 Task: Look for space in Venezuela, Cuba from 1st June, 2023 to 9th June, 2023 for 4 adults in price range Rs.6000 to Rs.12000. Place can be entire place with 2 bedrooms having 2 beds and 2 bathrooms. Property type can be house, flat, guest house. Booking option can be shelf check-in. Required host language is .
Action: Mouse moved to (577, 119)
Screenshot: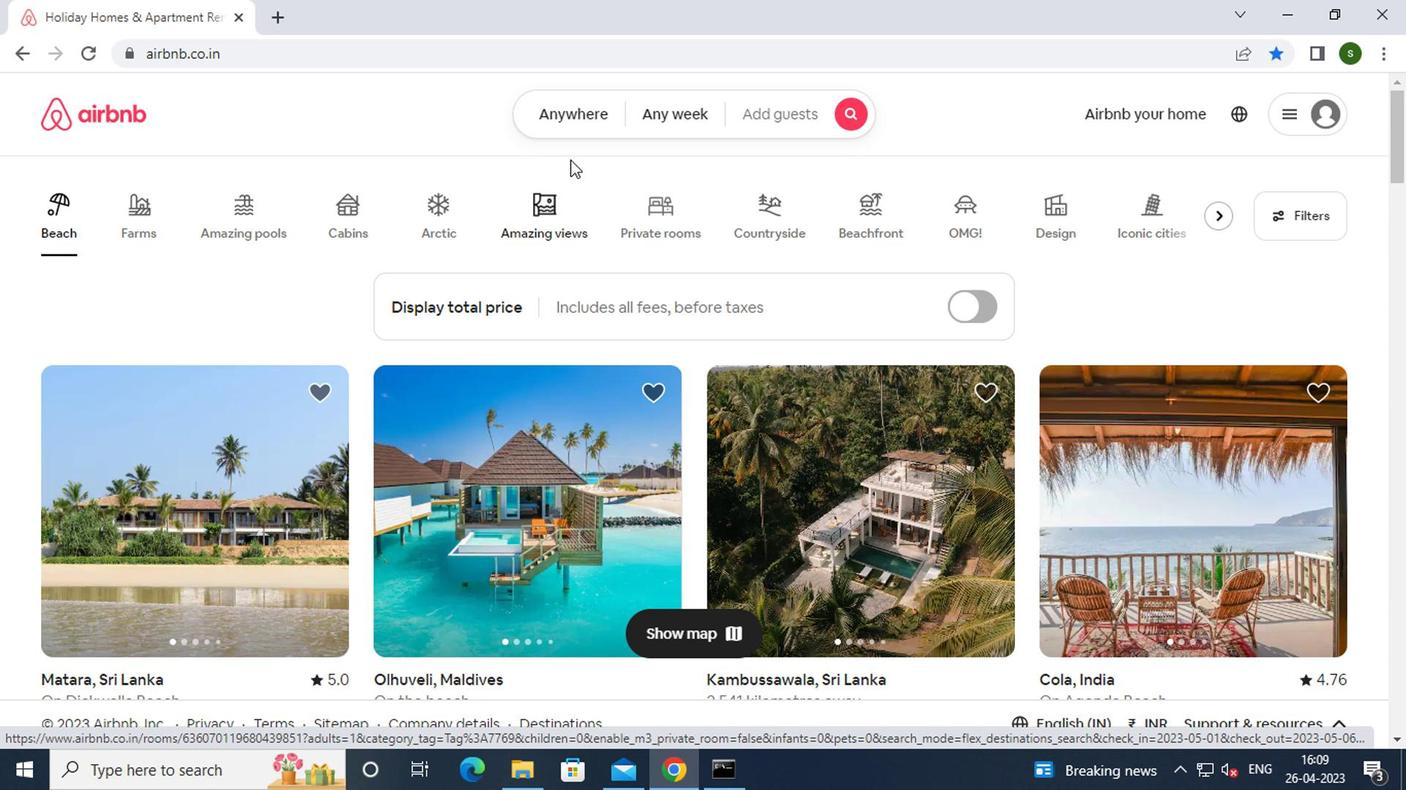 
Action: Mouse pressed left at (577, 119)
Screenshot: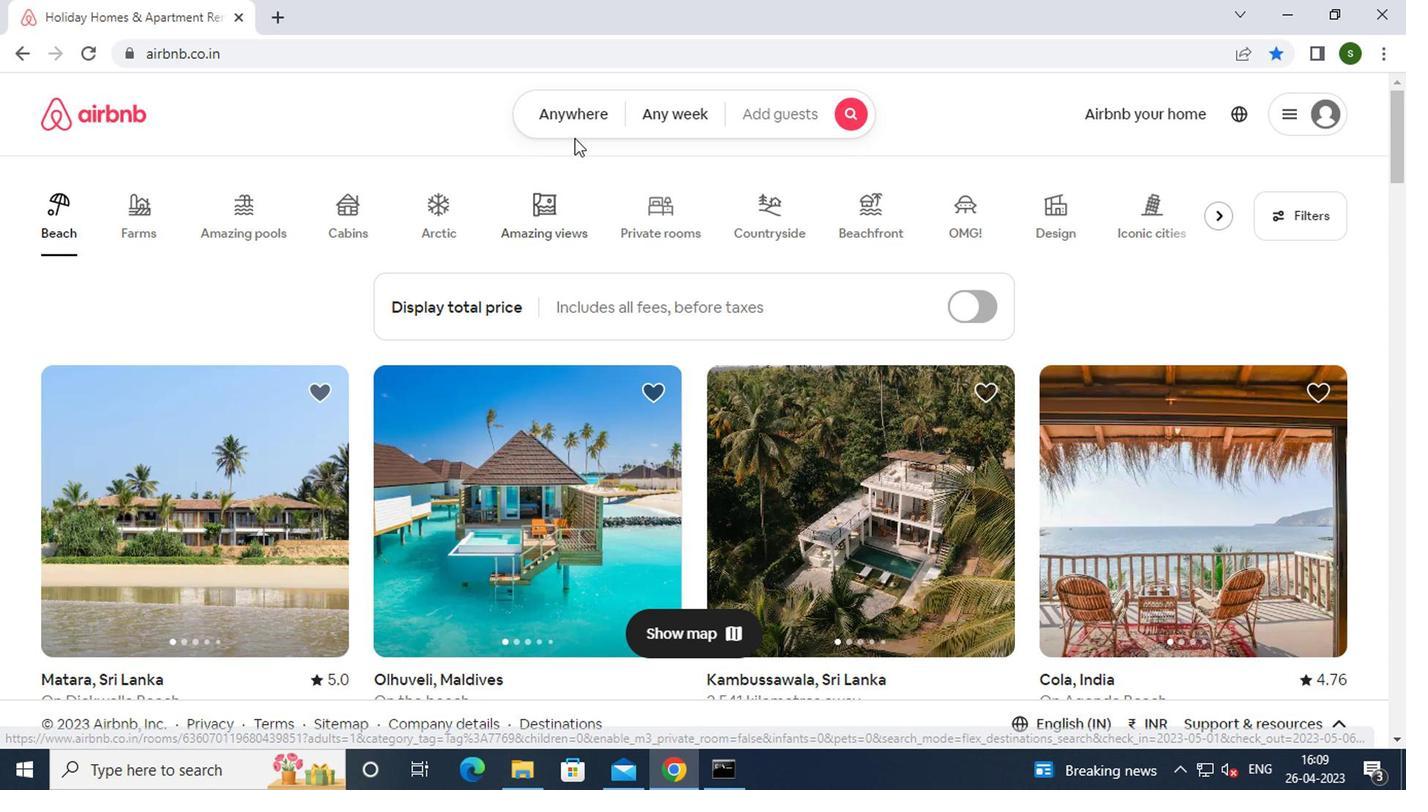 
Action: Mouse moved to (370, 199)
Screenshot: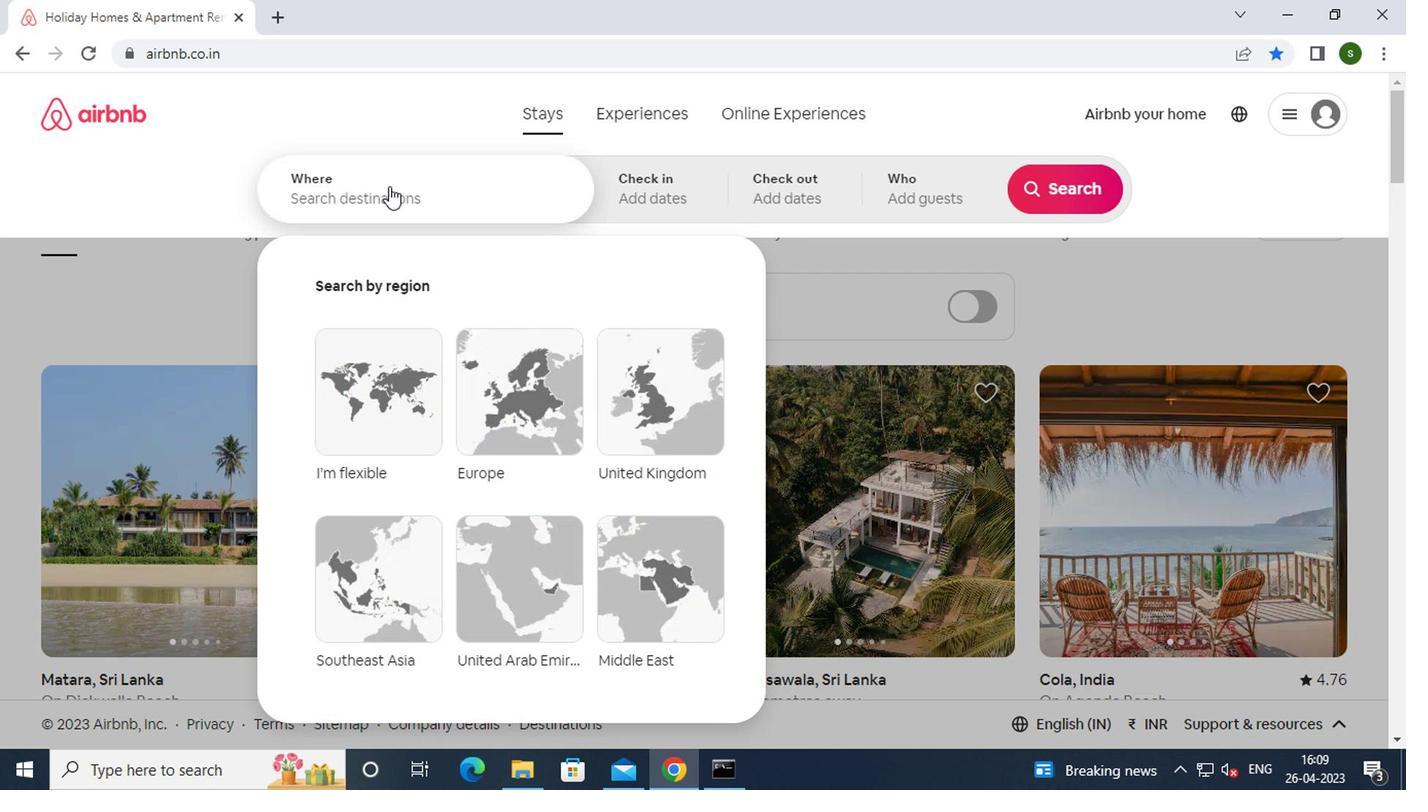 
Action: Mouse pressed left at (370, 199)
Screenshot: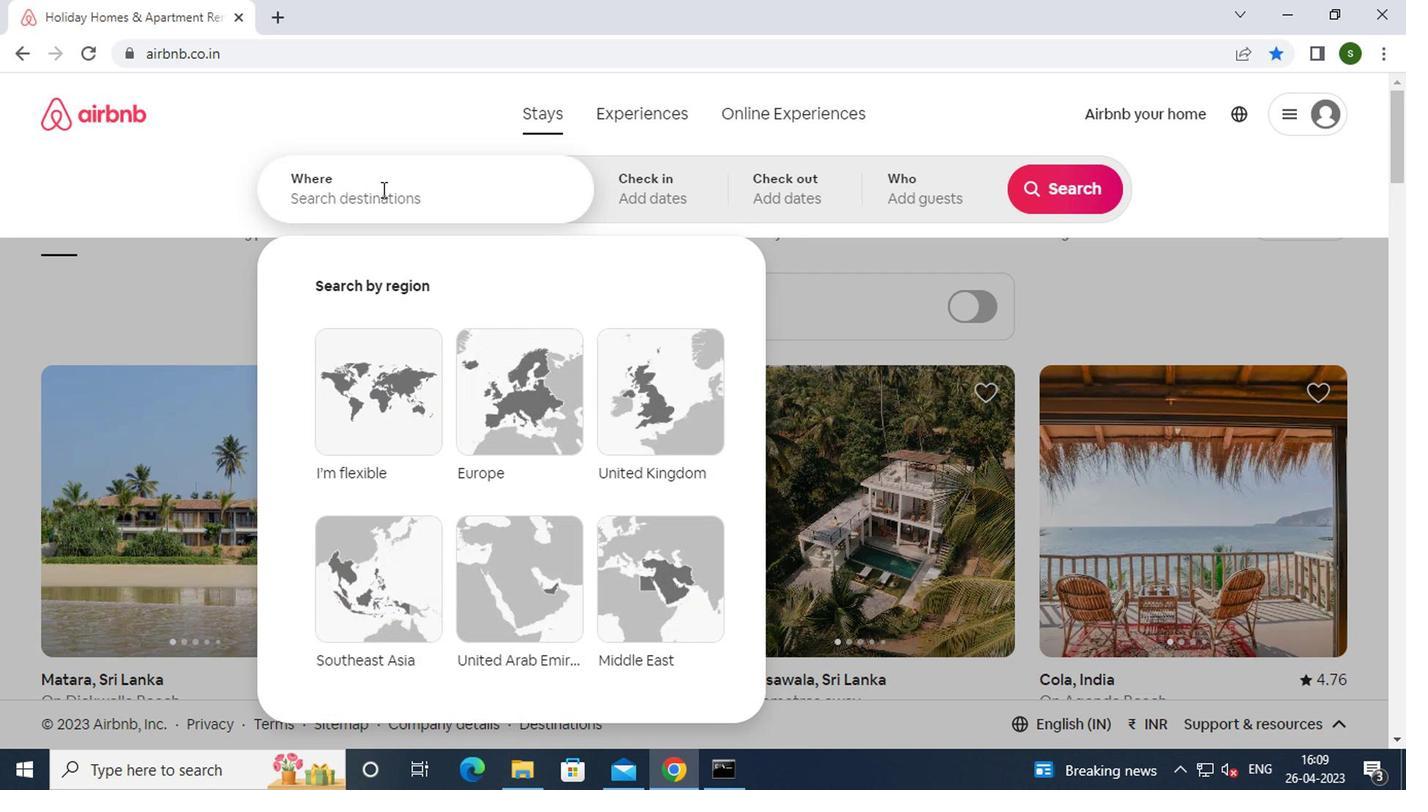 
Action: Key pressed v<Key.caps_lock>enezuela,<Key.space><Key.caps_lock>c<Key.caps_lock>u
Screenshot: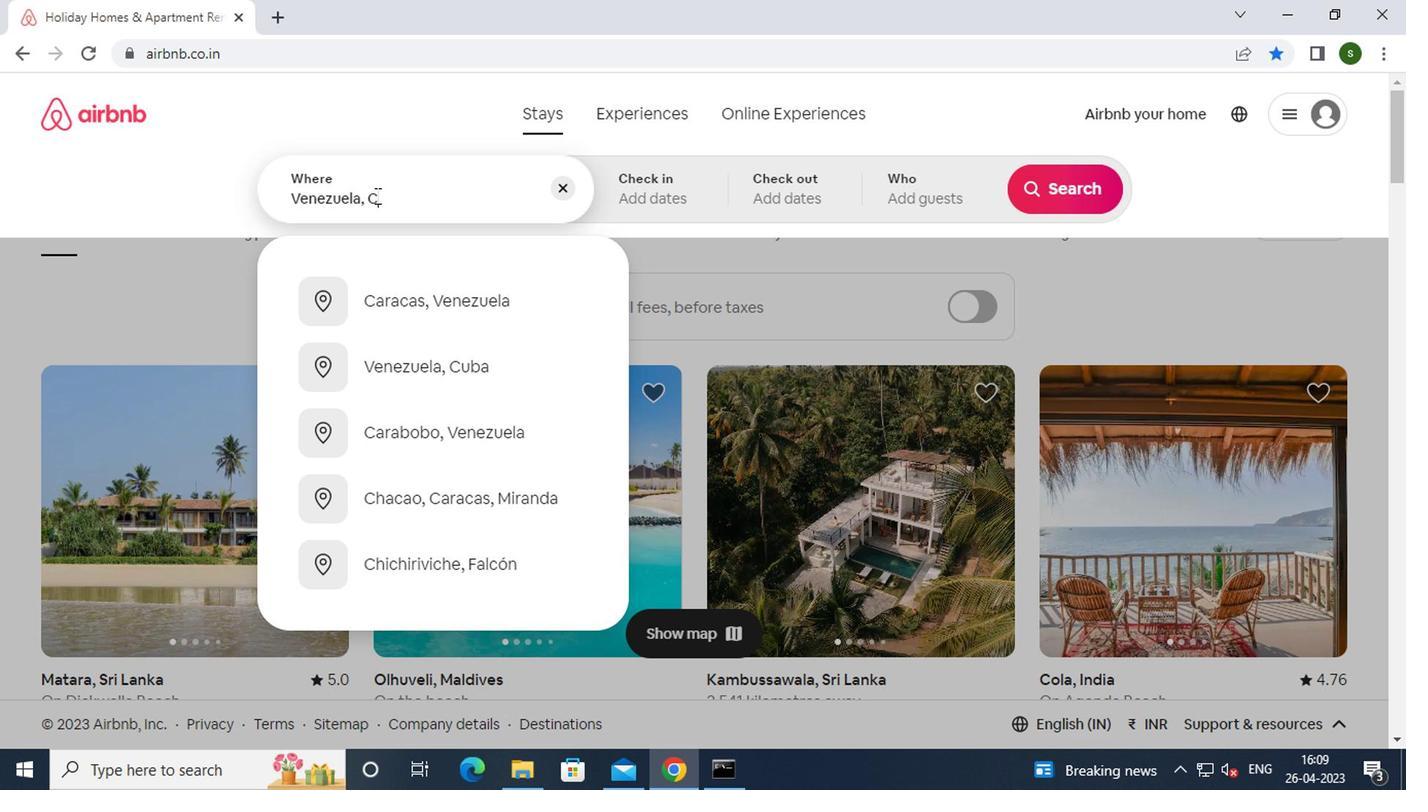 
Action: Mouse moved to (370, 199)
Screenshot: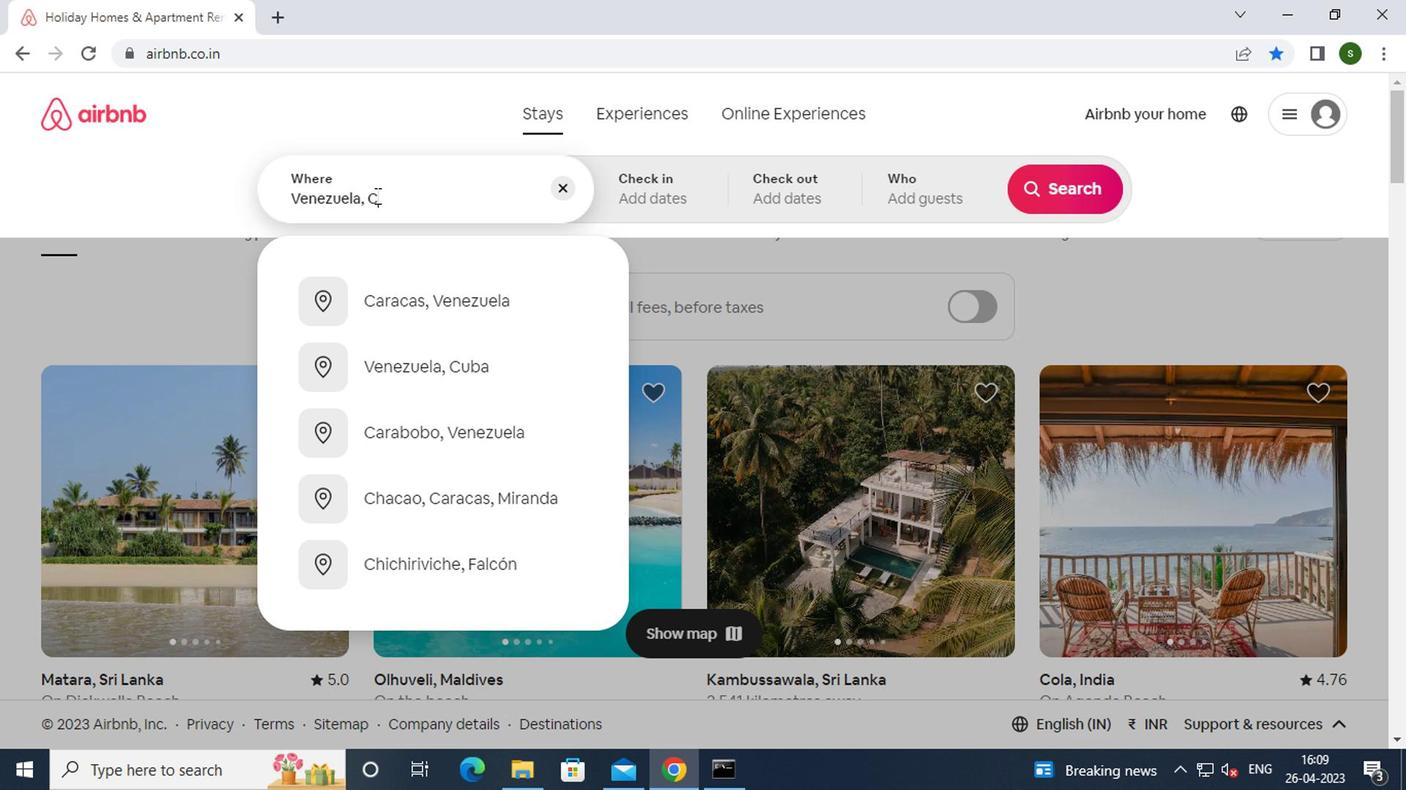 
Action: Key pressed ba
Screenshot: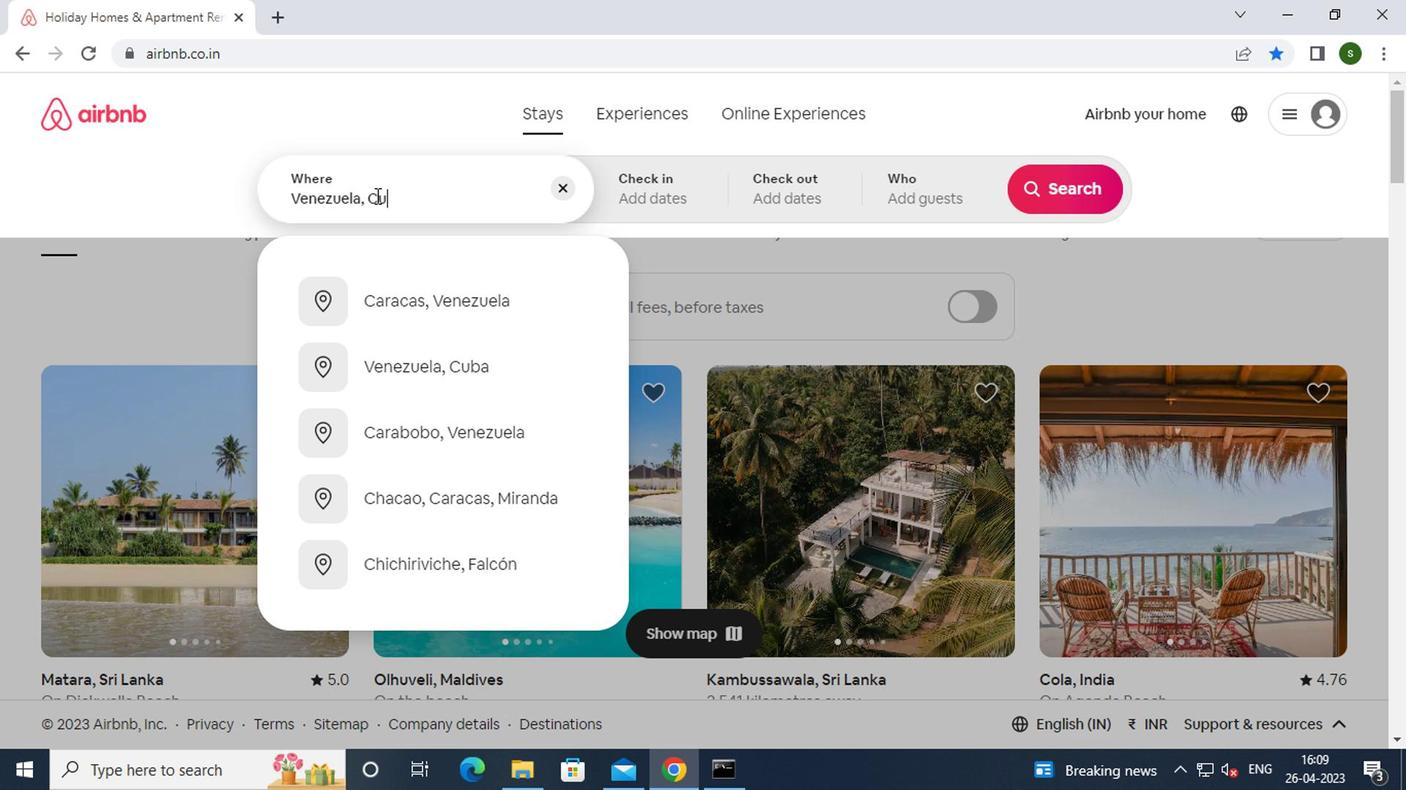 
Action: Mouse moved to (471, 305)
Screenshot: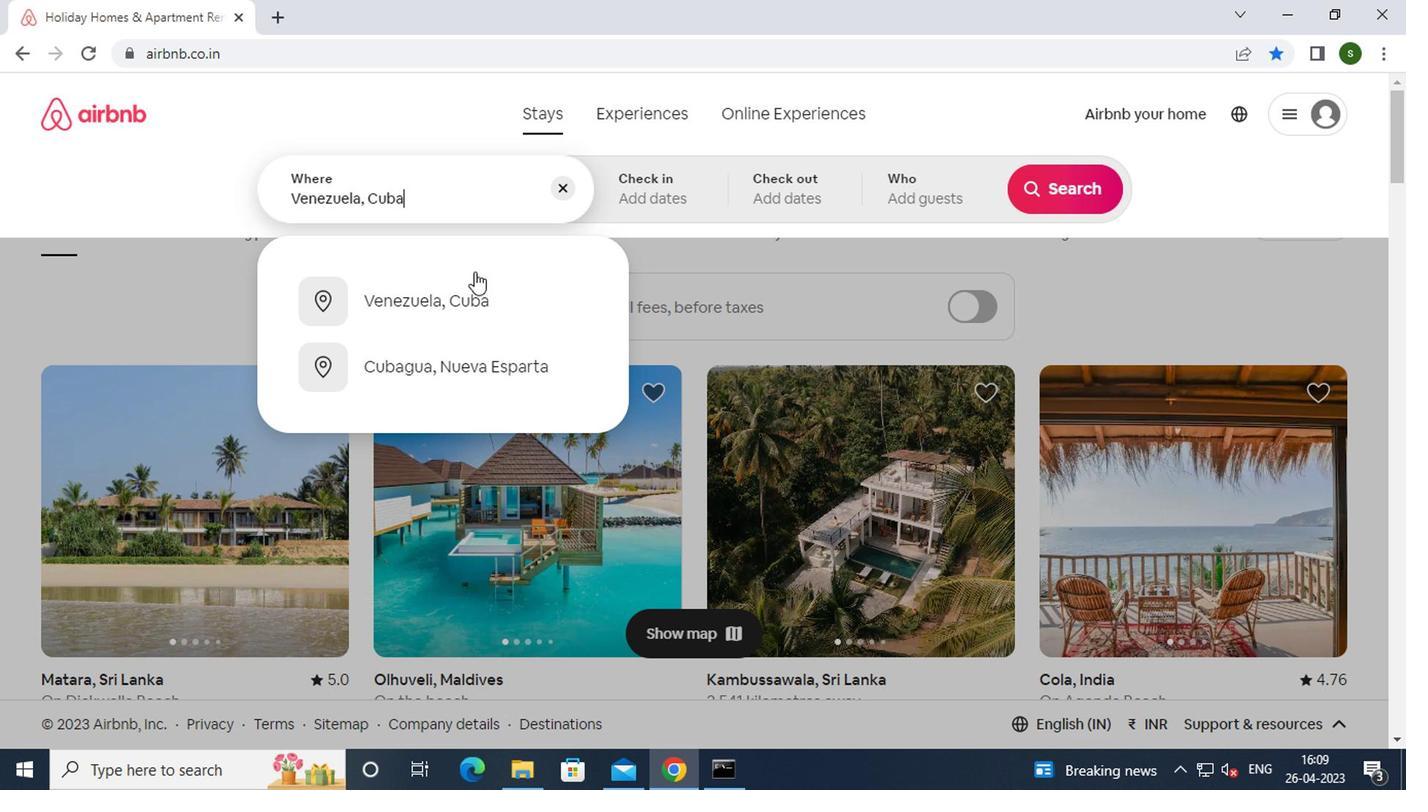 
Action: Mouse pressed left at (471, 305)
Screenshot: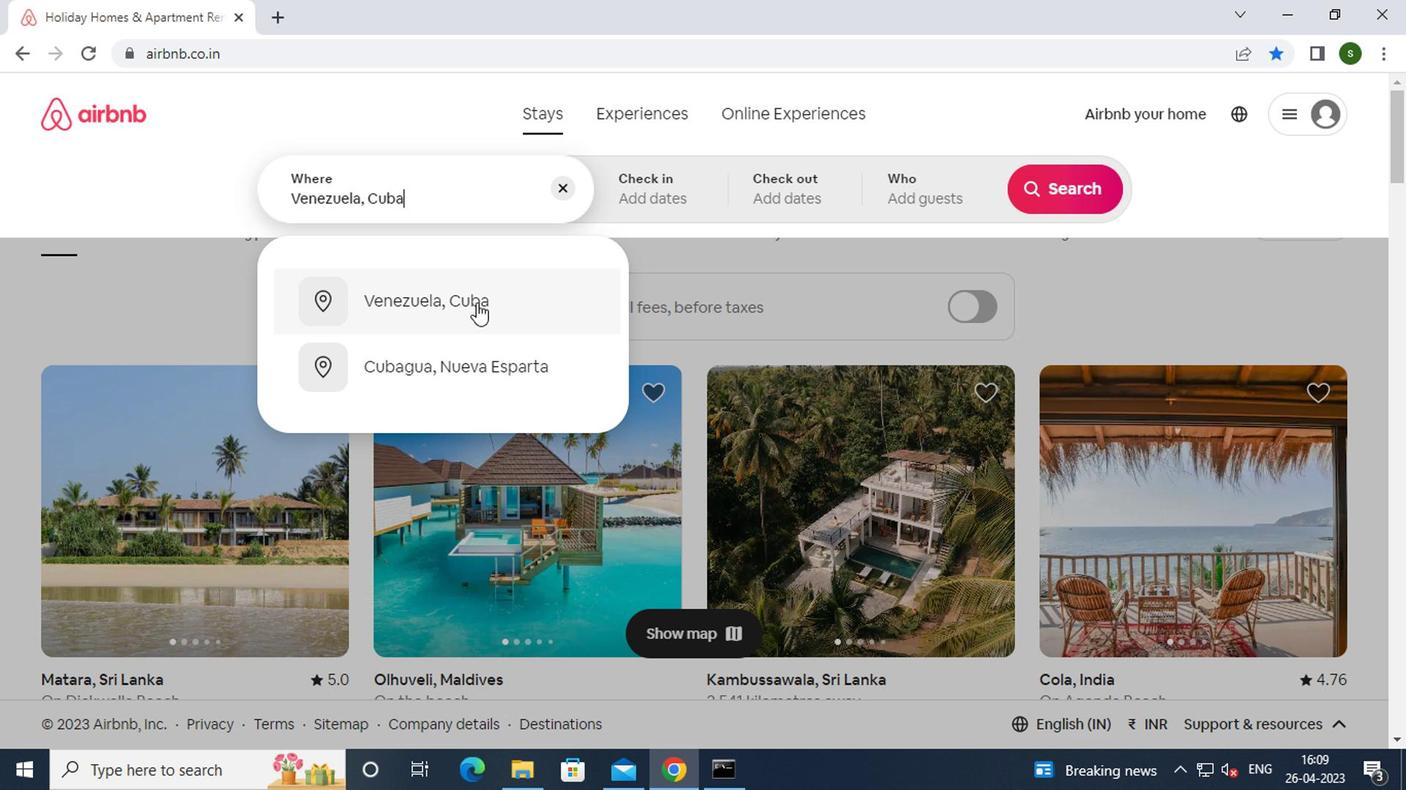 
Action: Mouse moved to (1050, 351)
Screenshot: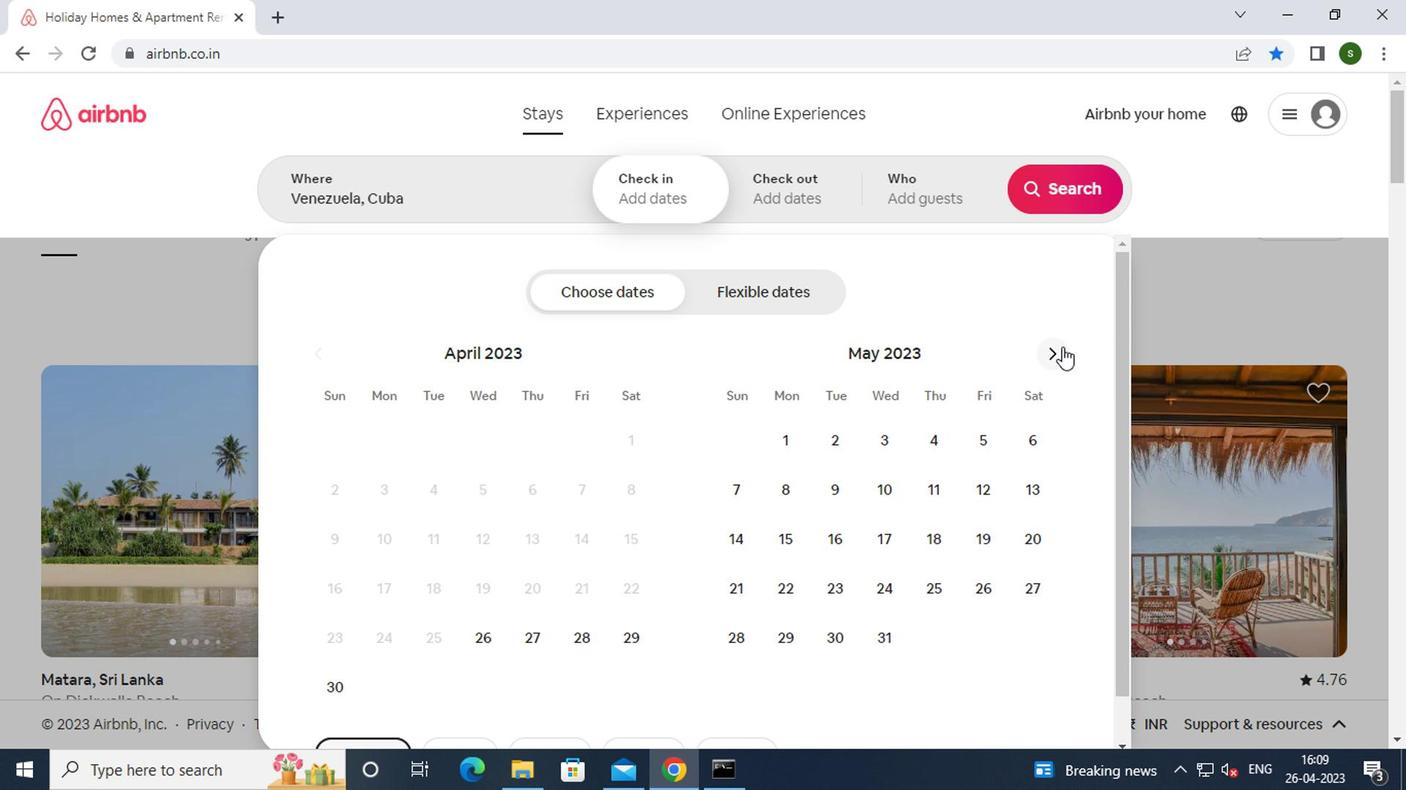 
Action: Mouse pressed left at (1050, 351)
Screenshot: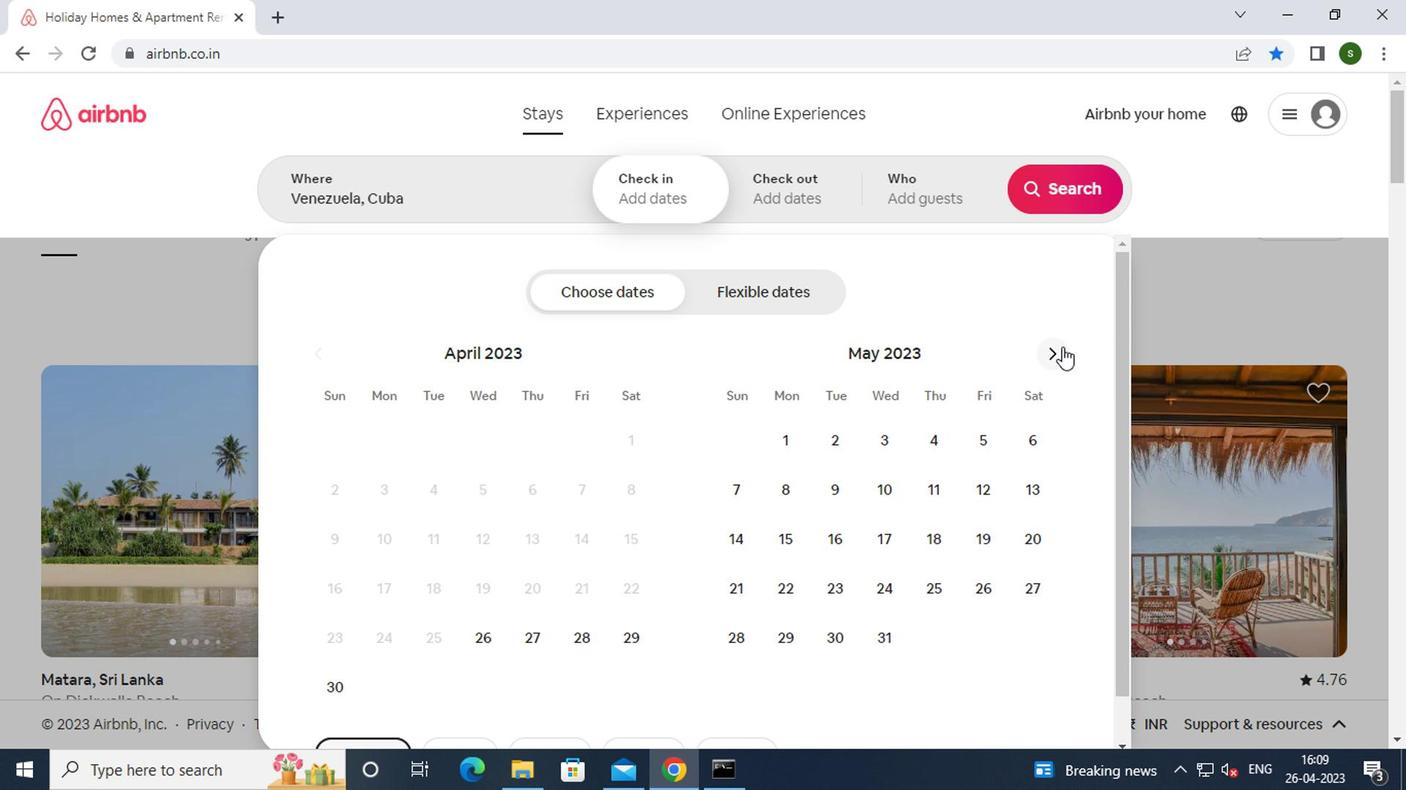 
Action: Mouse moved to (936, 437)
Screenshot: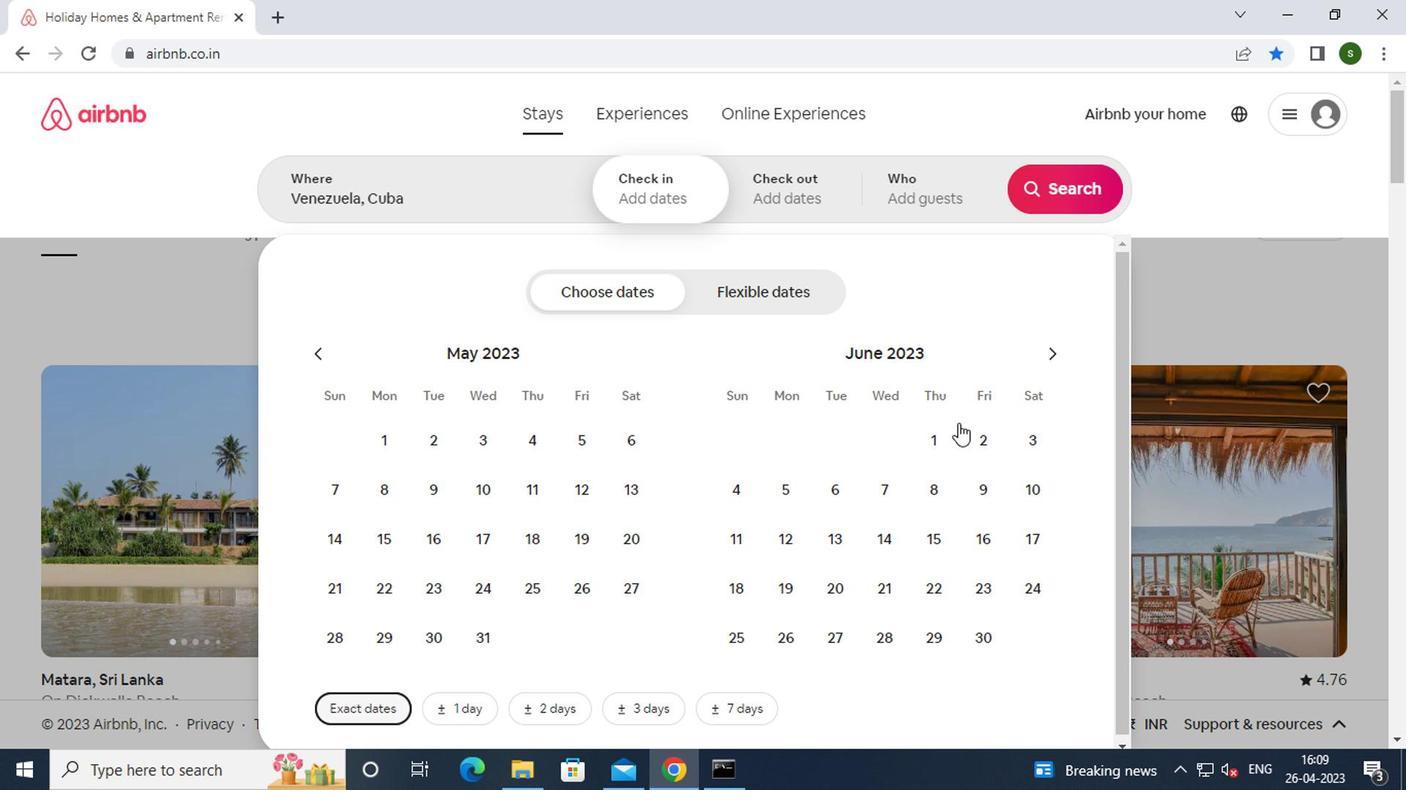 
Action: Mouse pressed left at (936, 437)
Screenshot: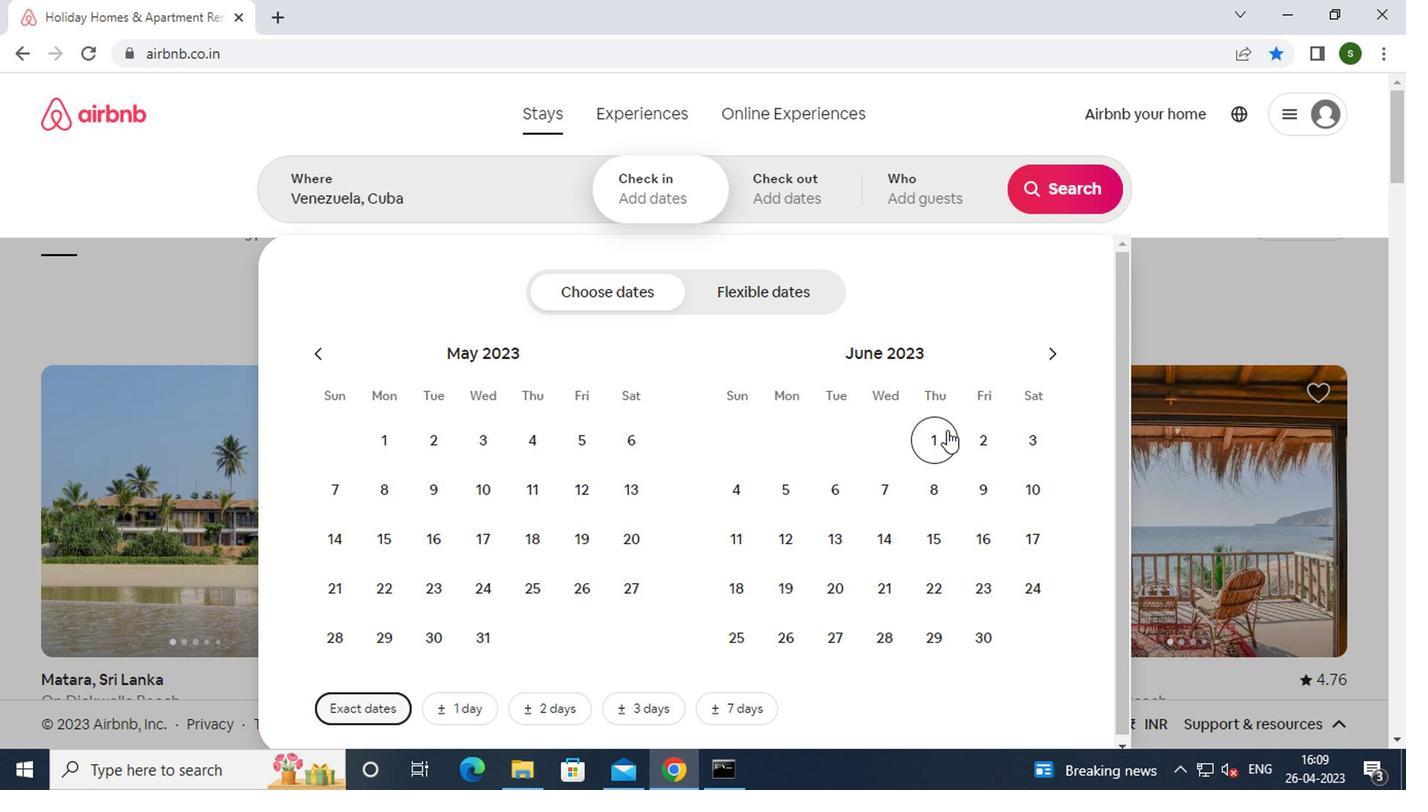 
Action: Mouse moved to (963, 484)
Screenshot: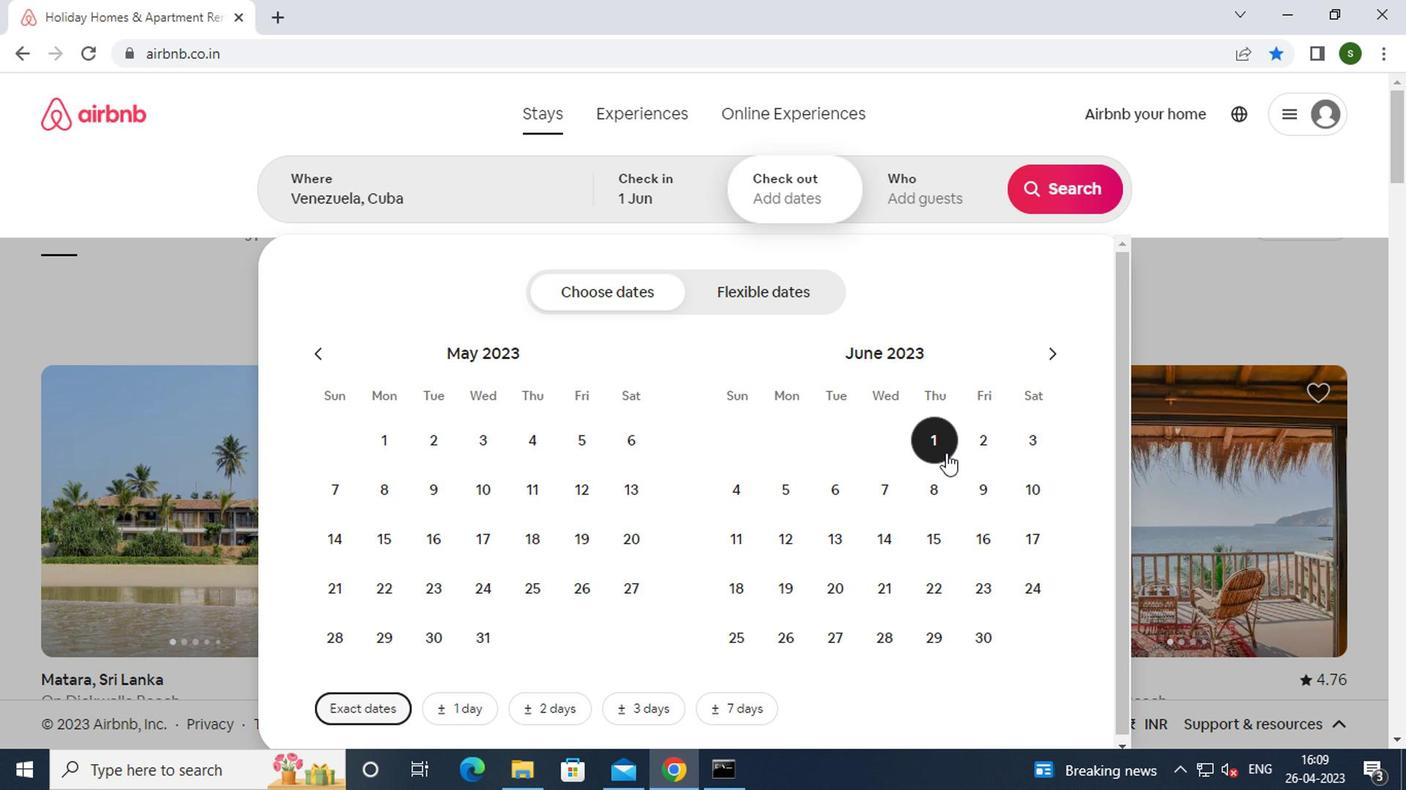 
Action: Mouse pressed left at (963, 484)
Screenshot: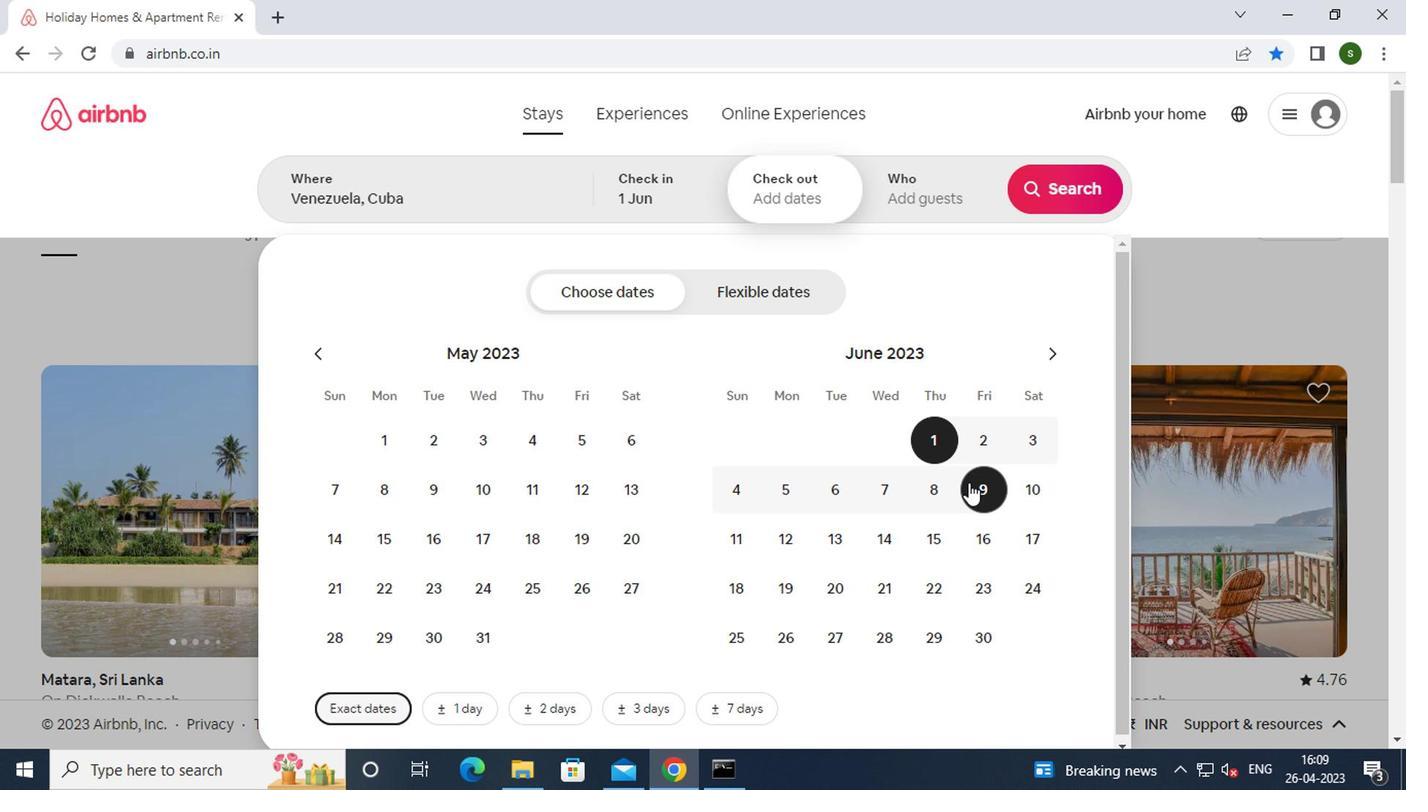 
Action: Mouse moved to (910, 197)
Screenshot: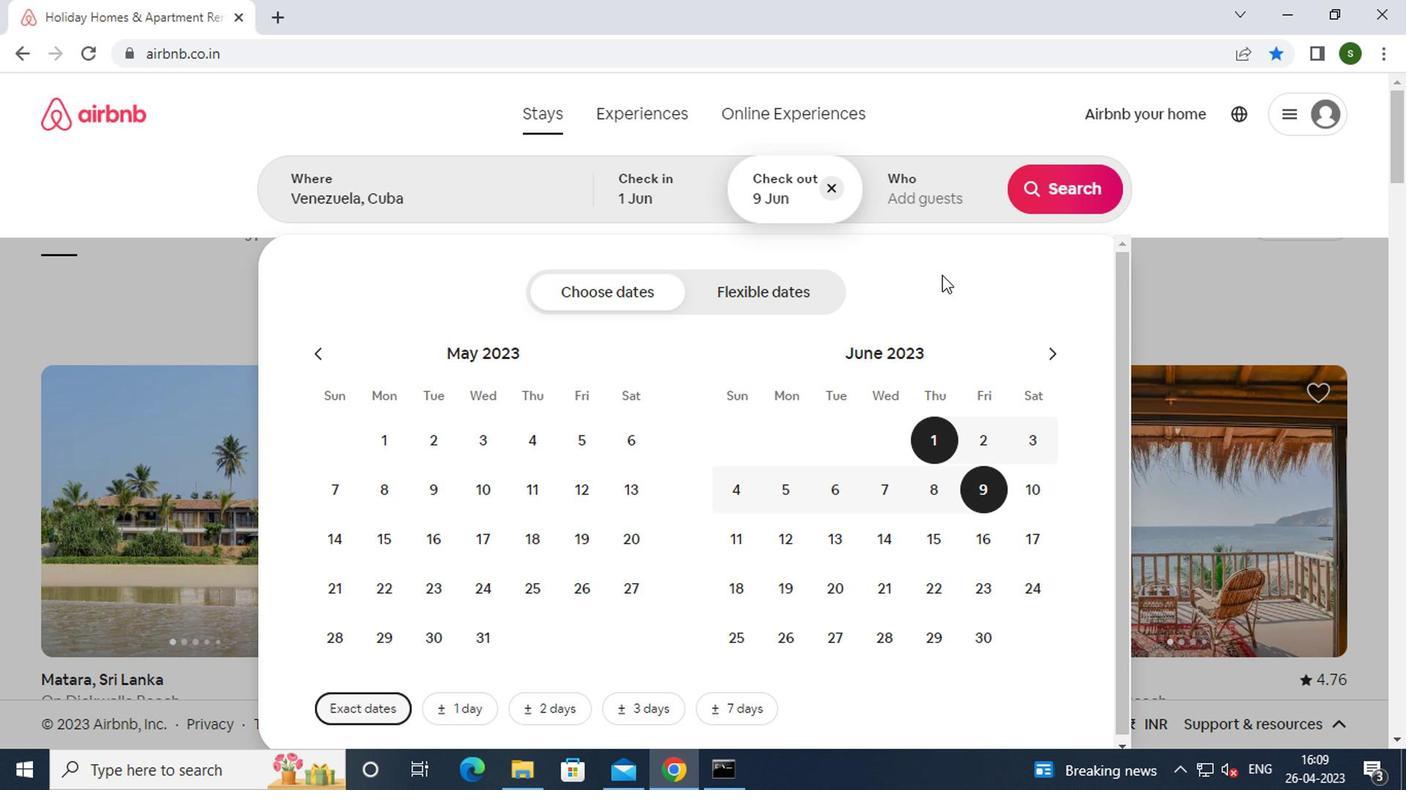 
Action: Mouse pressed left at (910, 197)
Screenshot: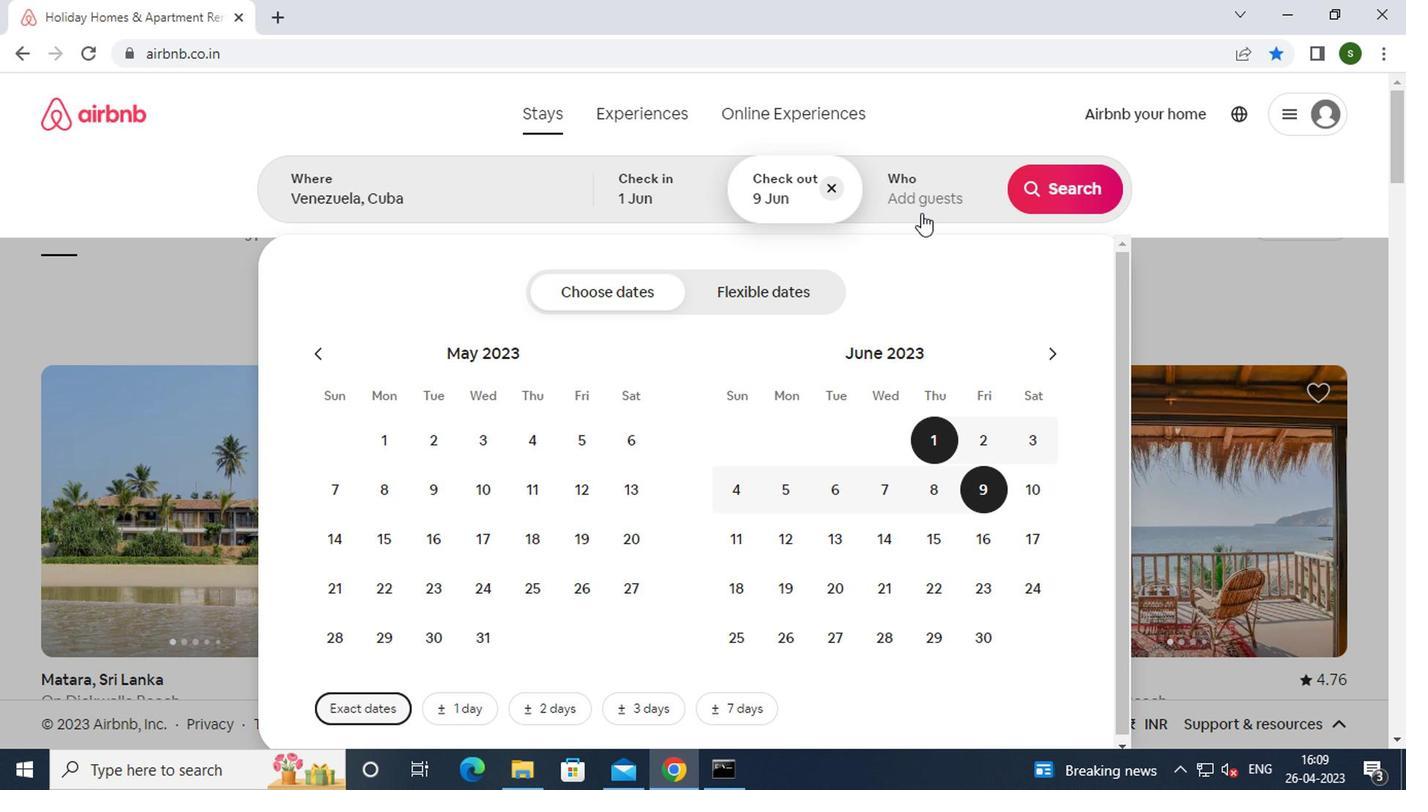 
Action: Mouse moved to (1073, 307)
Screenshot: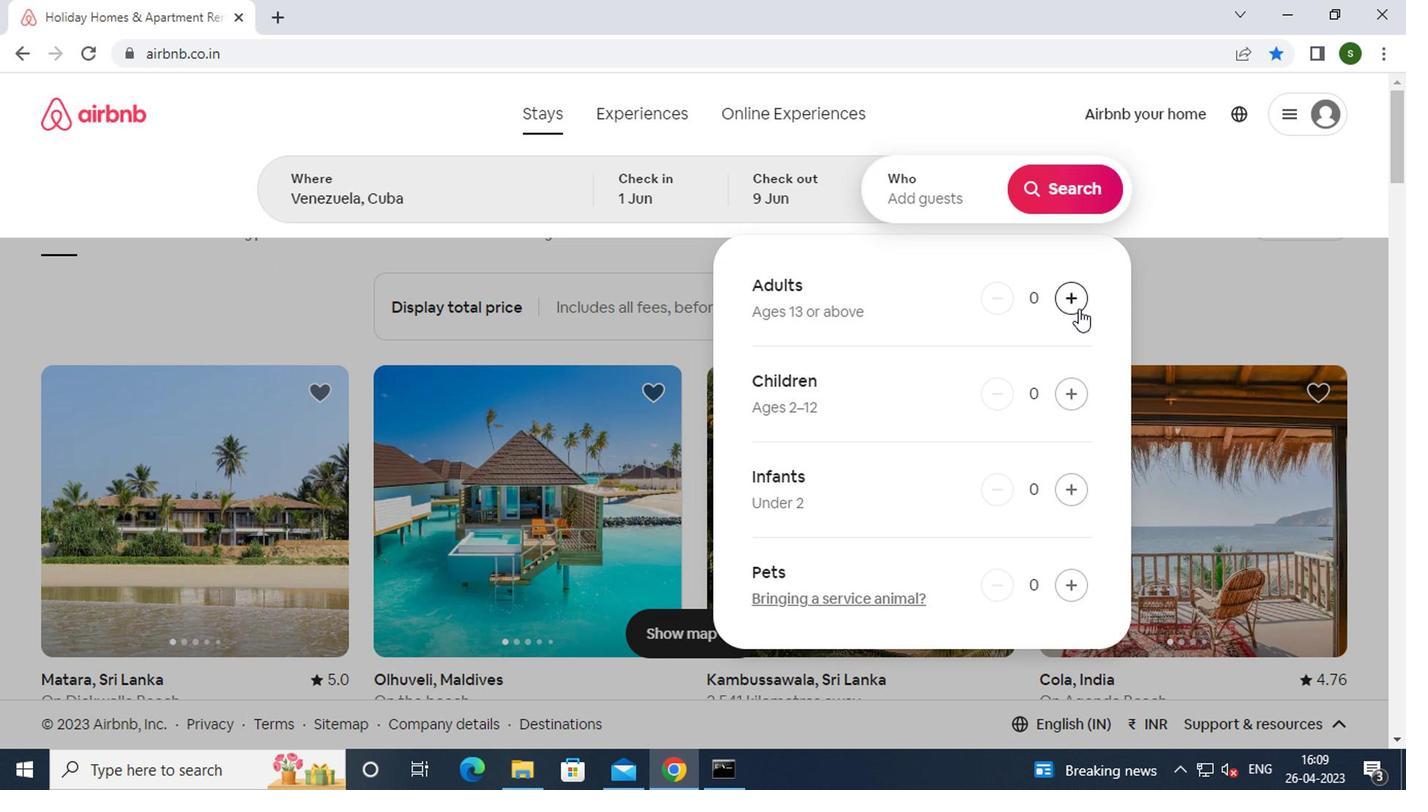 
Action: Mouse pressed left at (1073, 307)
Screenshot: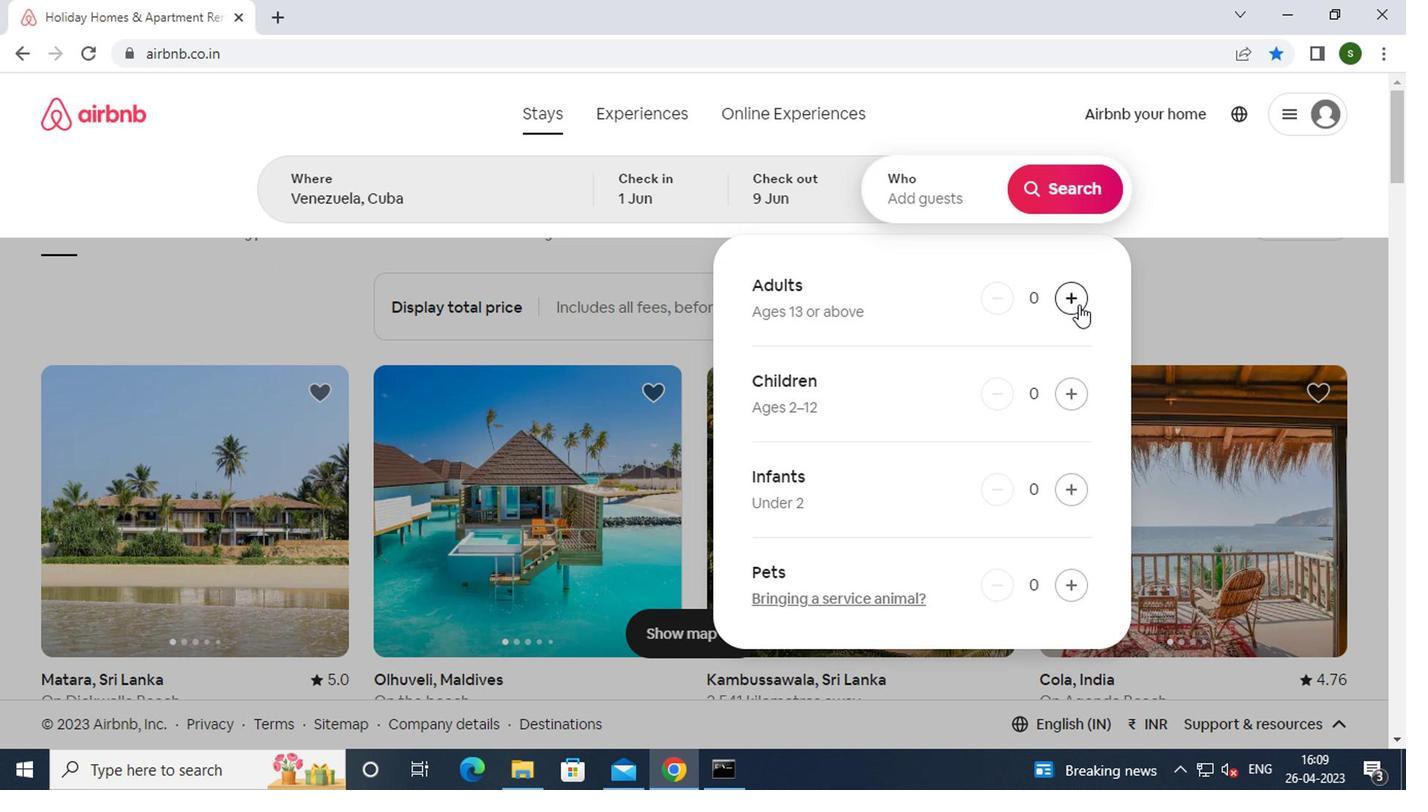 
Action: Mouse pressed left at (1073, 307)
Screenshot: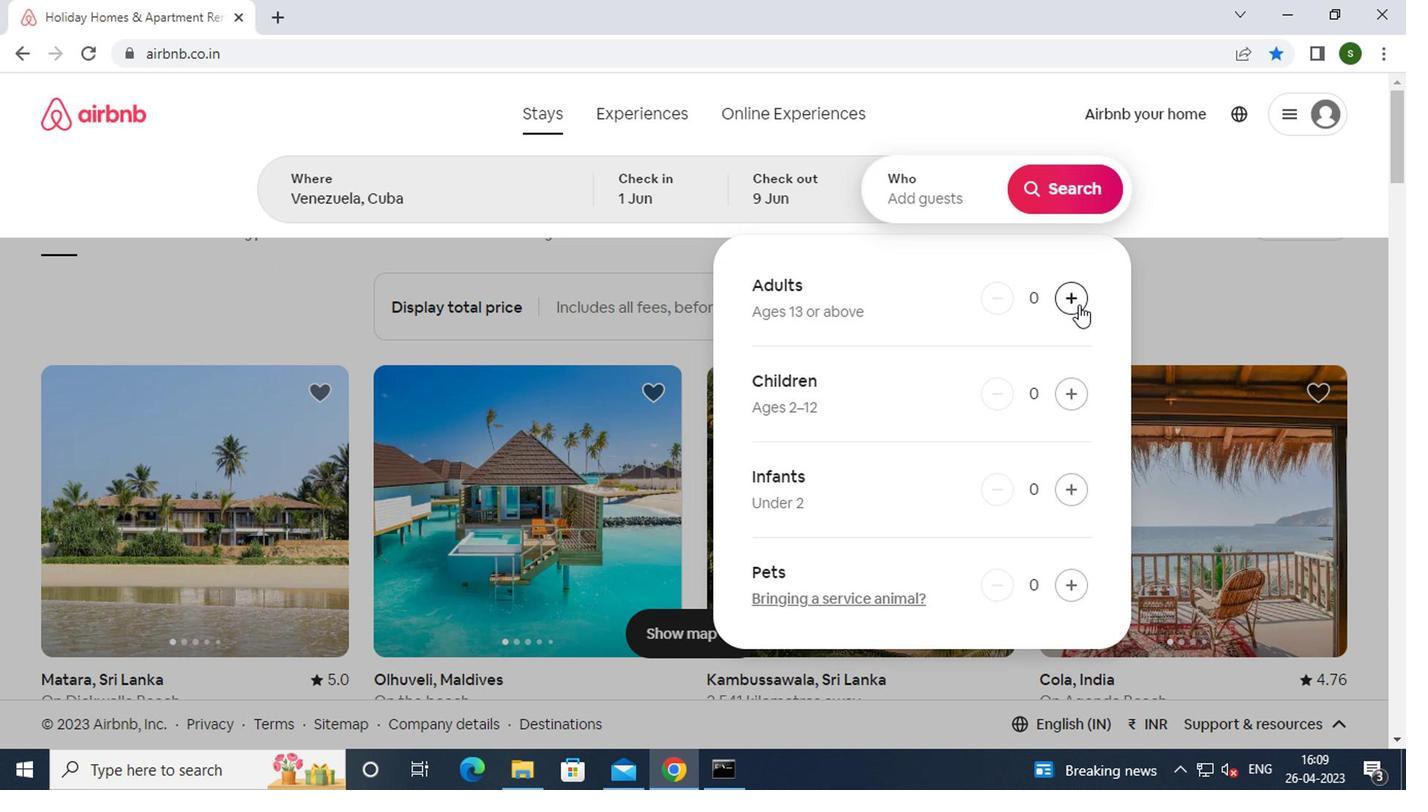 
Action: Mouse pressed left at (1073, 307)
Screenshot: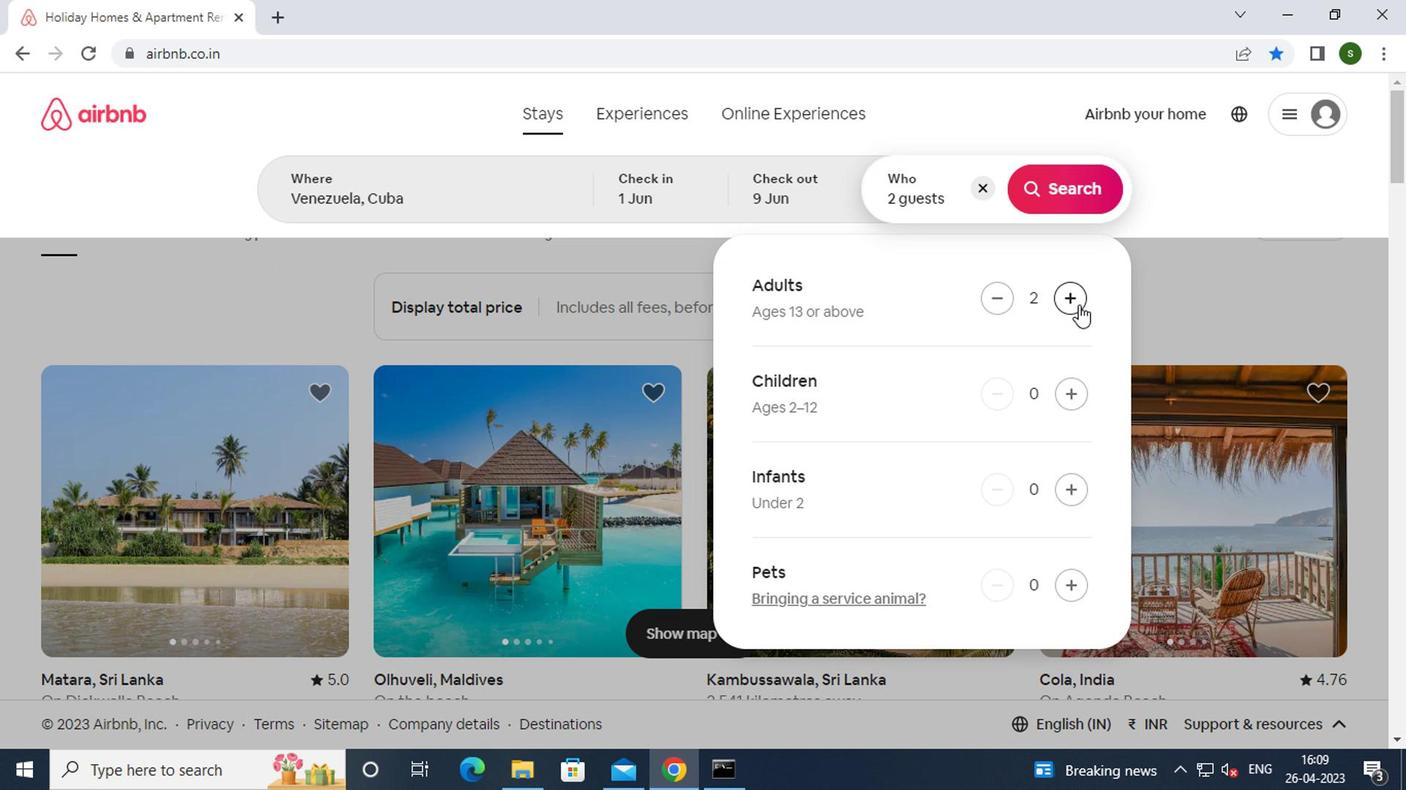 
Action: Mouse pressed left at (1073, 307)
Screenshot: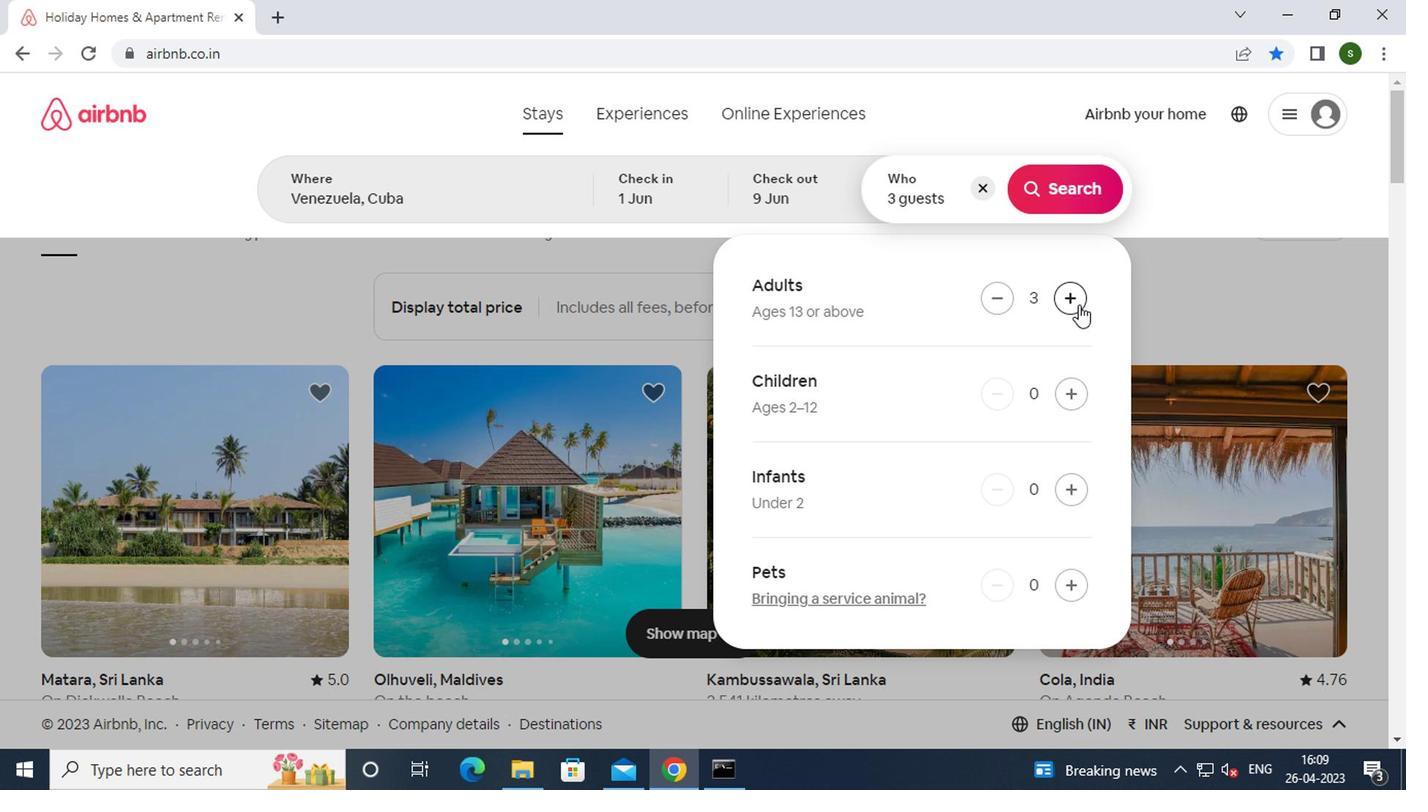 
Action: Mouse moved to (1069, 204)
Screenshot: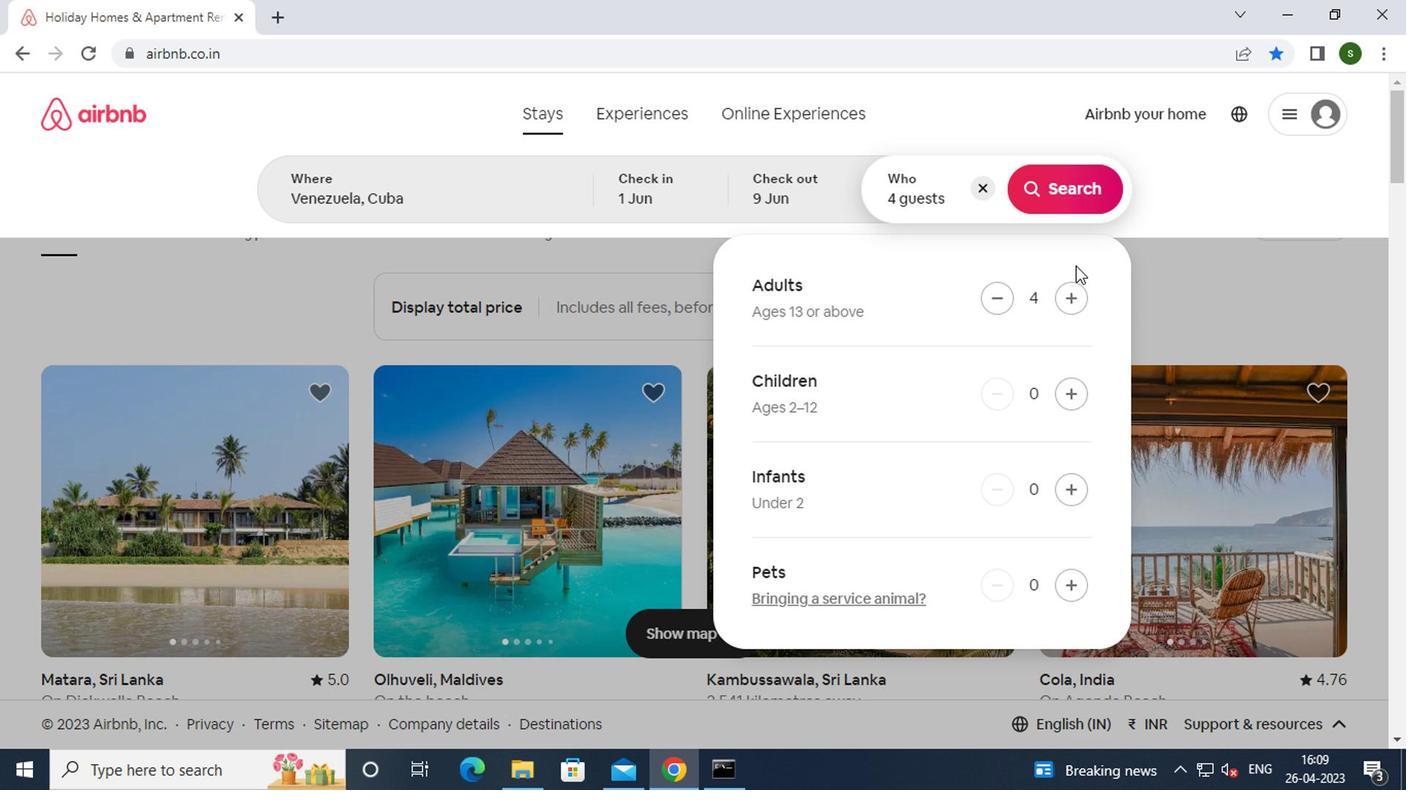
Action: Mouse pressed left at (1069, 204)
Screenshot: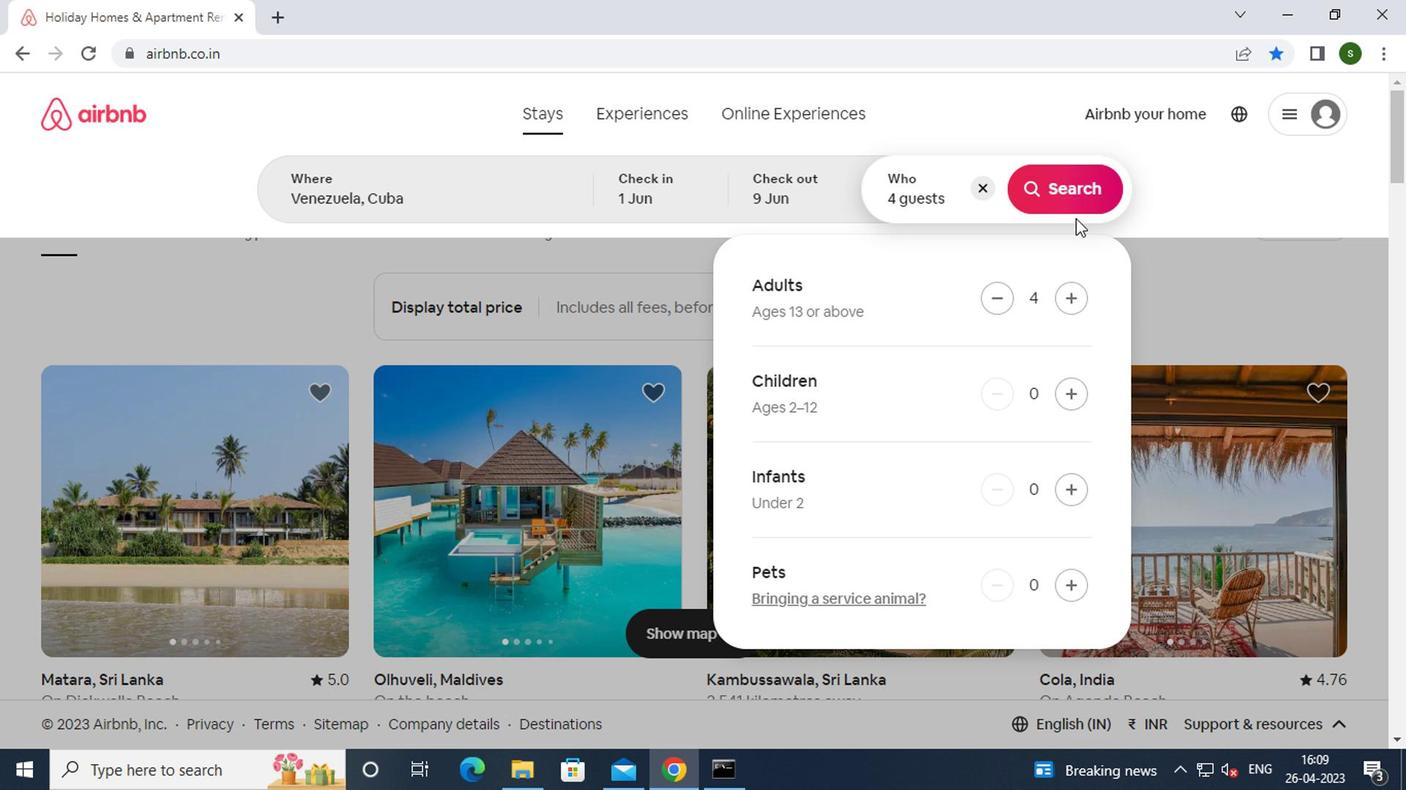 
Action: Mouse moved to (1316, 199)
Screenshot: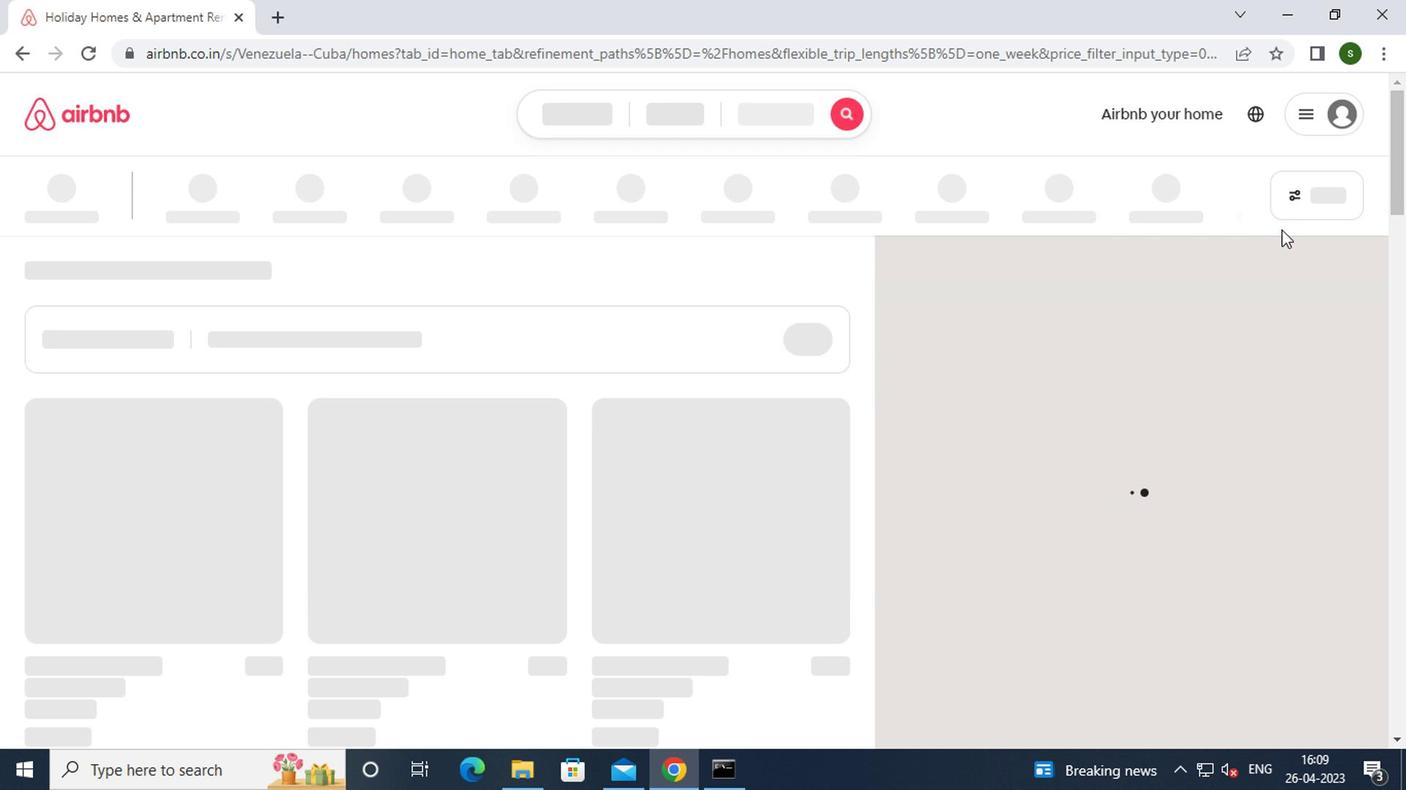 
Action: Mouse pressed left at (1316, 199)
Screenshot: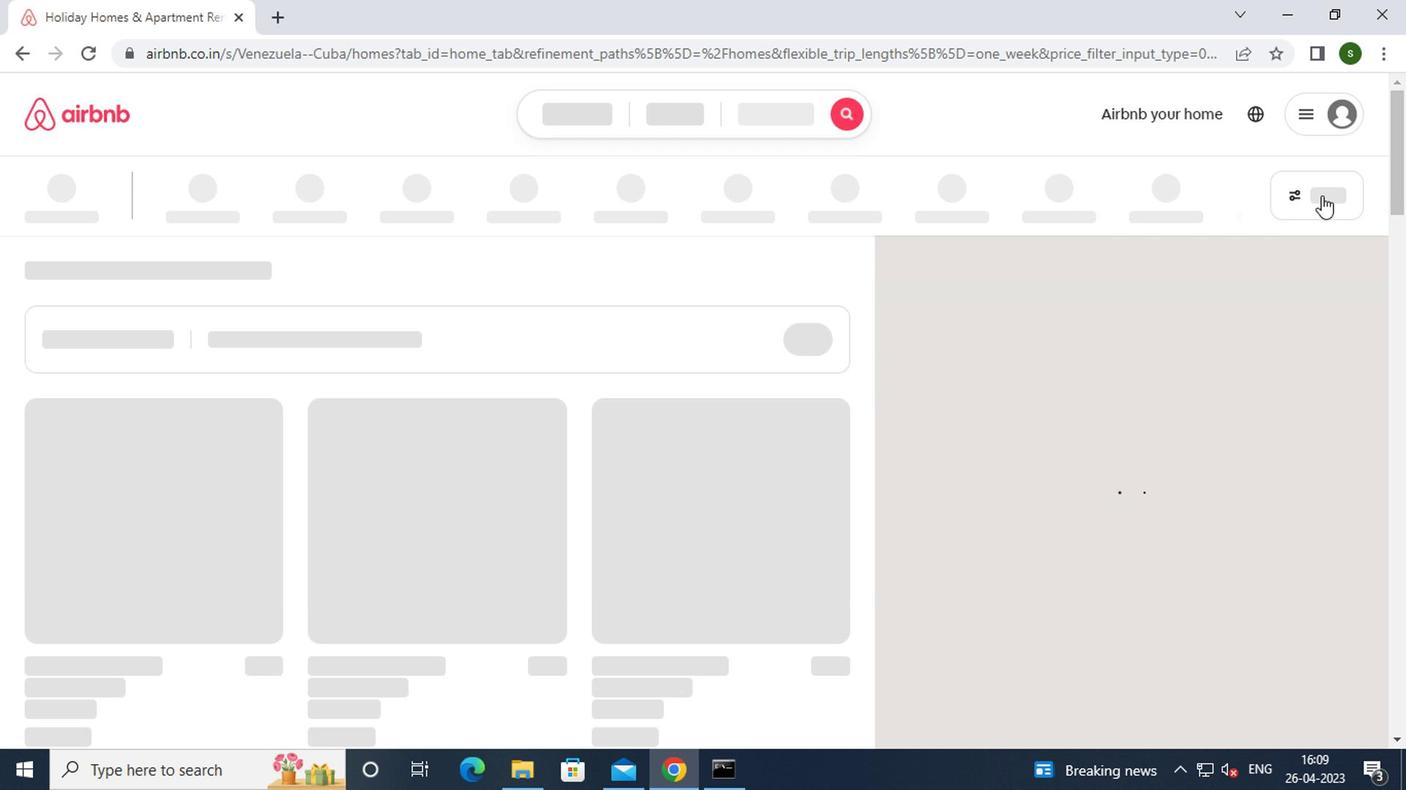 
Action: Mouse moved to (1307, 199)
Screenshot: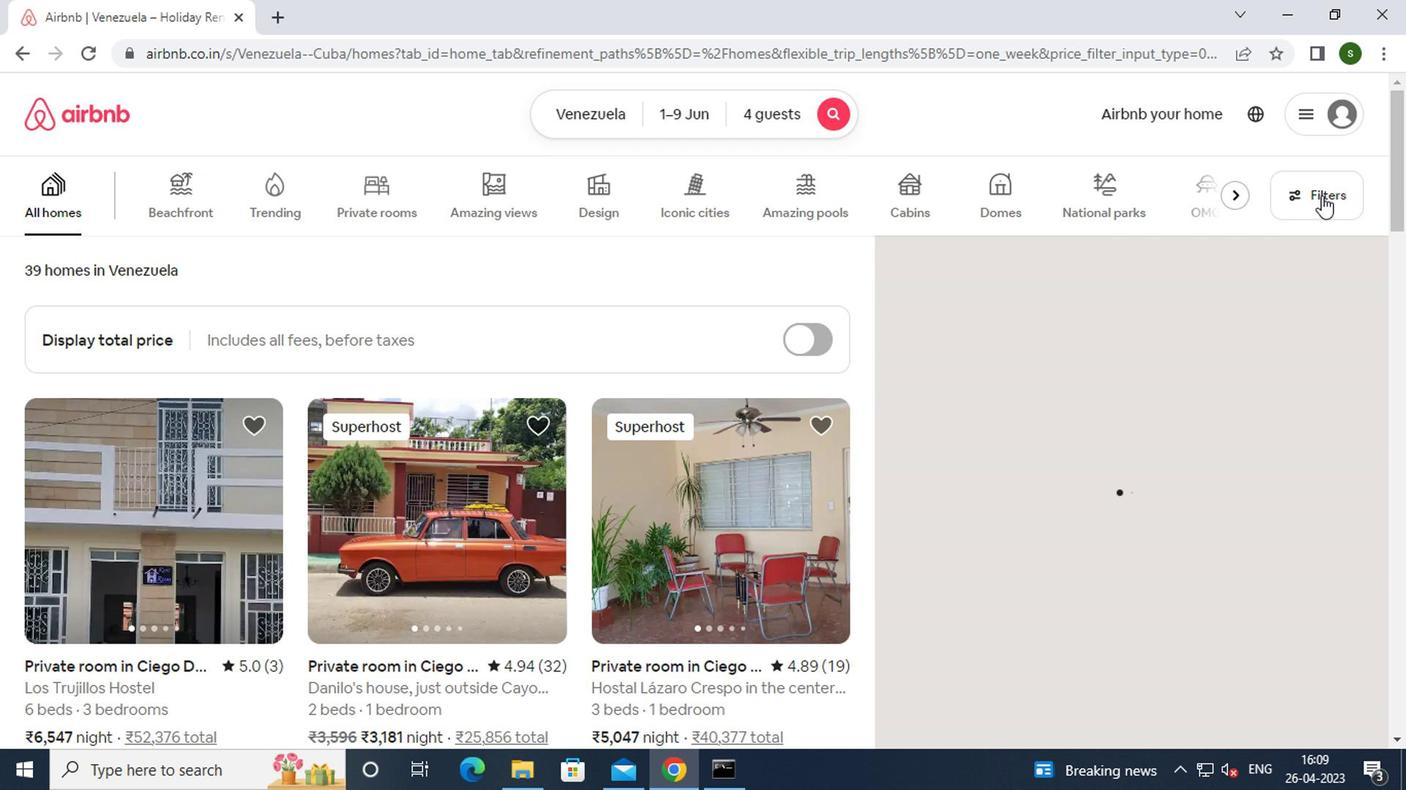 
Action: Mouse pressed left at (1307, 199)
Screenshot: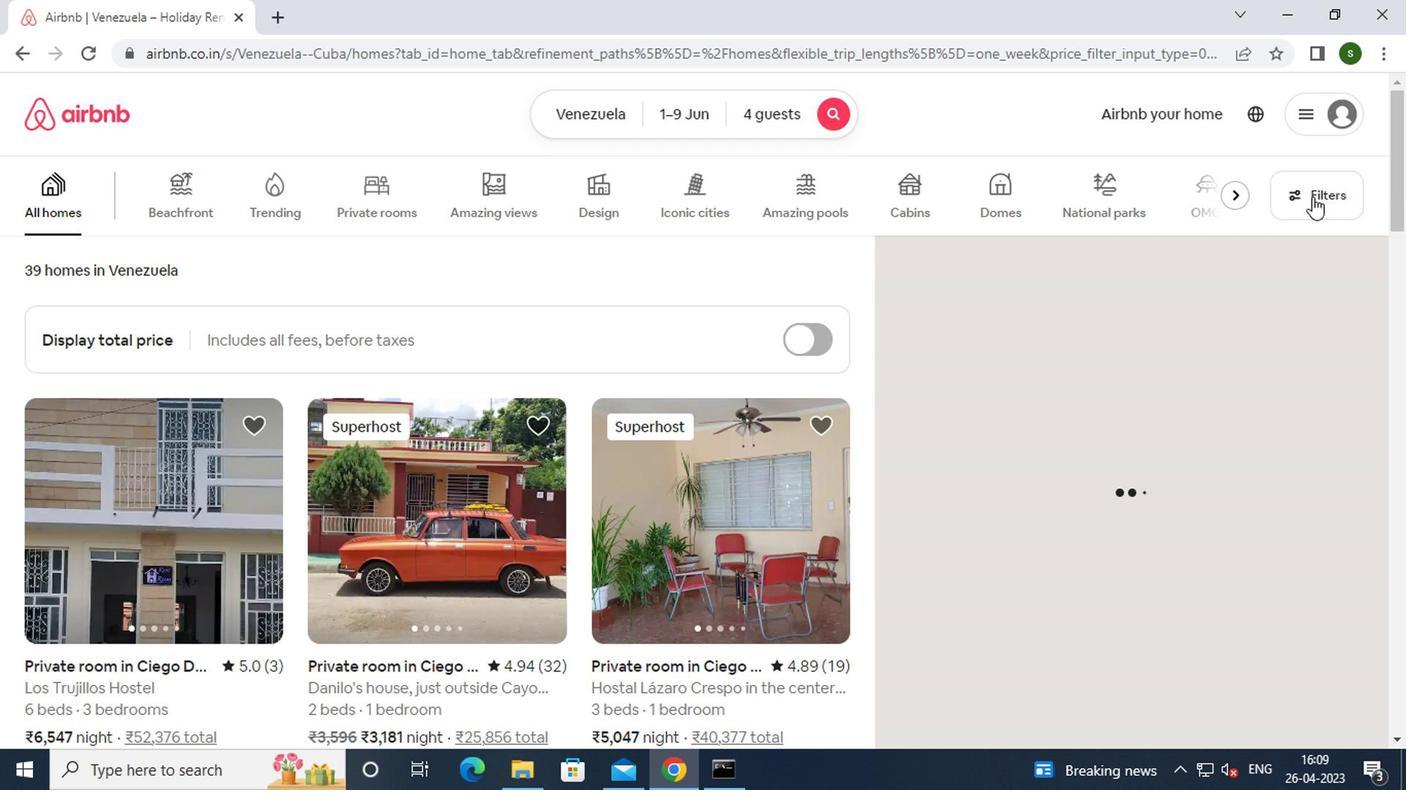 
Action: Mouse moved to (619, 455)
Screenshot: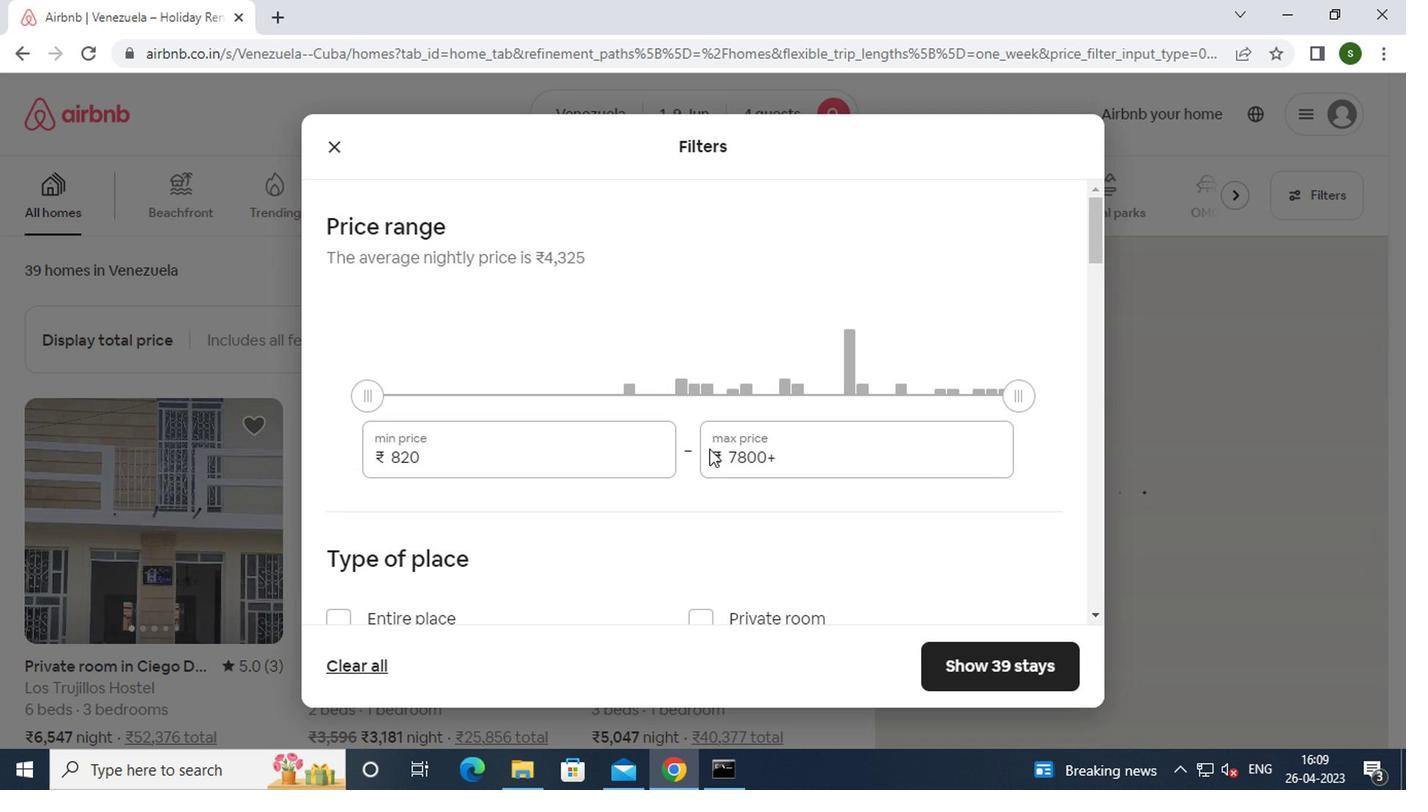 
Action: Mouse pressed left at (619, 455)
Screenshot: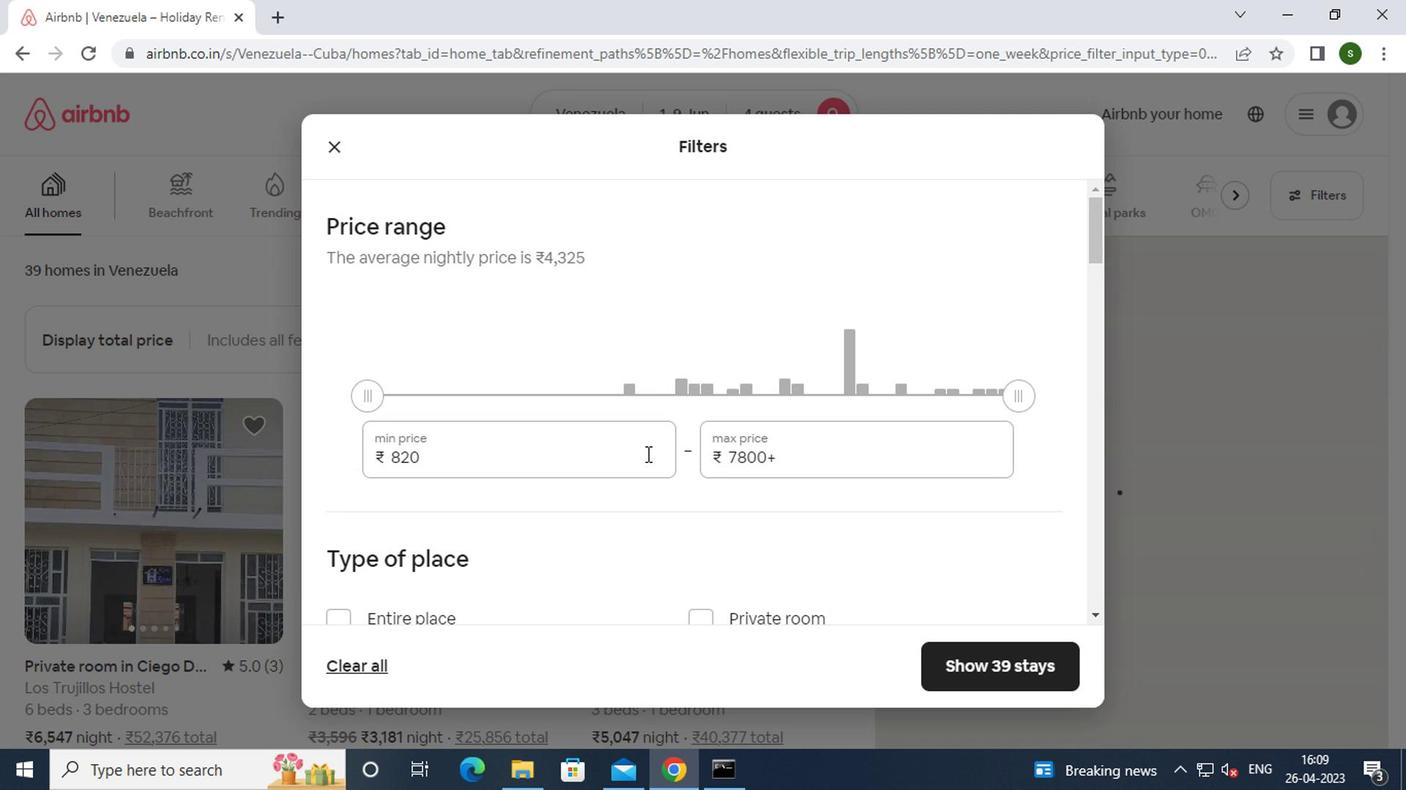 
Action: Mouse moved to (618, 455)
Screenshot: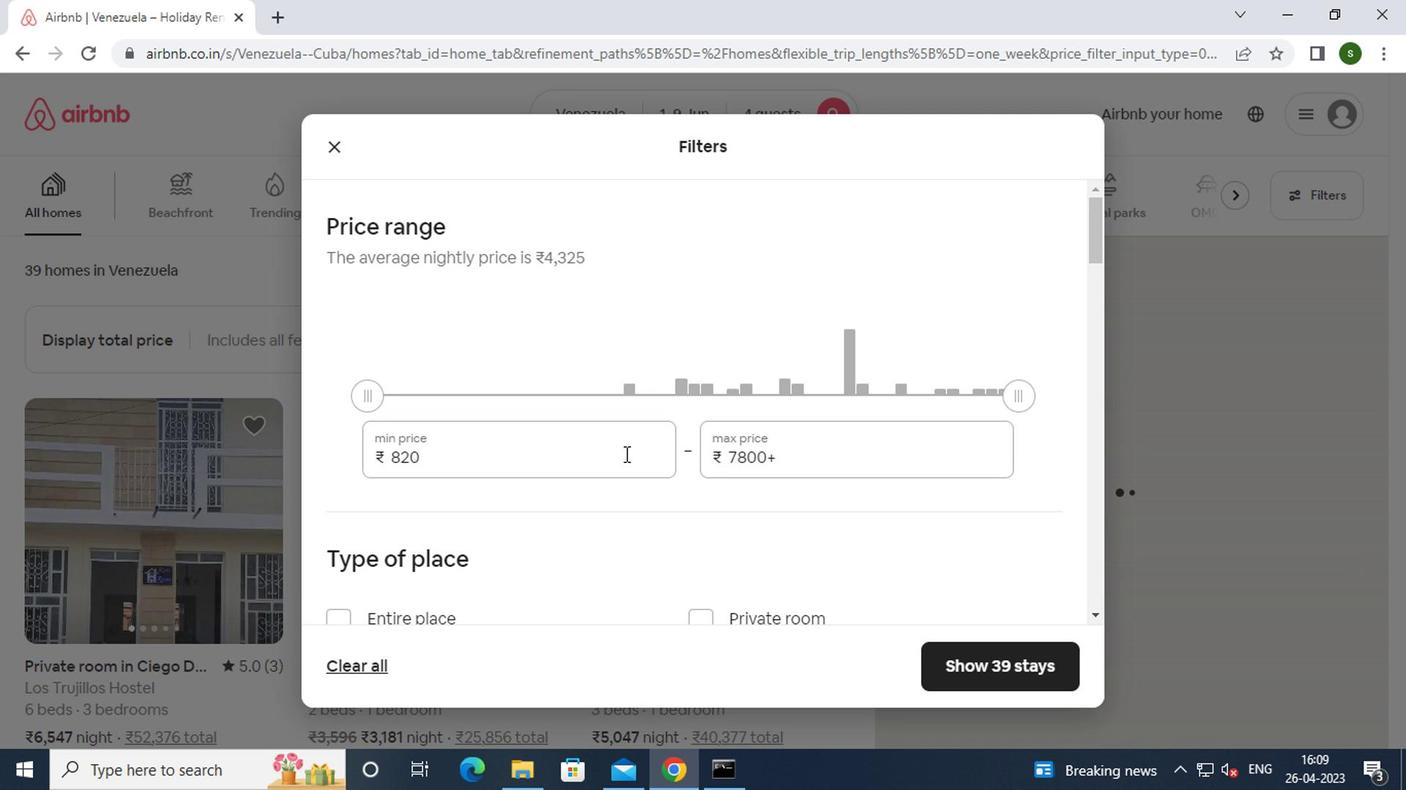 
Action: Key pressed <Key.backspace><Key.backspace><Key.backspace><Key.backspace><Key.backspace><Key.backspace><Key.backspace>6000
Screenshot: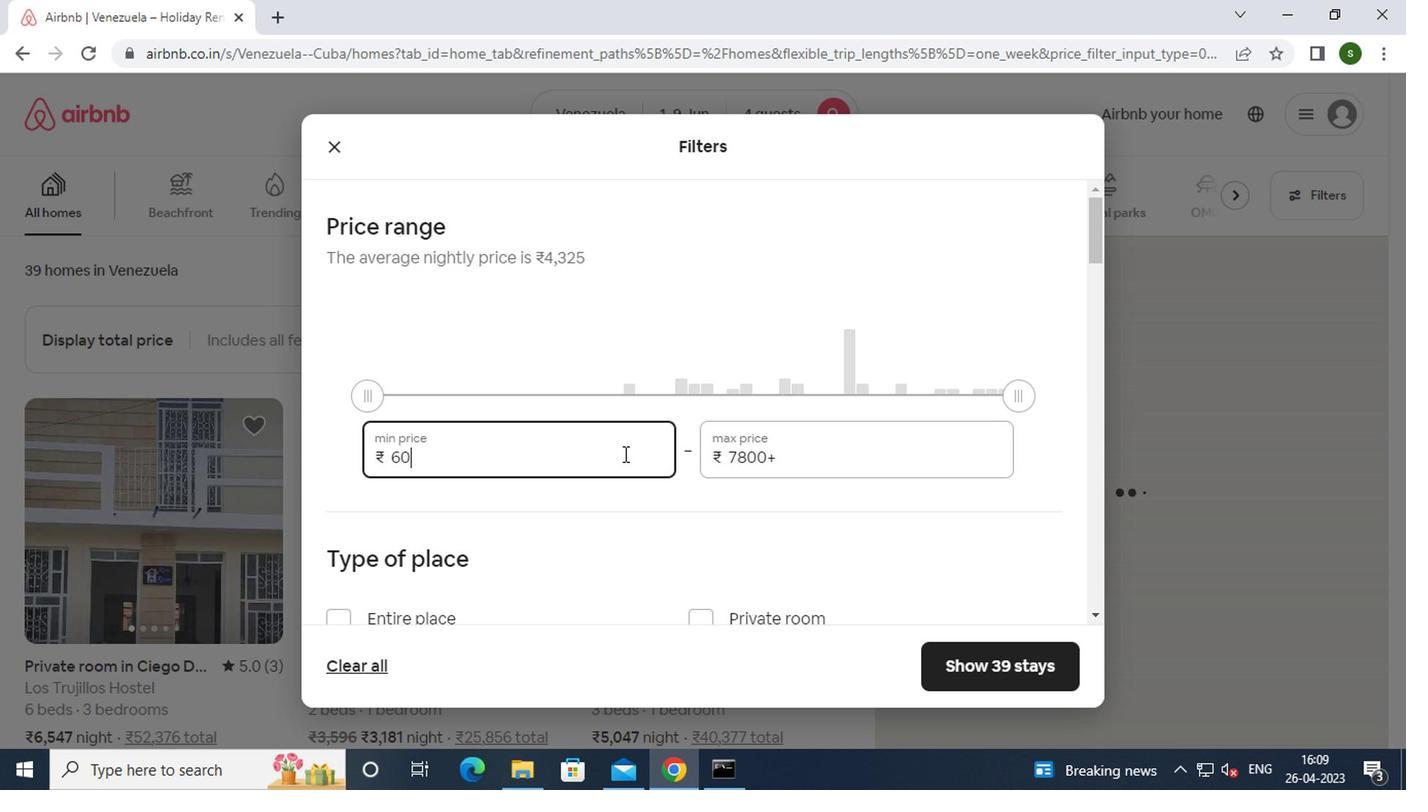 
Action: Mouse moved to (854, 462)
Screenshot: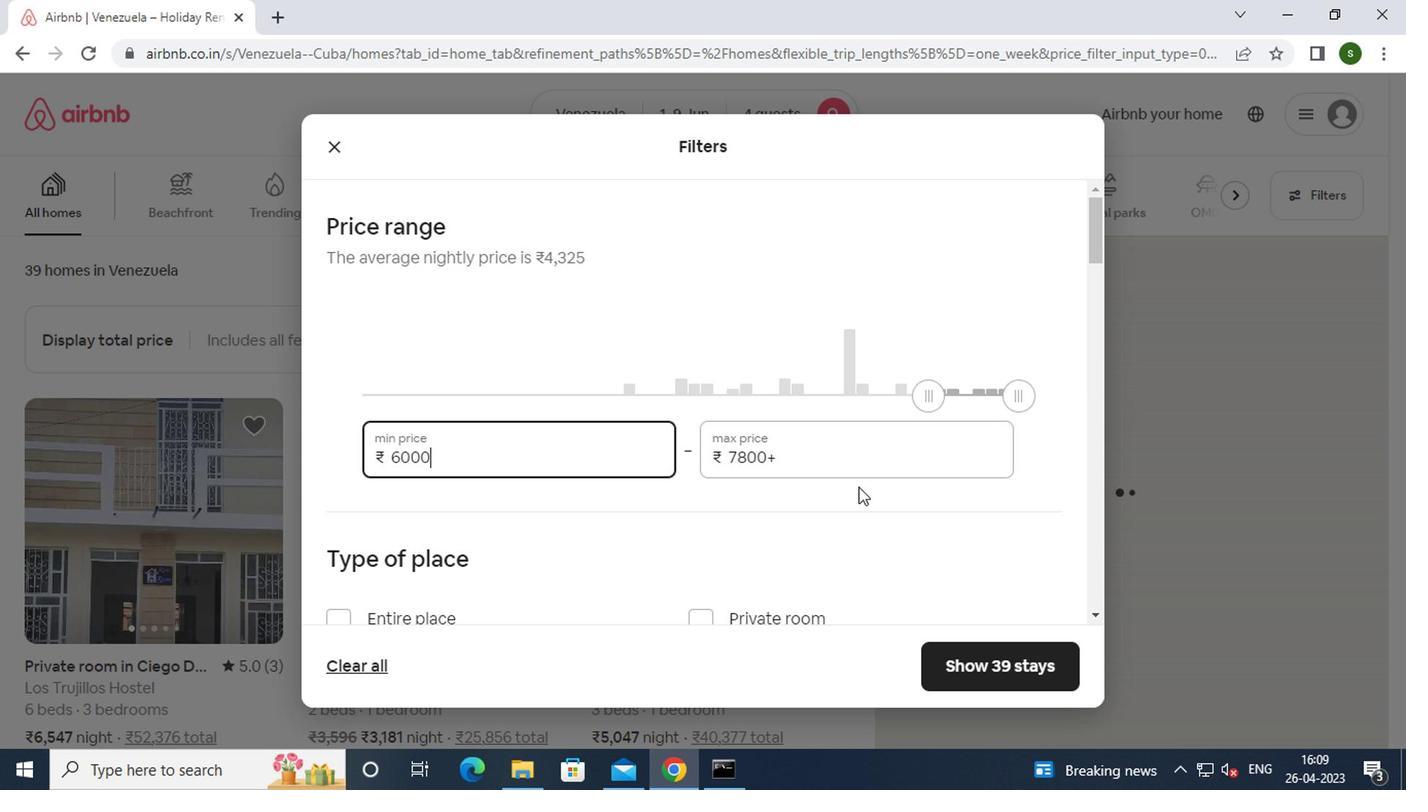 
Action: Mouse pressed left at (854, 462)
Screenshot: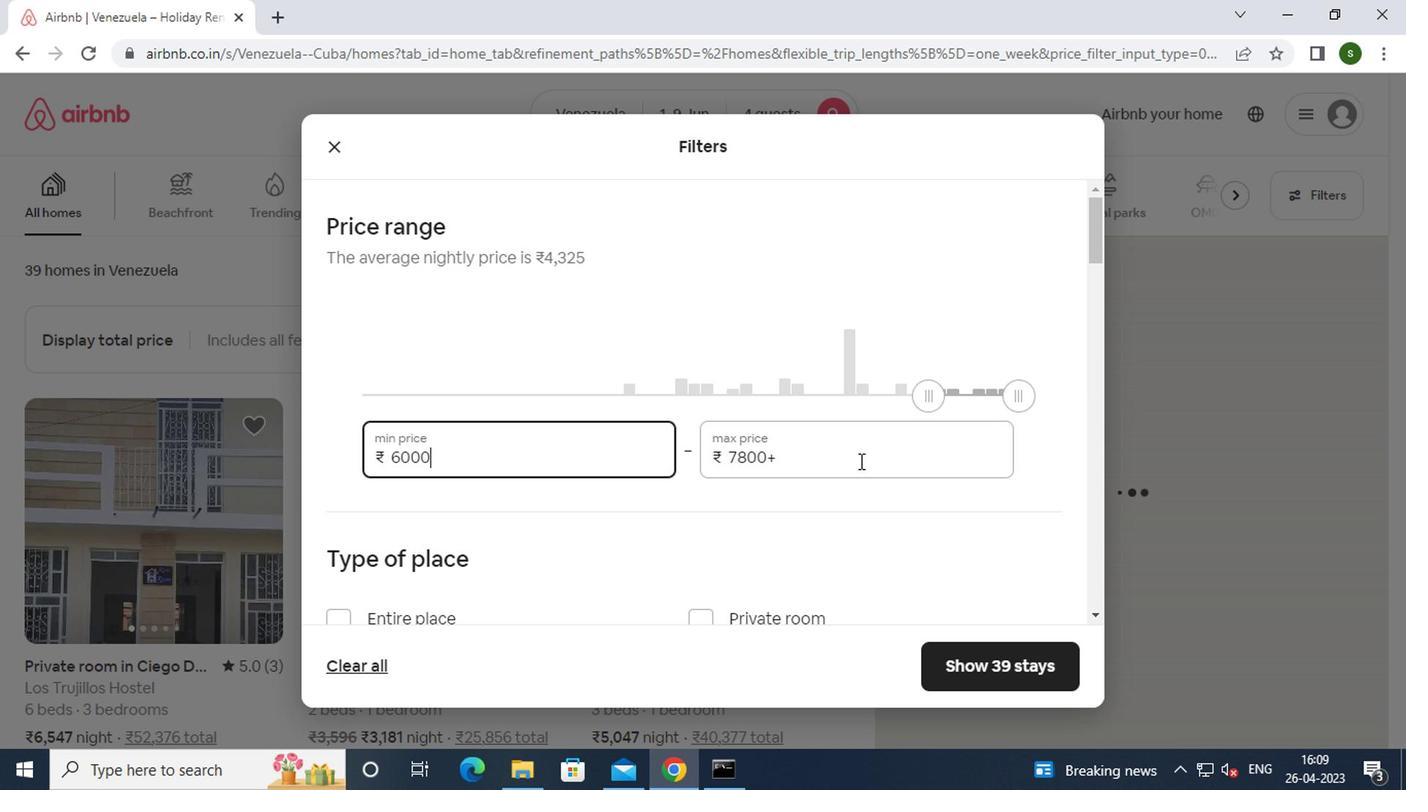 
Action: Key pressed <Key.backspace><Key.backspace><Key.backspace><Key.backspace><Key.backspace><Key.backspace><Key.backspace><Key.backspace><Key.backspace>12000
Screenshot: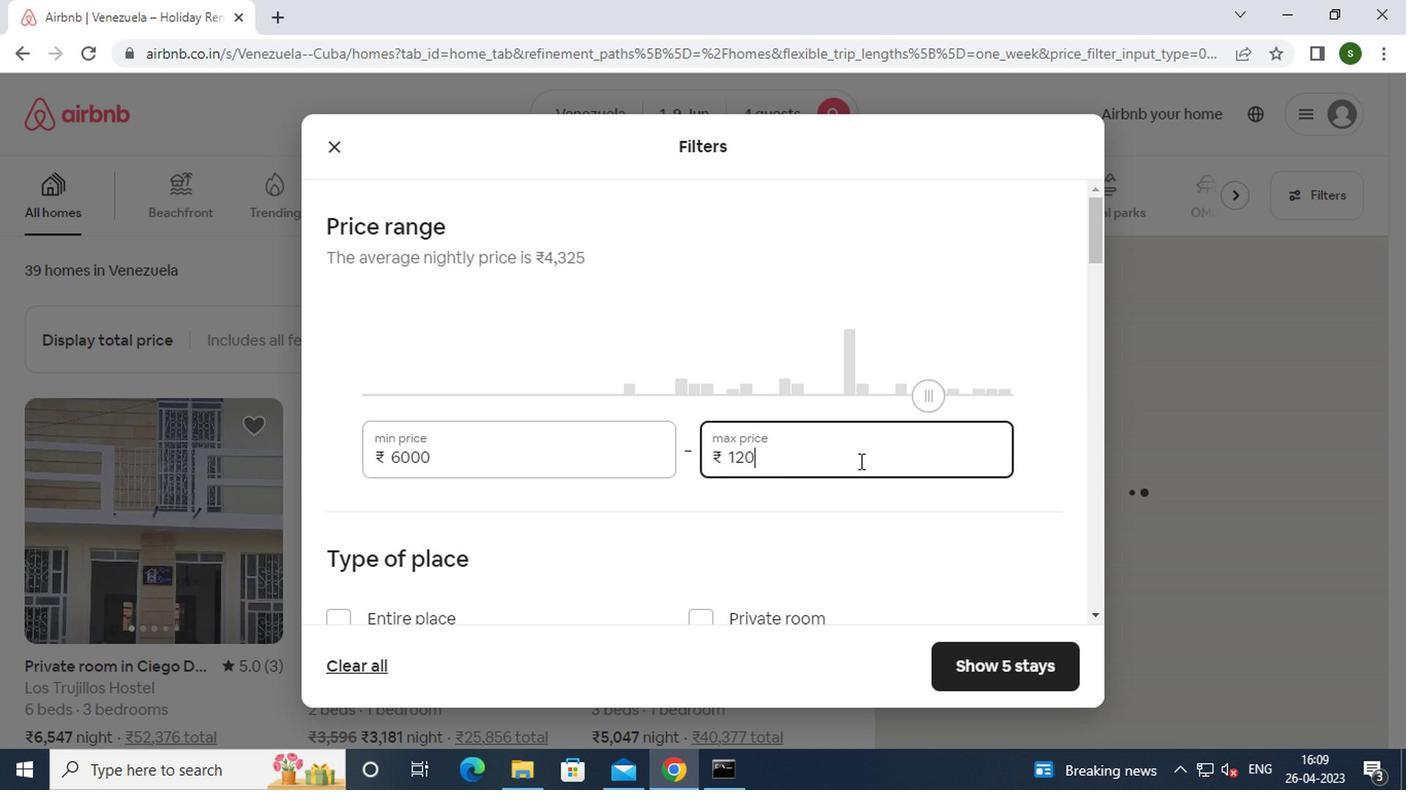 
Action: Mouse moved to (440, 485)
Screenshot: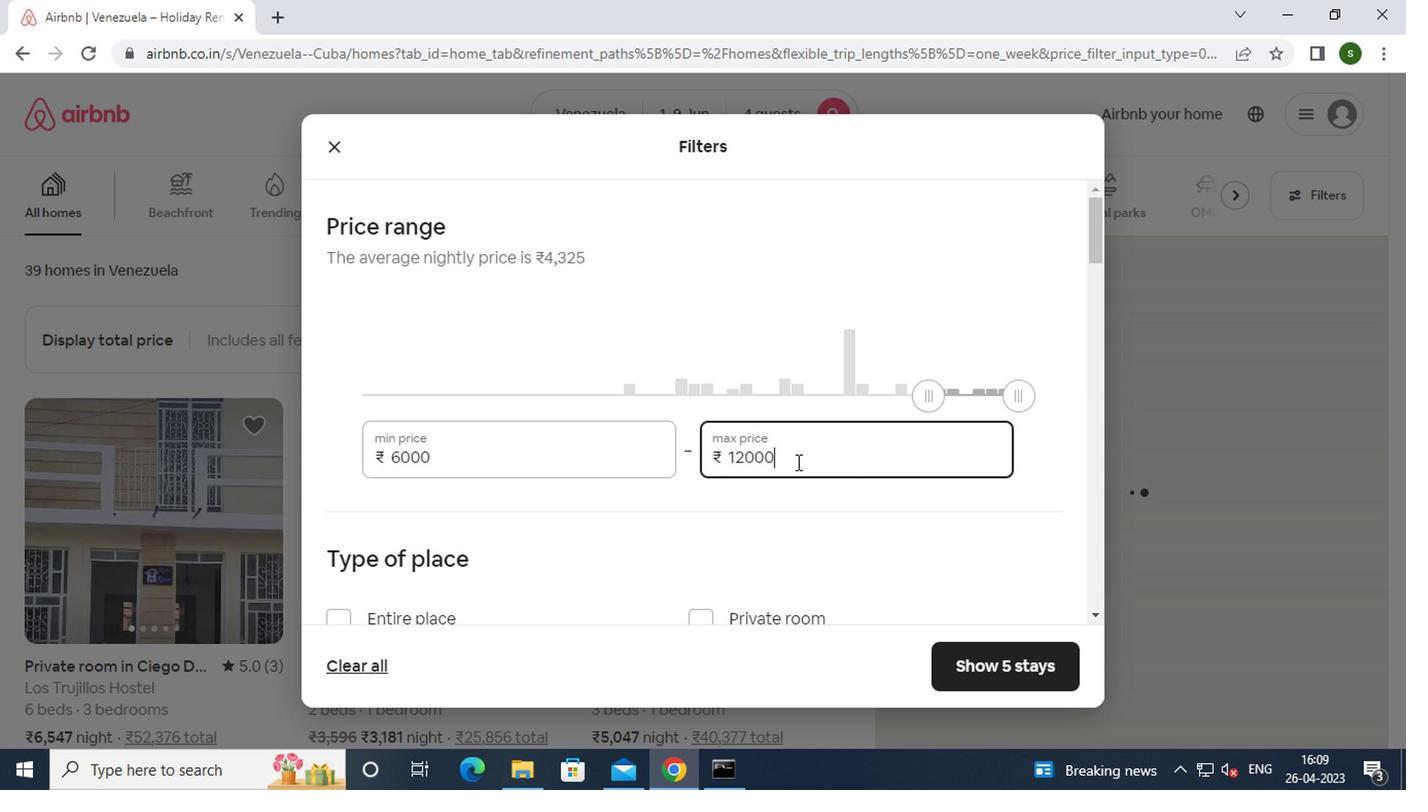 
Action: Mouse scrolled (440, 484) with delta (0, -1)
Screenshot: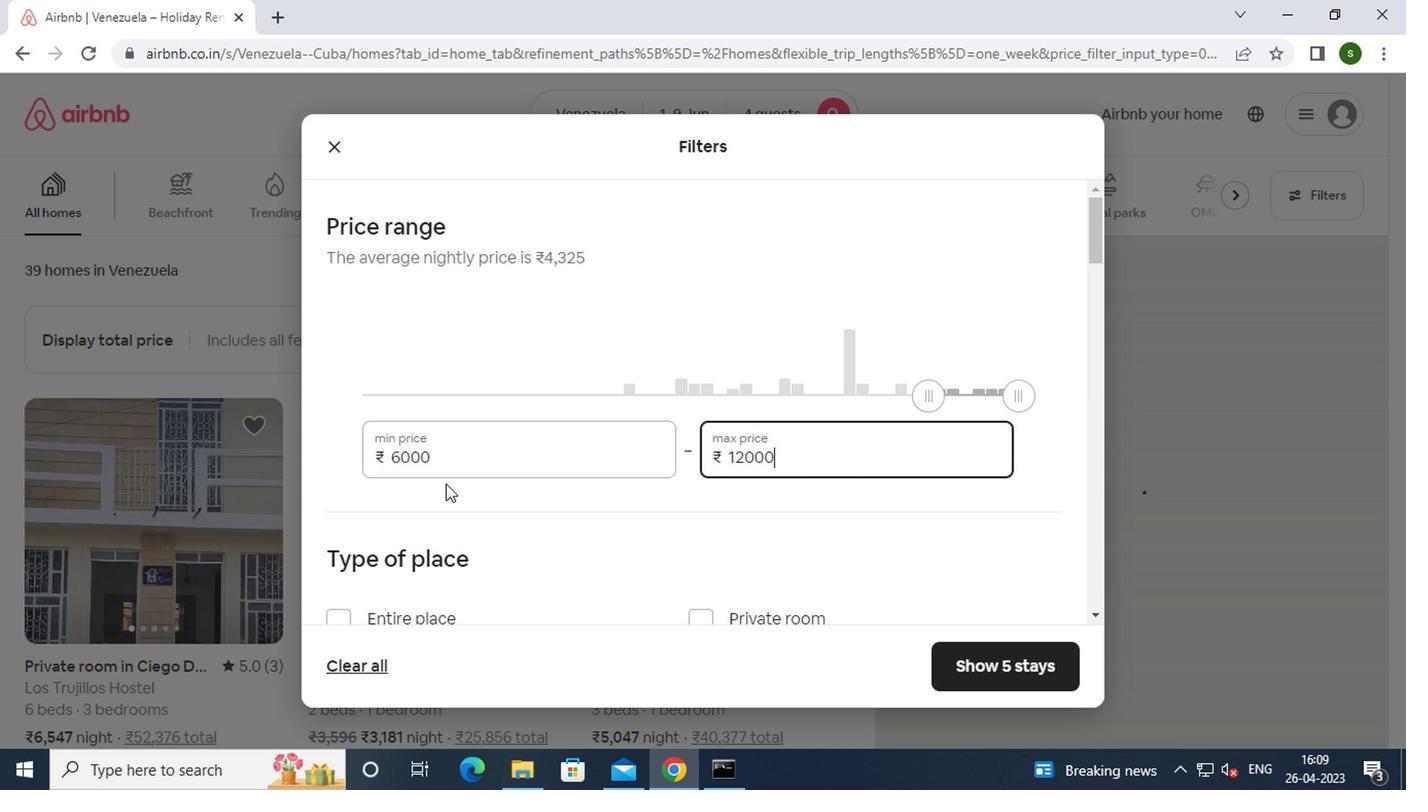 
Action: Mouse moved to (383, 527)
Screenshot: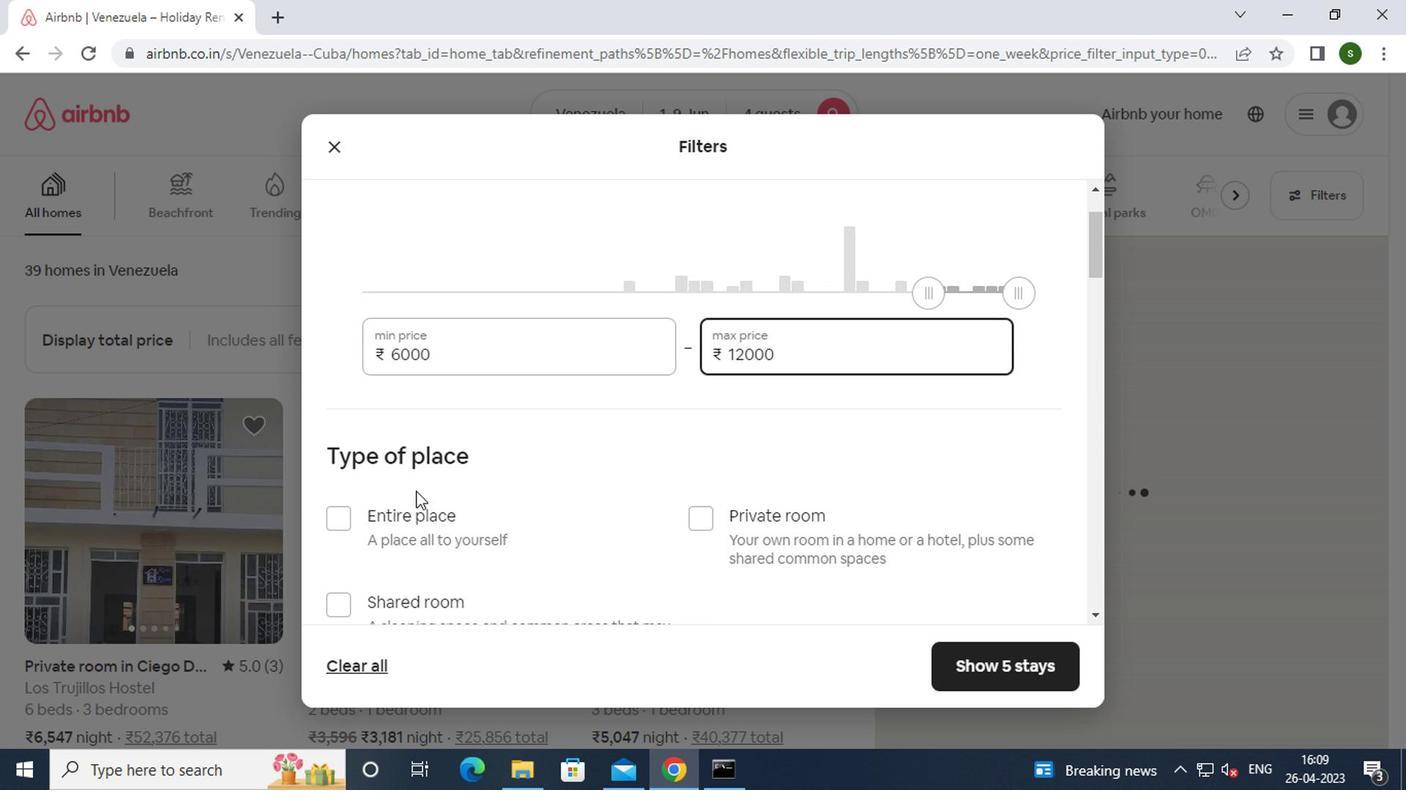 
Action: Mouse pressed left at (383, 527)
Screenshot: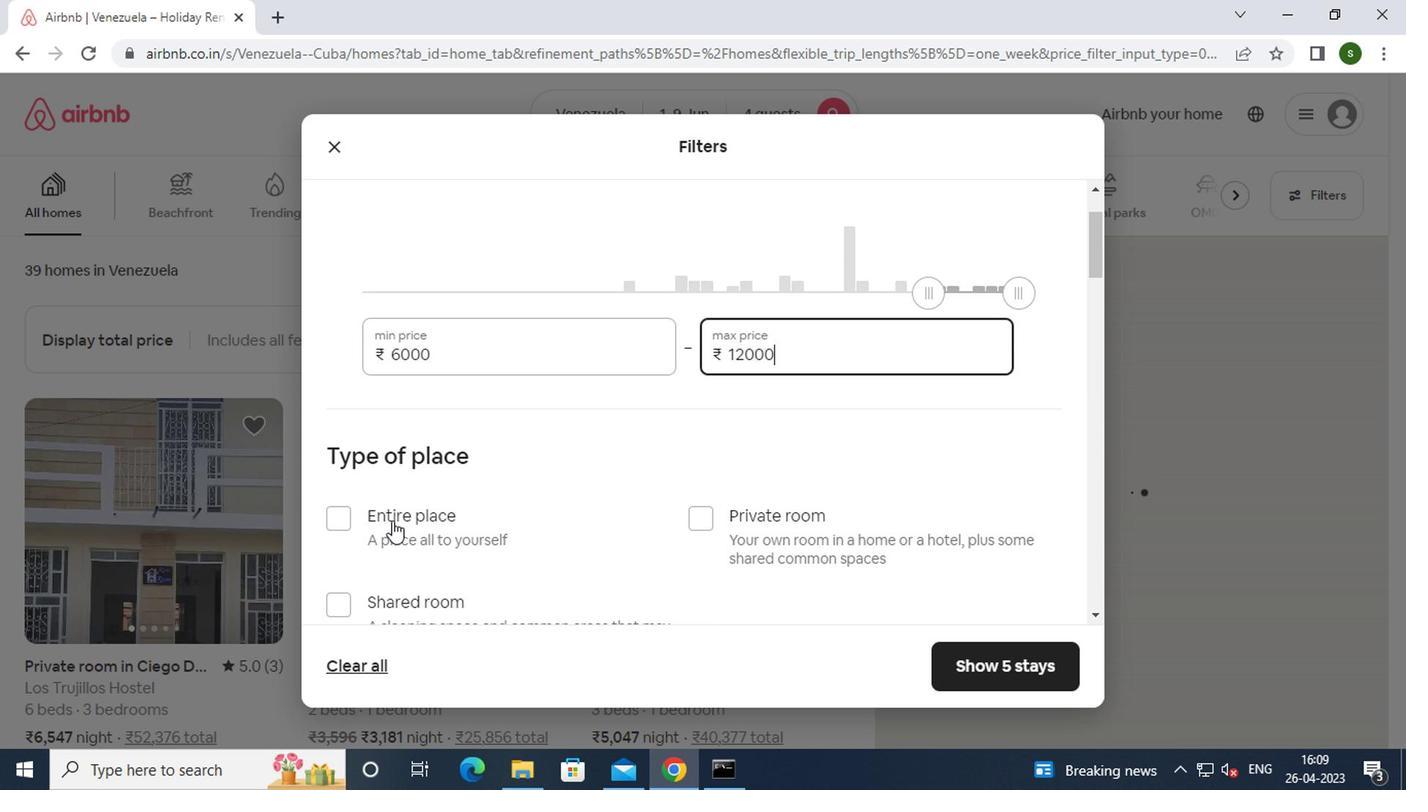 
Action: Mouse moved to (481, 510)
Screenshot: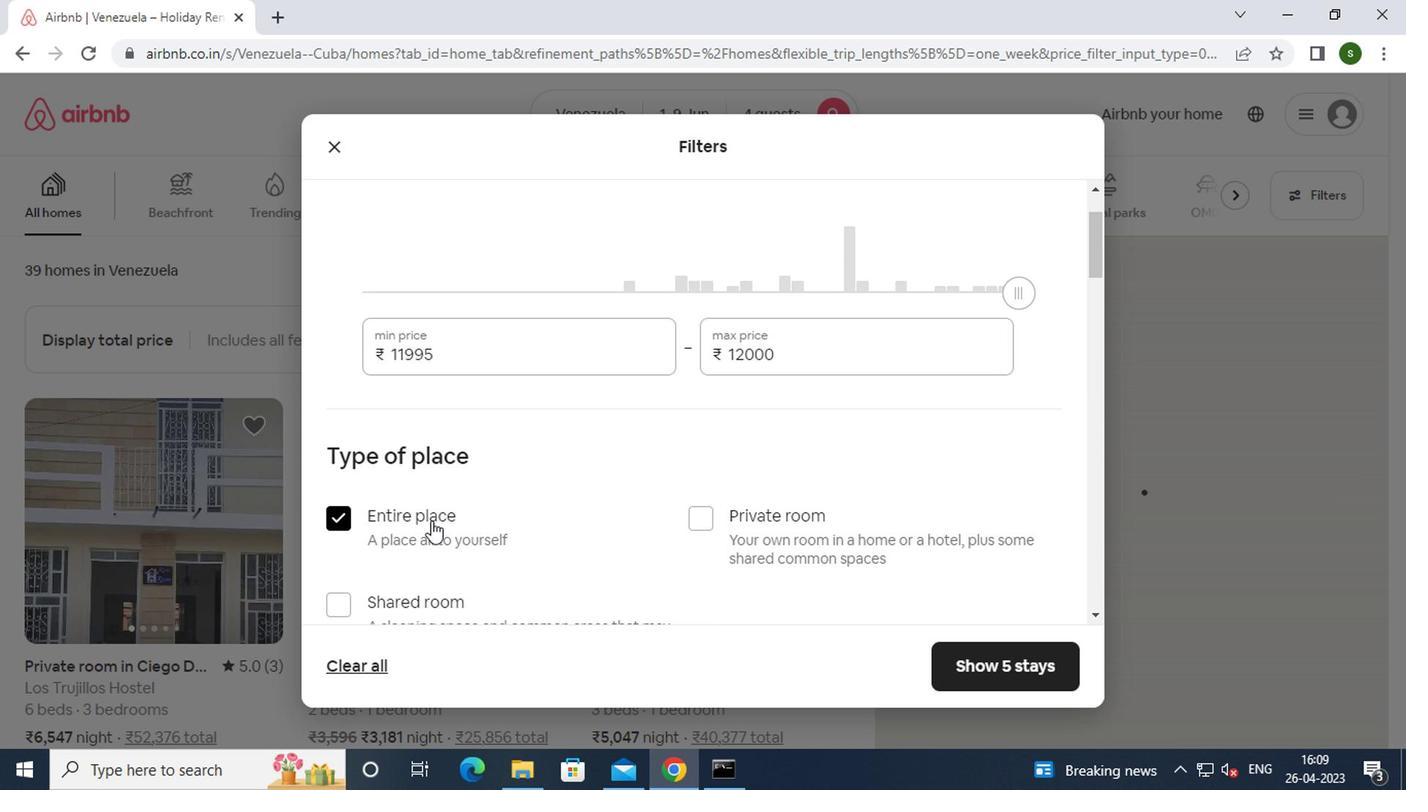 
Action: Mouse scrolled (481, 509) with delta (0, 0)
Screenshot: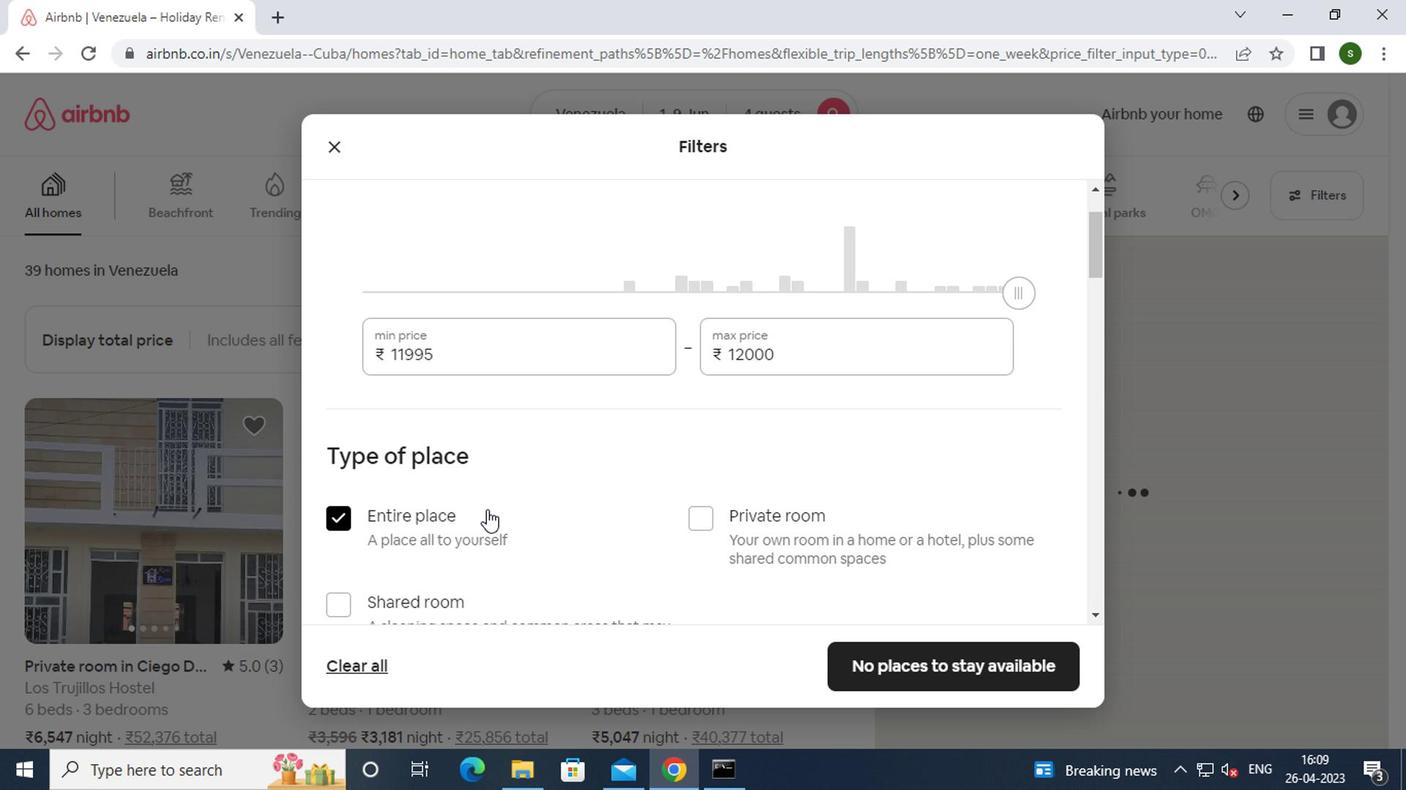 
Action: Mouse scrolled (481, 509) with delta (0, 0)
Screenshot: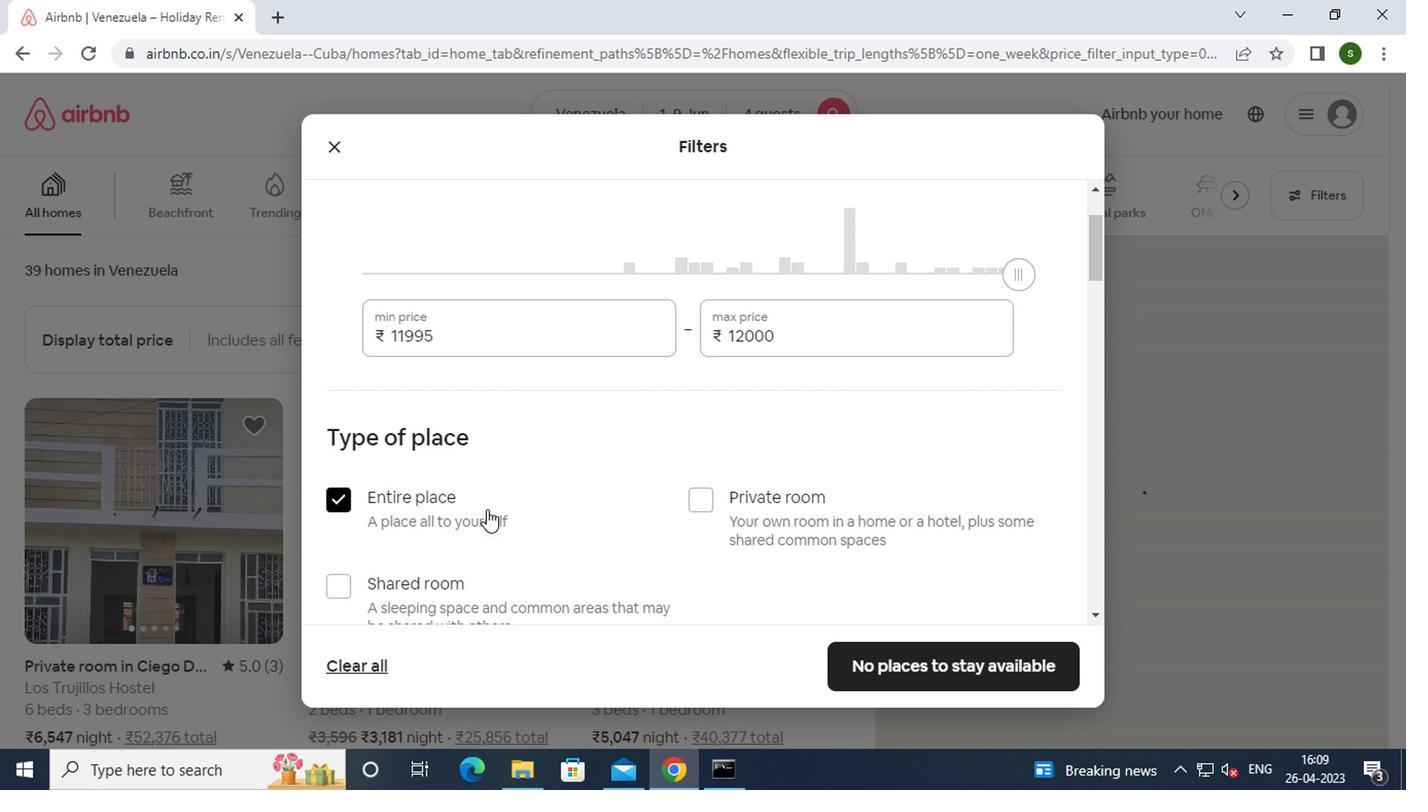 
Action: Mouse scrolled (481, 509) with delta (0, 0)
Screenshot: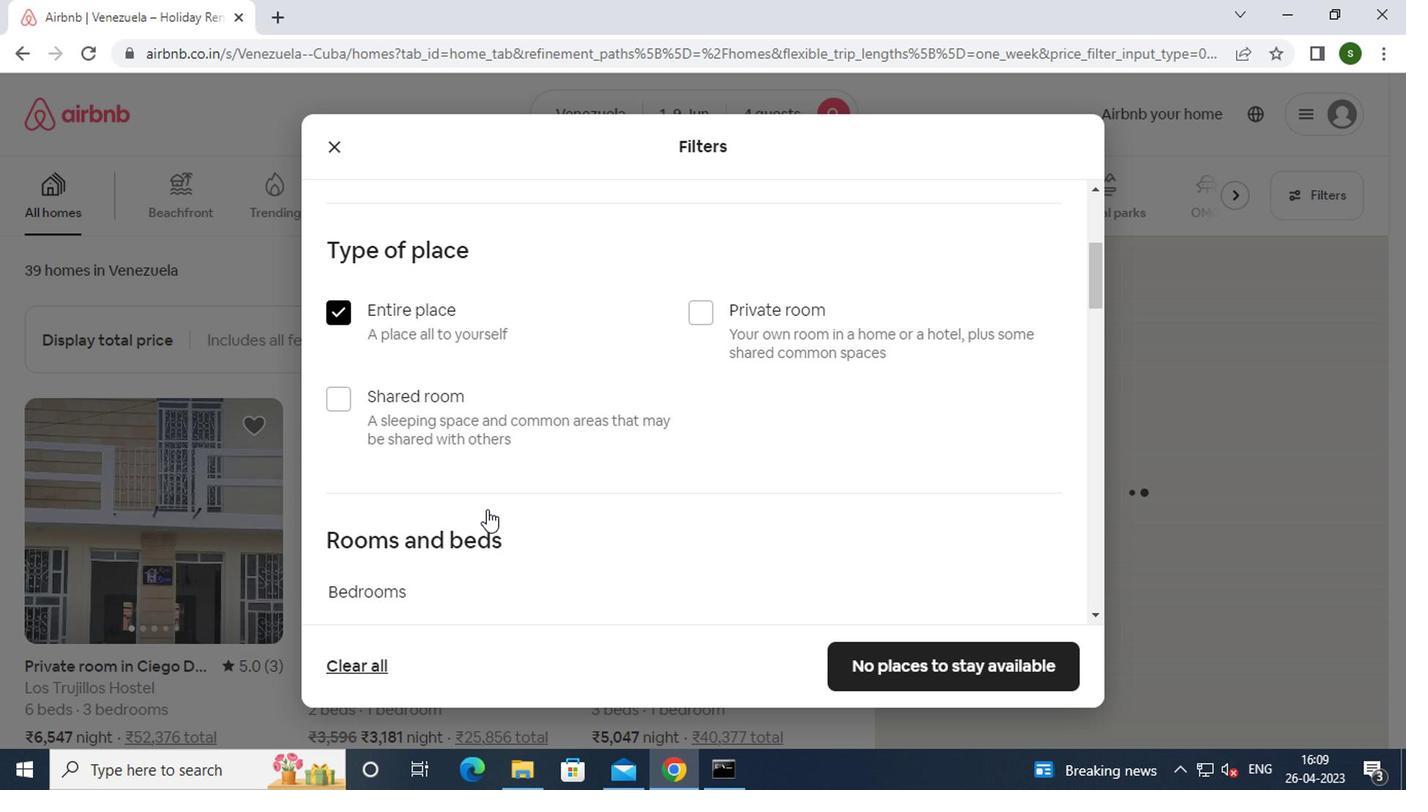 
Action: Mouse scrolled (481, 509) with delta (0, 0)
Screenshot: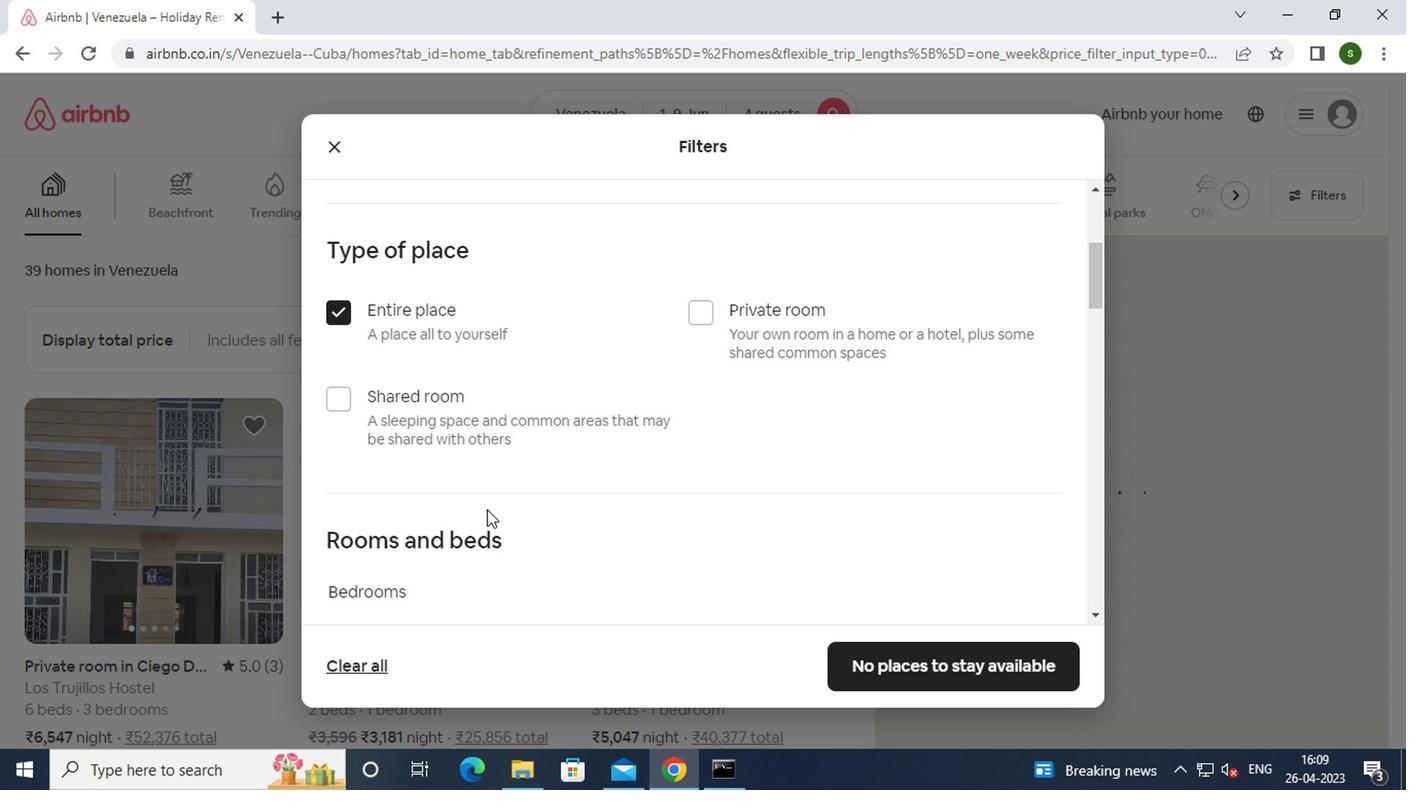 
Action: Mouse moved to (507, 441)
Screenshot: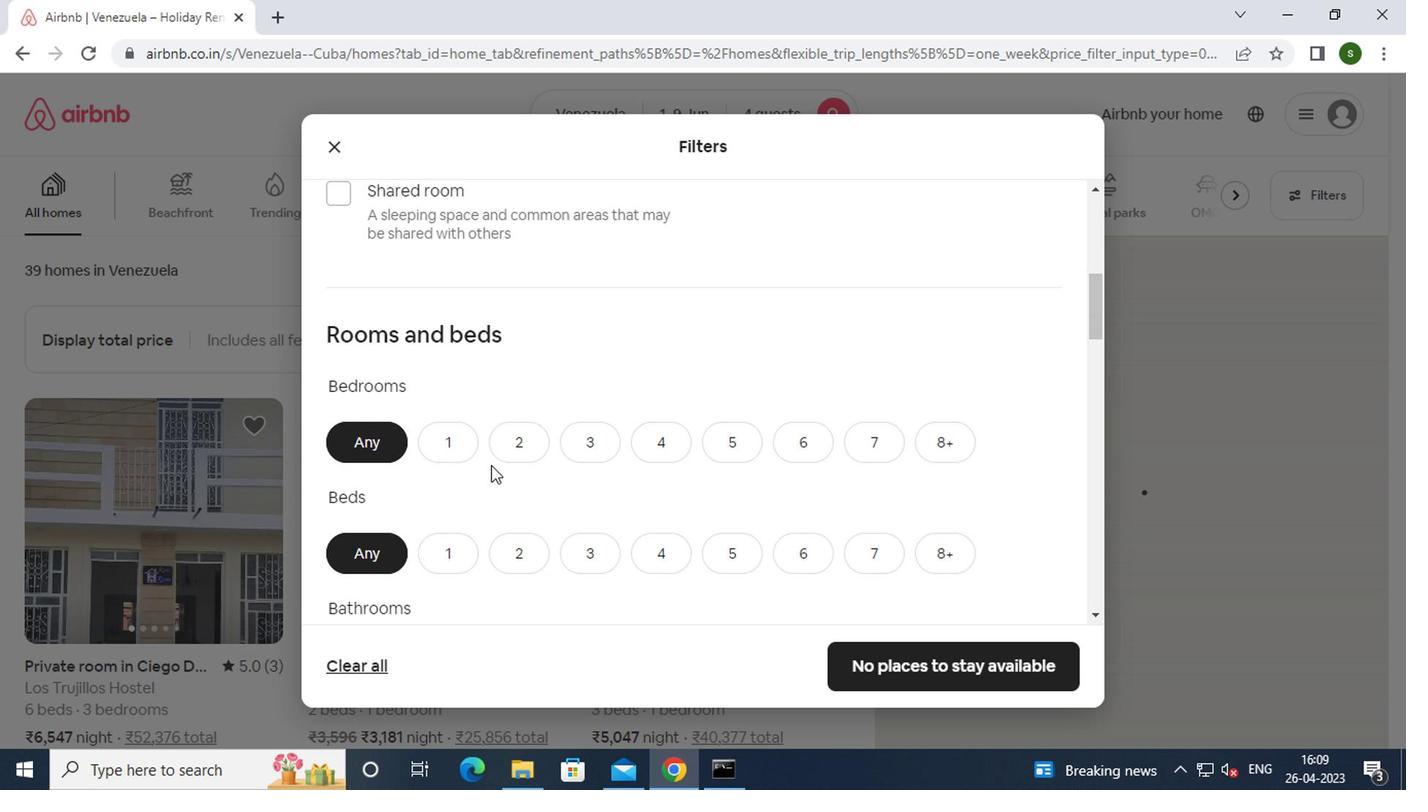 
Action: Mouse pressed left at (507, 441)
Screenshot: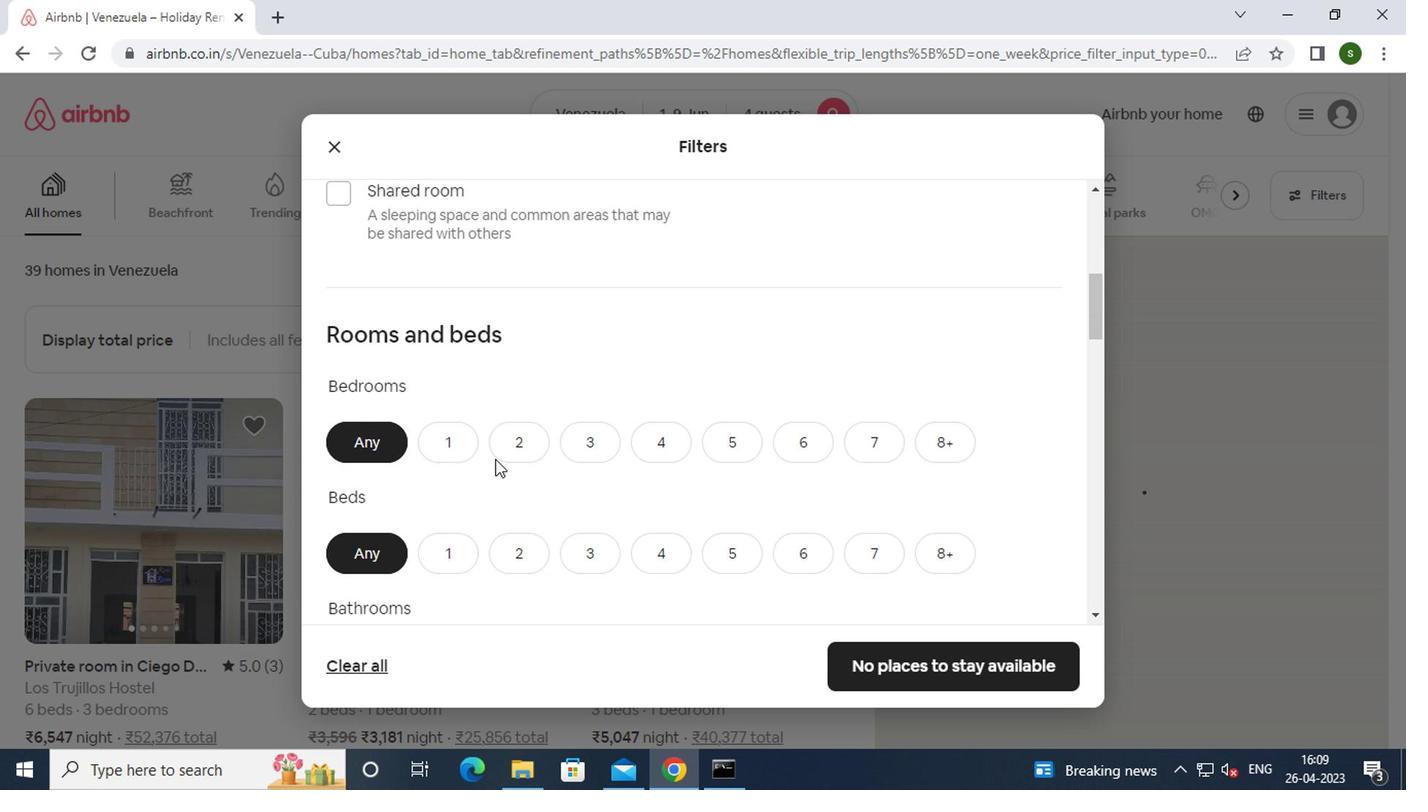 
Action: Mouse moved to (520, 553)
Screenshot: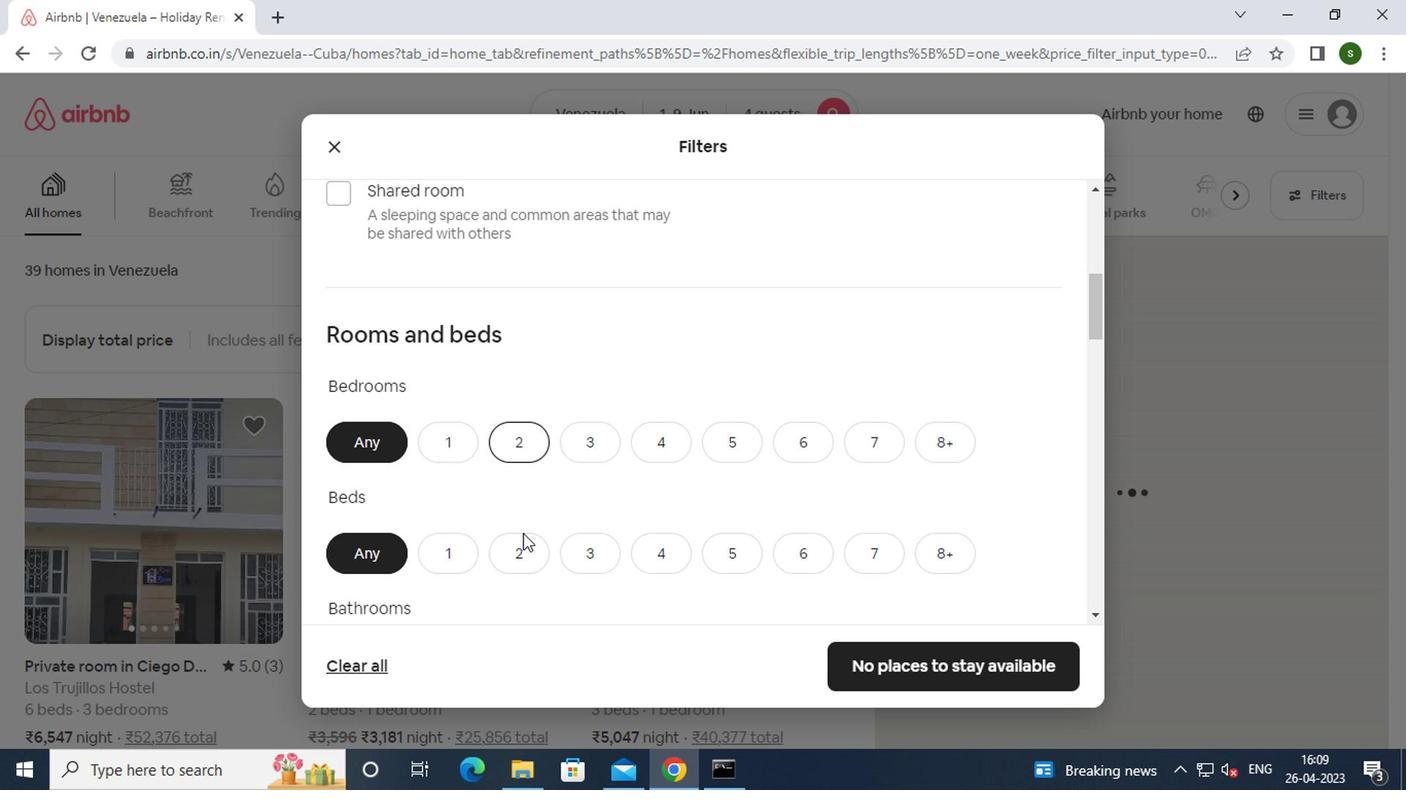 
Action: Mouse pressed left at (520, 553)
Screenshot: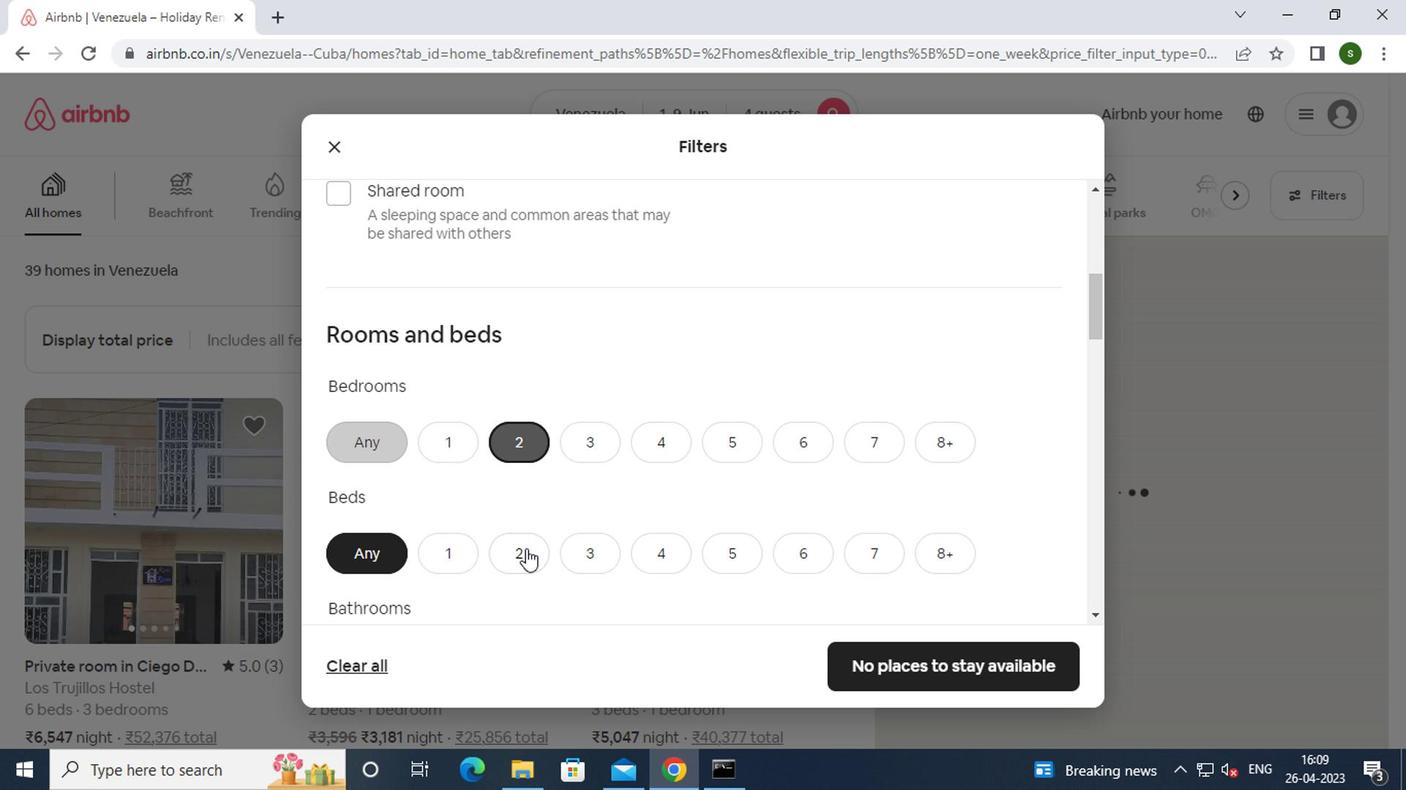 
Action: Mouse moved to (578, 492)
Screenshot: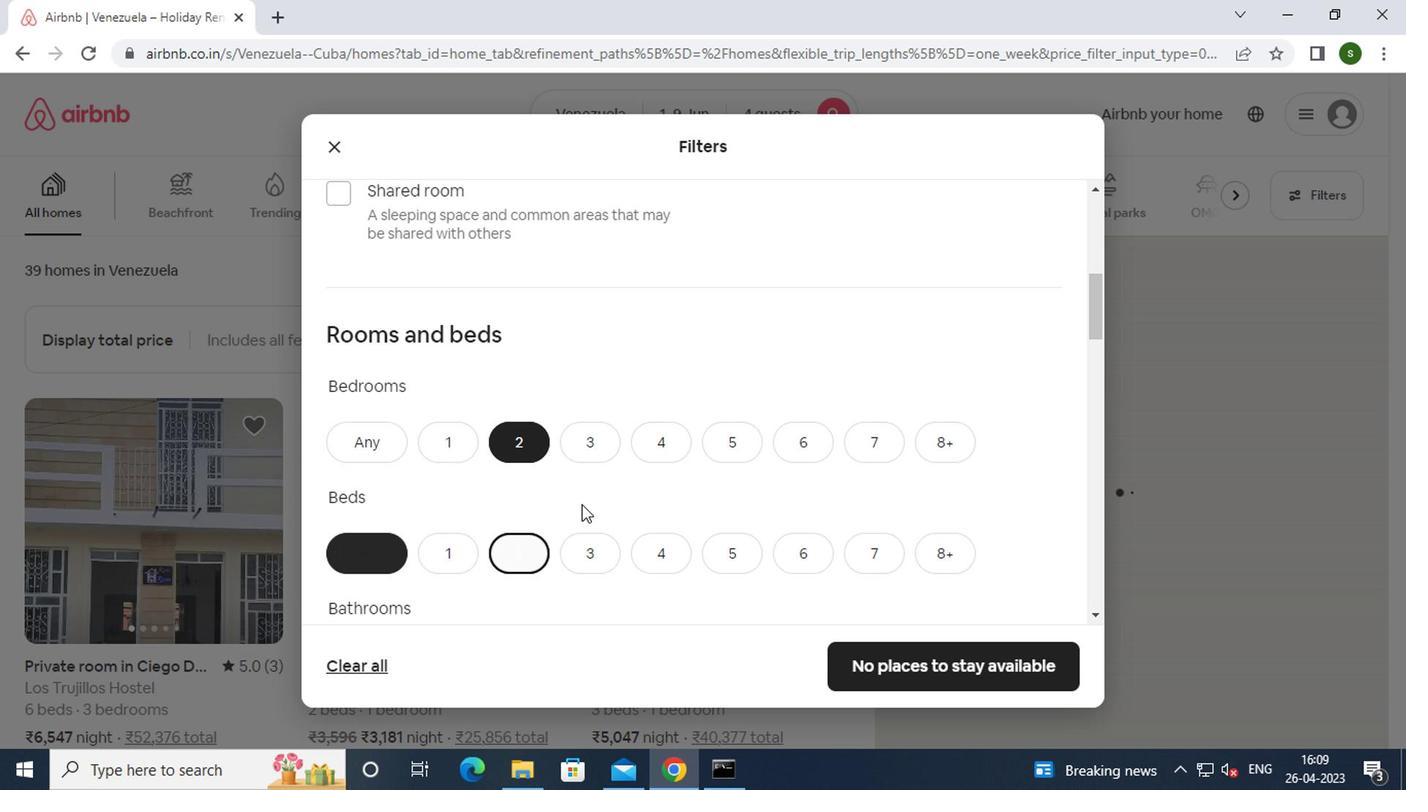 
Action: Mouse scrolled (578, 491) with delta (0, 0)
Screenshot: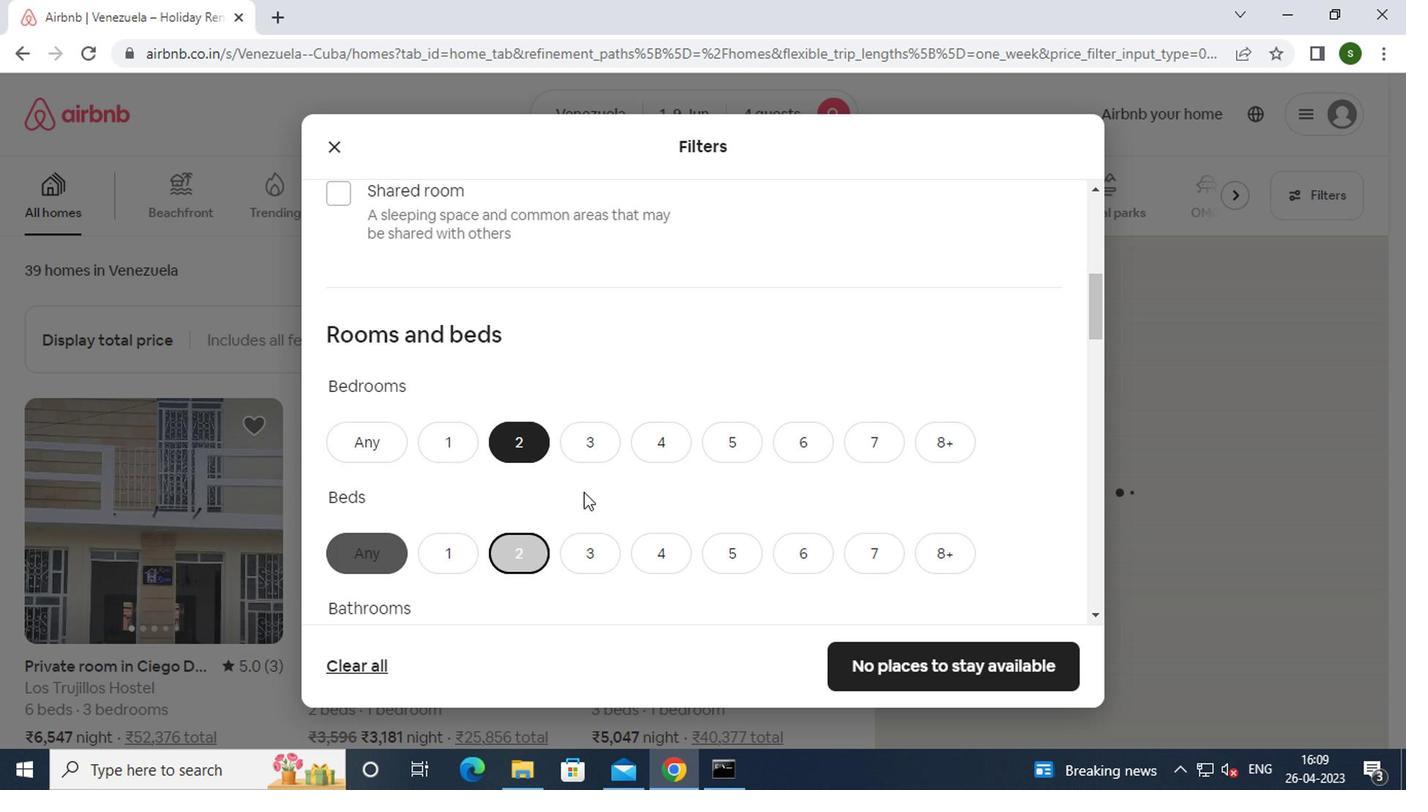 
Action: Mouse scrolled (578, 491) with delta (0, 0)
Screenshot: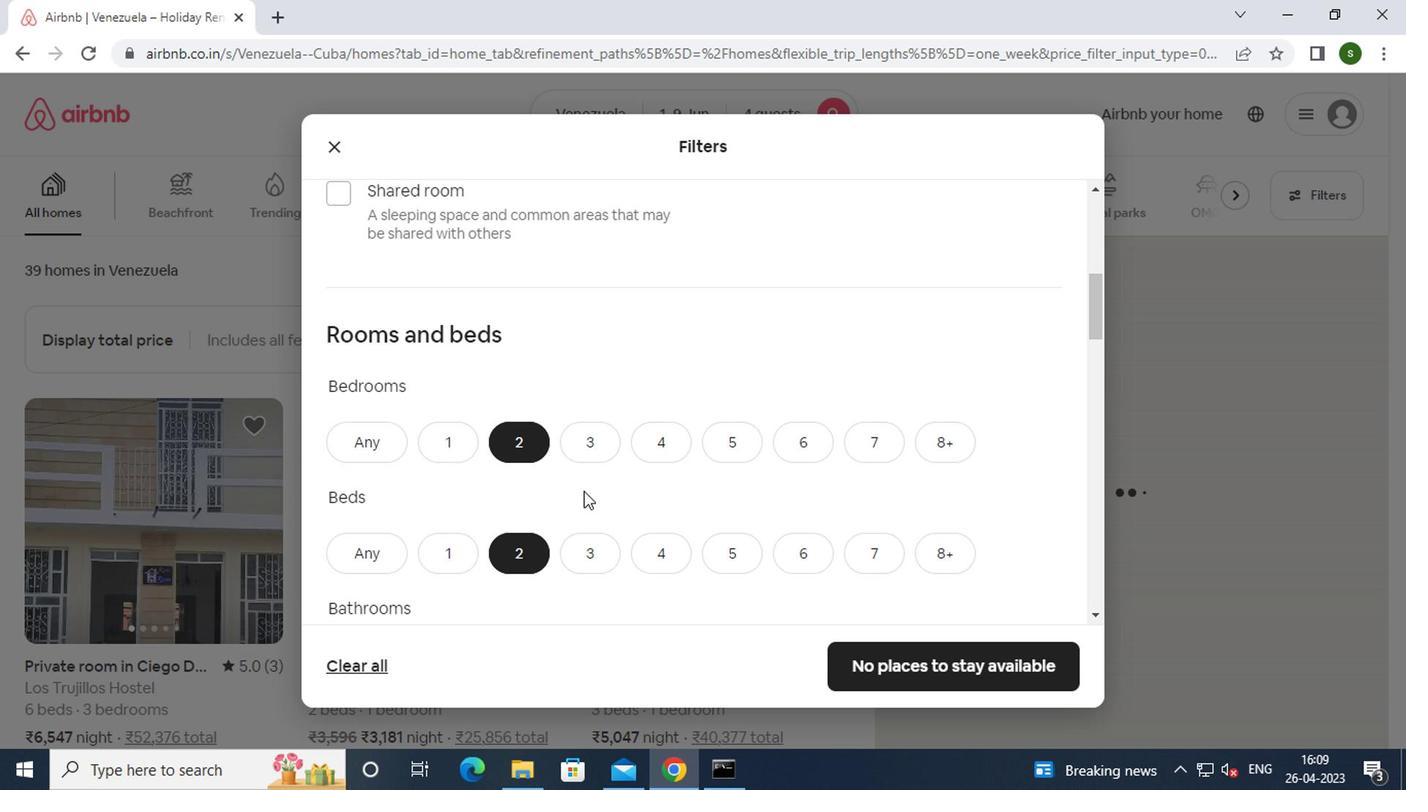 
Action: Mouse moved to (525, 465)
Screenshot: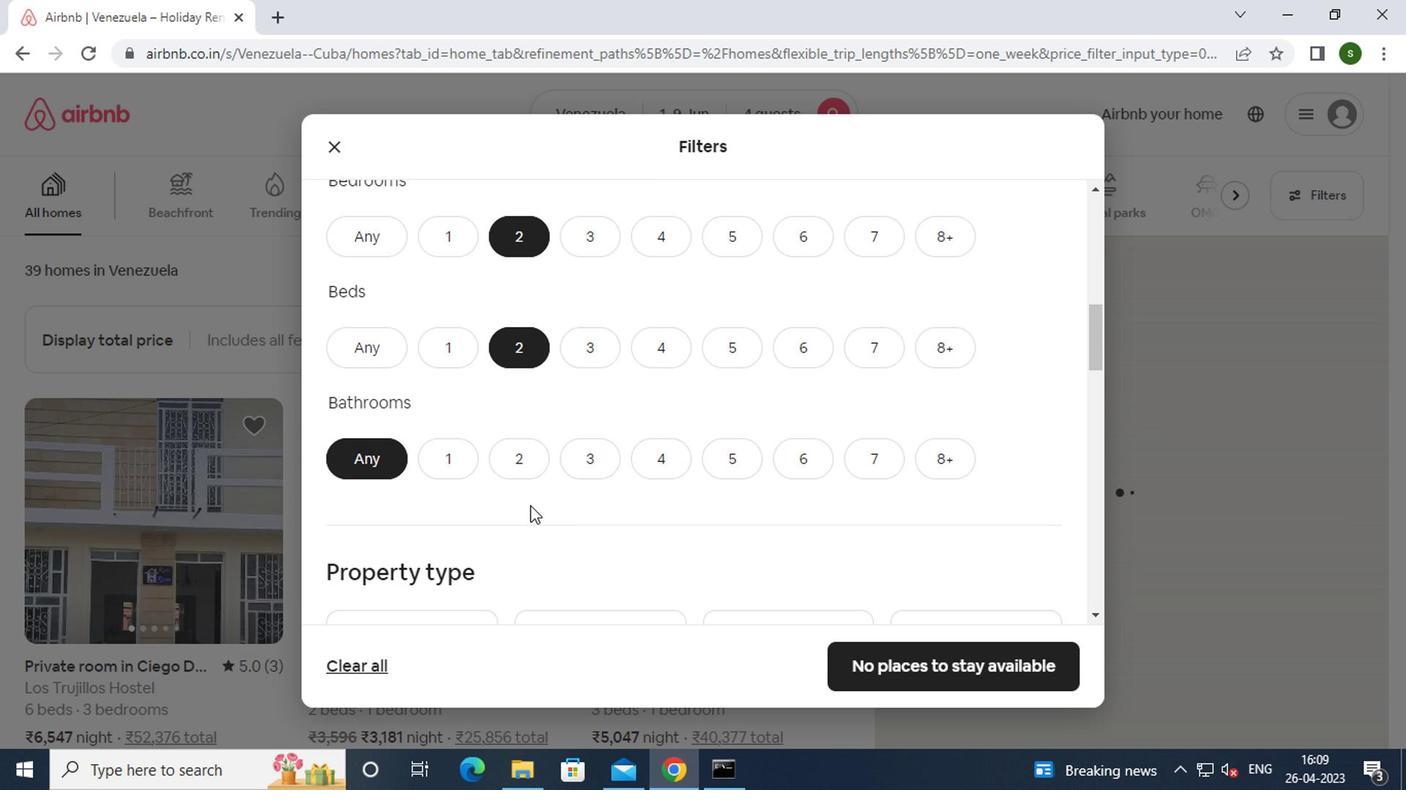 
Action: Mouse pressed left at (525, 465)
Screenshot: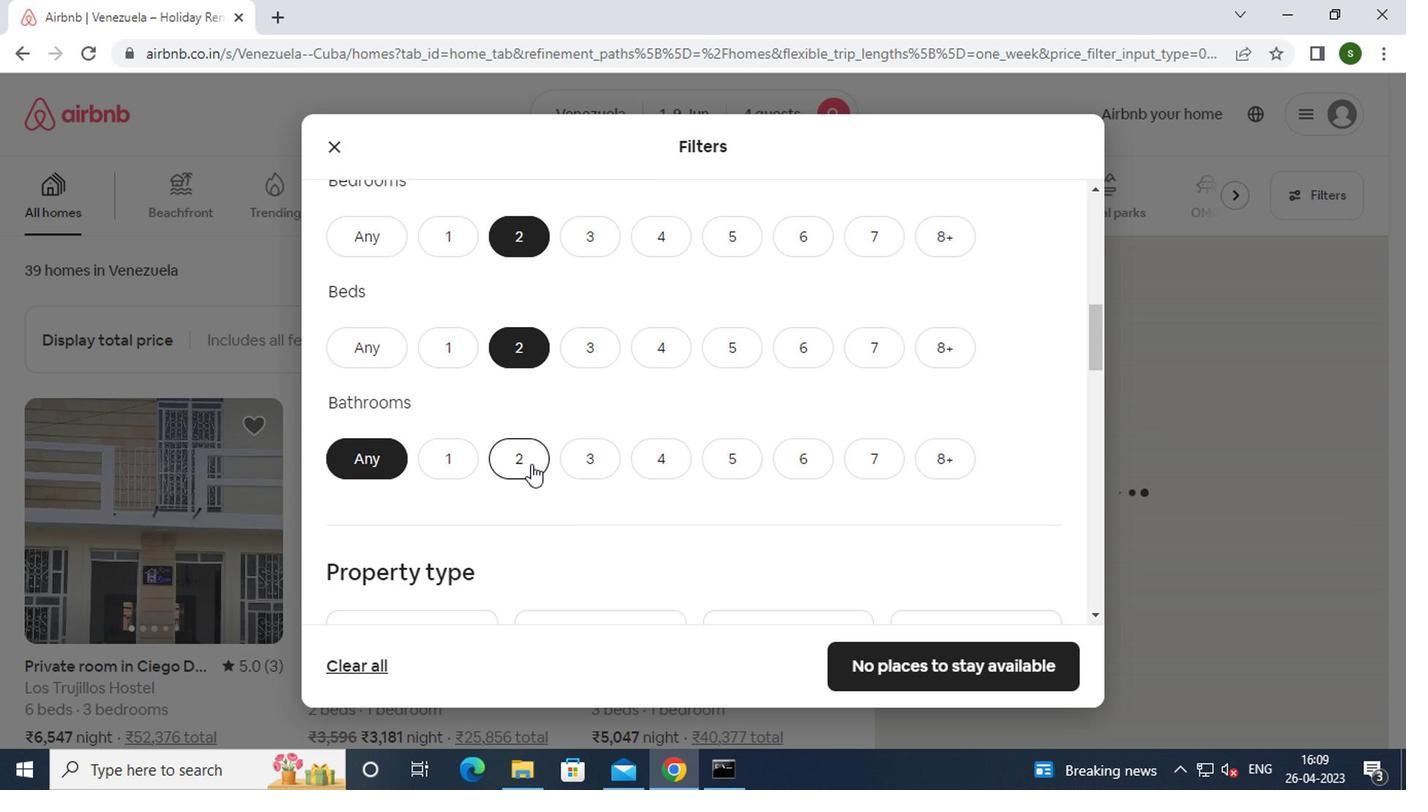 
Action: Mouse moved to (524, 465)
Screenshot: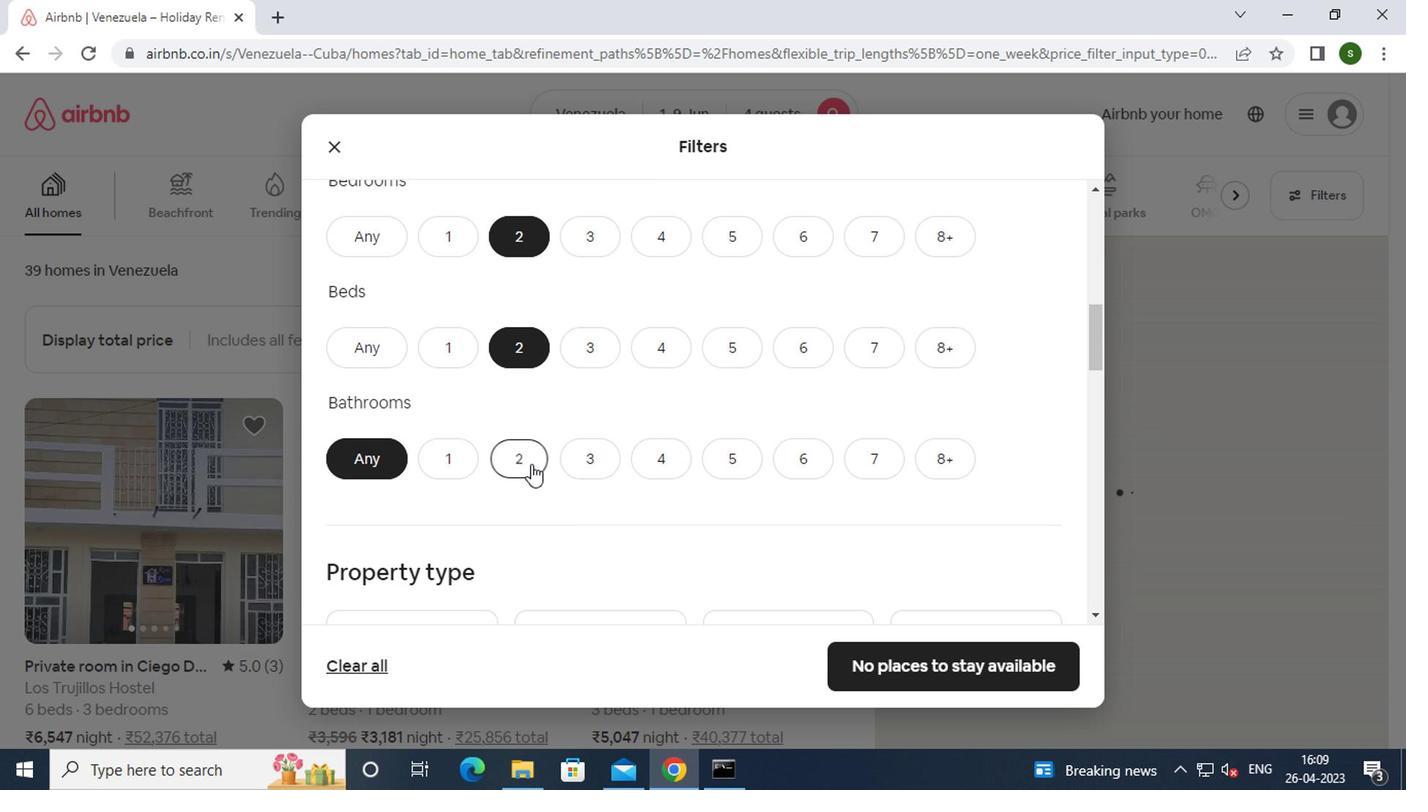 
Action: Mouse scrolled (524, 465) with delta (0, 0)
Screenshot: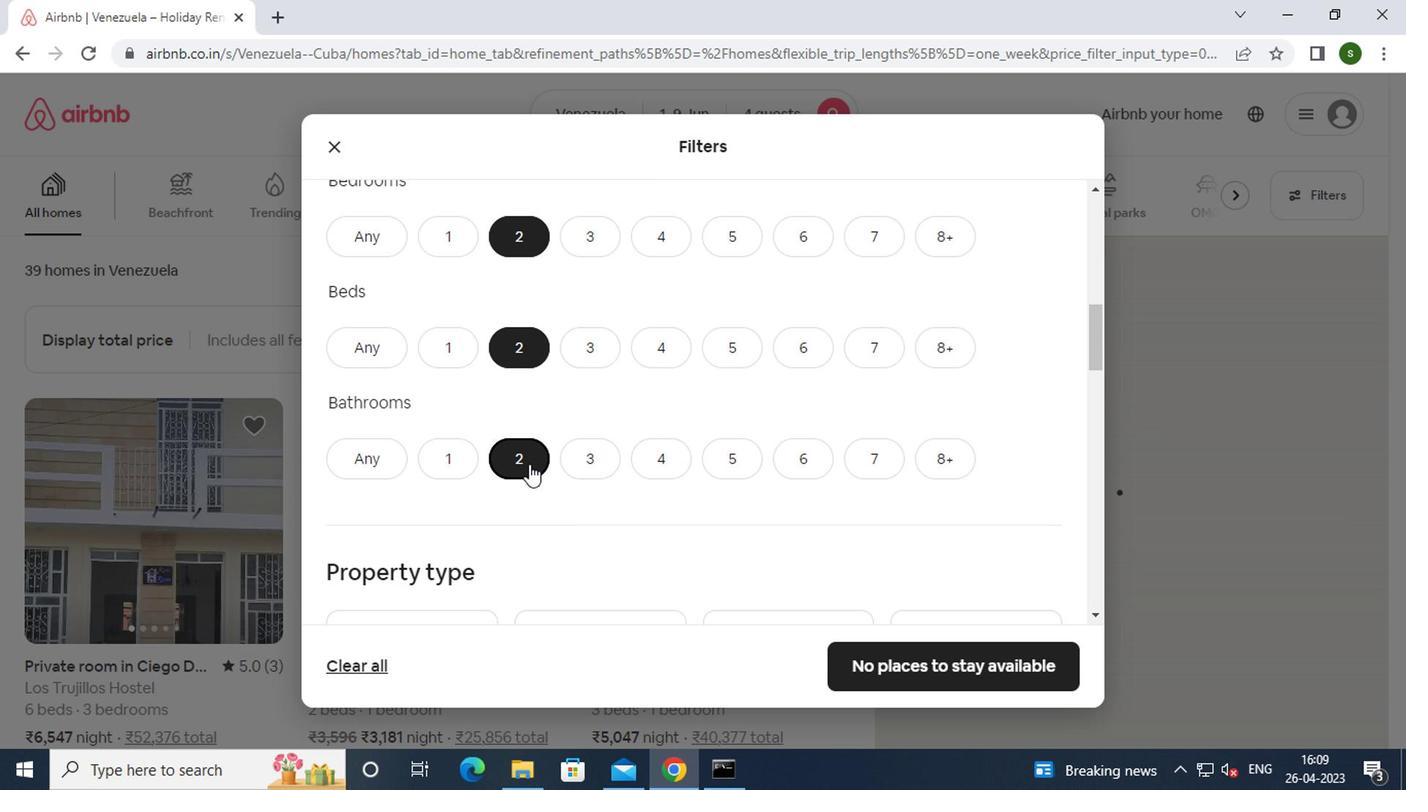 
Action: Mouse scrolled (524, 465) with delta (0, 0)
Screenshot: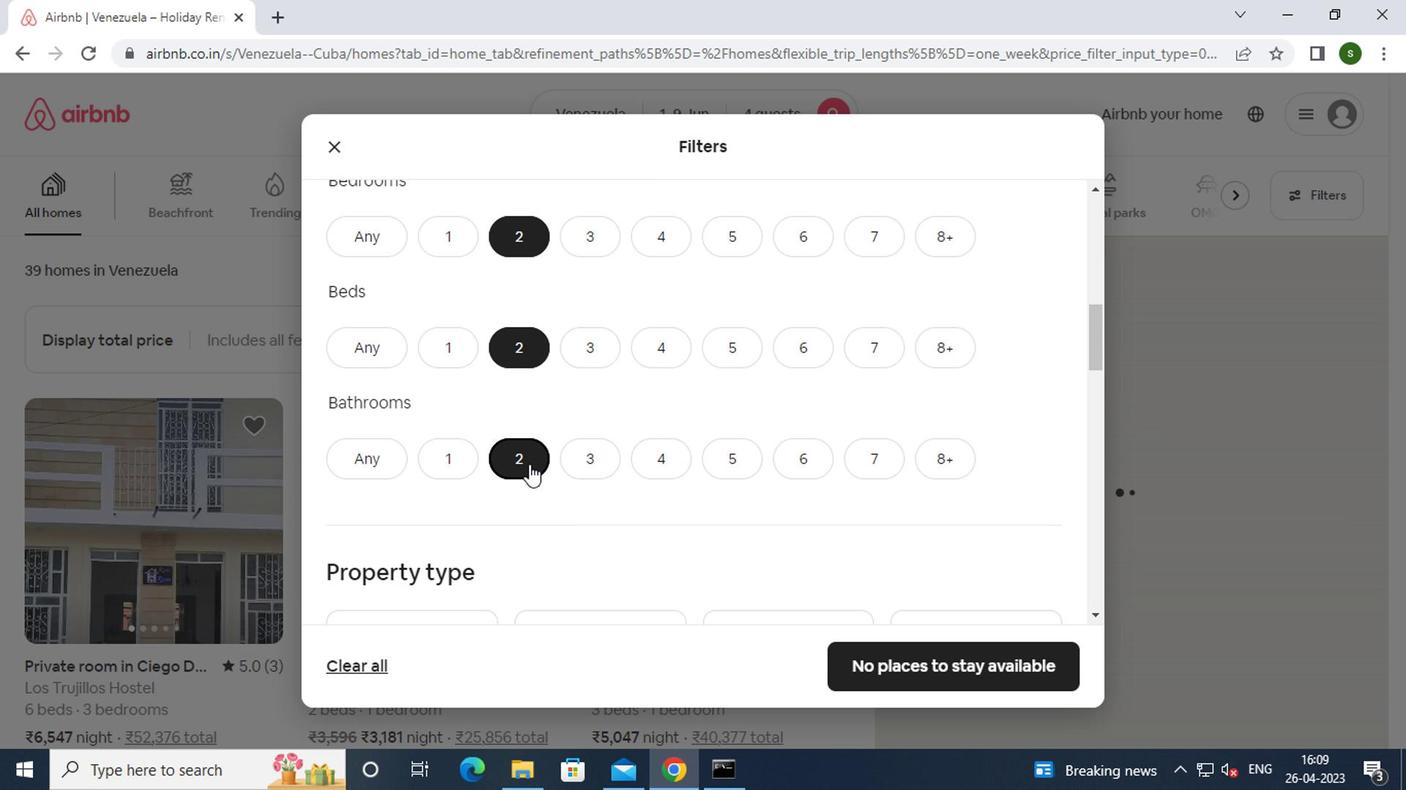 
Action: Mouse scrolled (524, 465) with delta (0, 0)
Screenshot: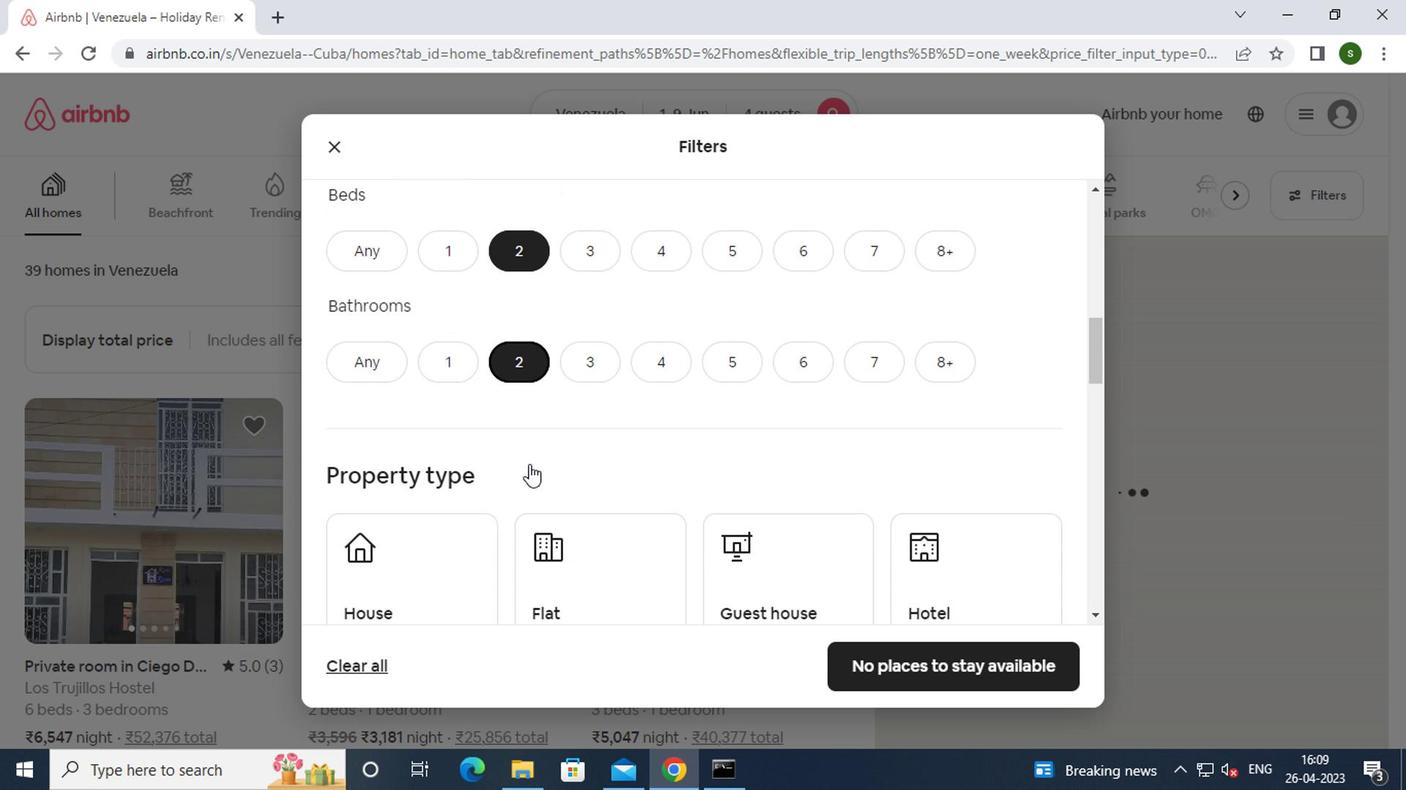 
Action: Mouse moved to (423, 395)
Screenshot: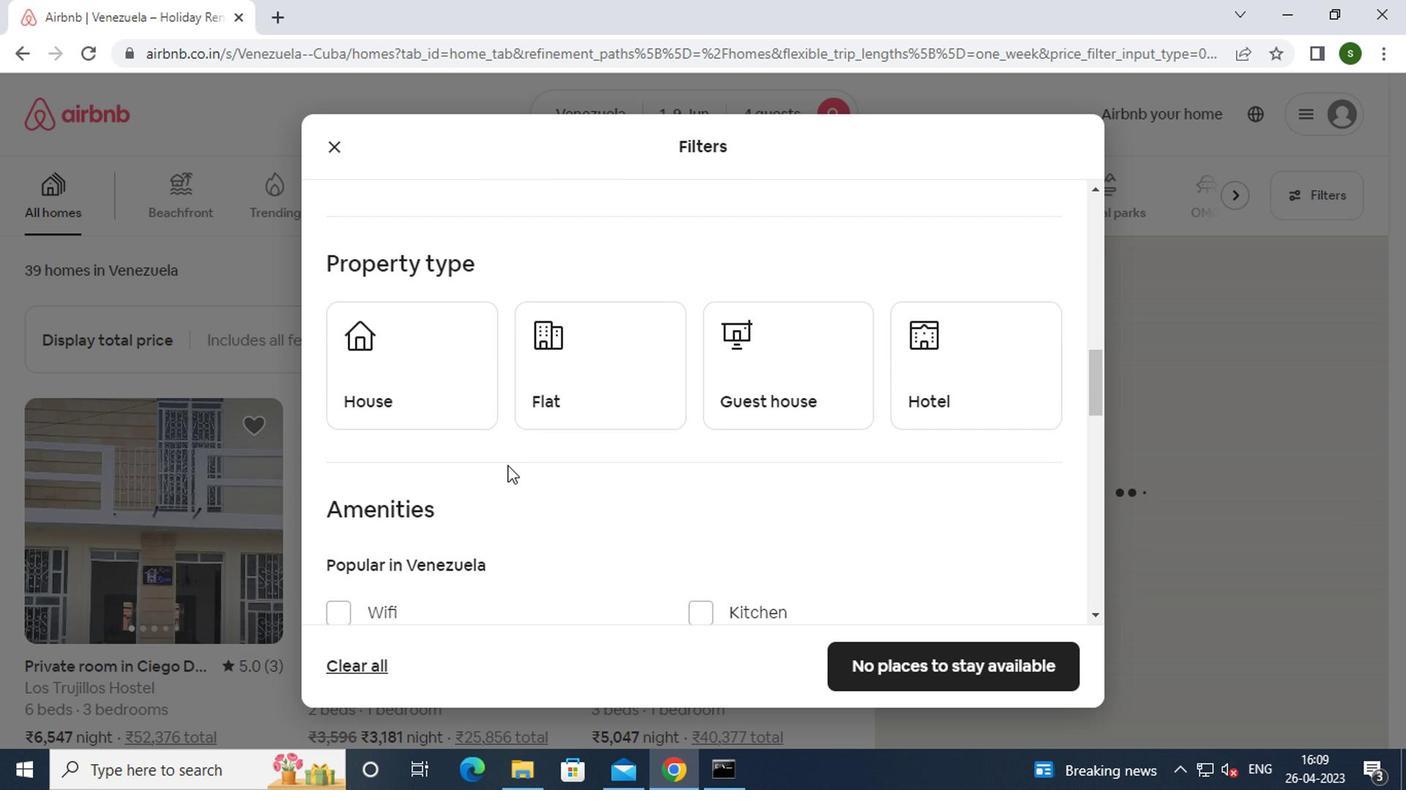 
Action: Mouse pressed left at (423, 395)
Screenshot: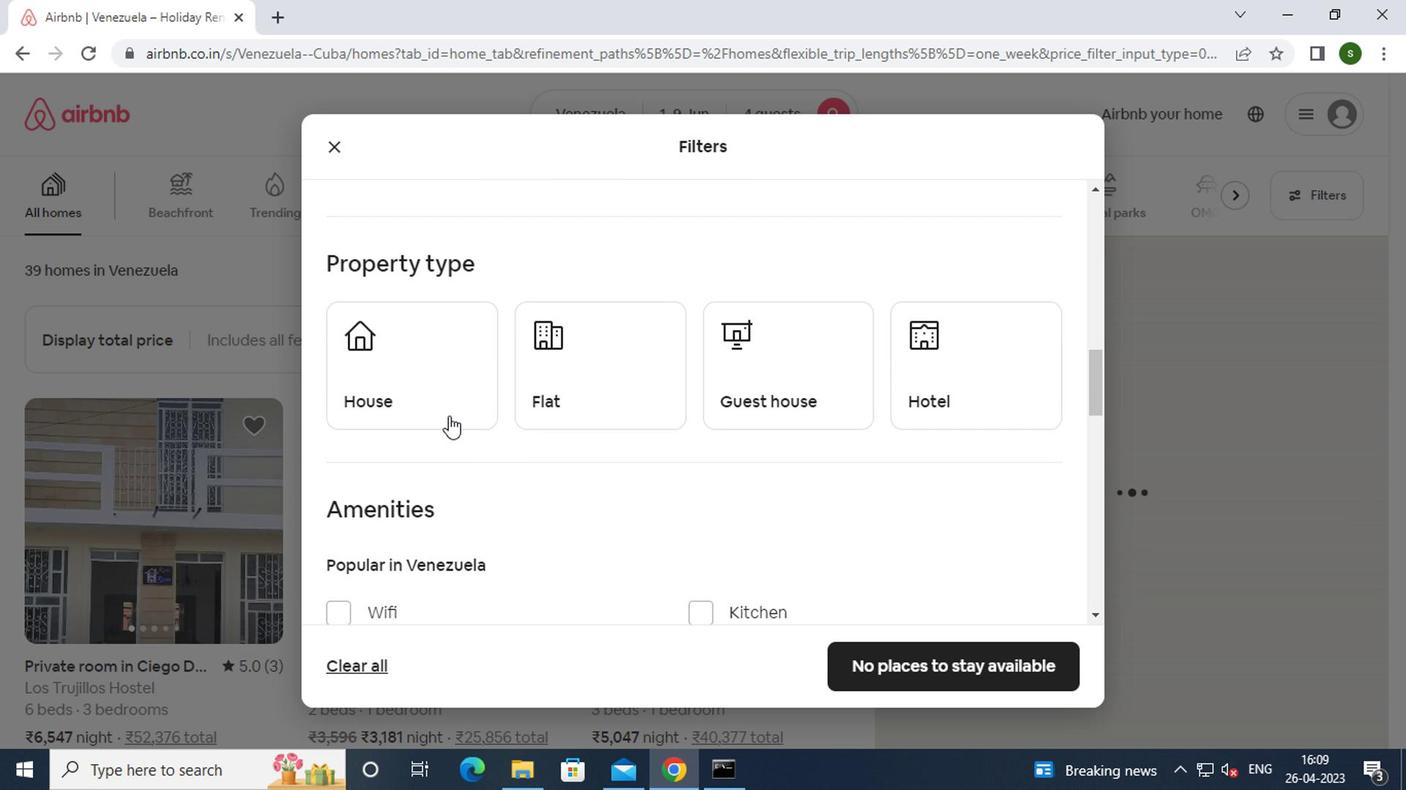 
Action: Mouse moved to (553, 407)
Screenshot: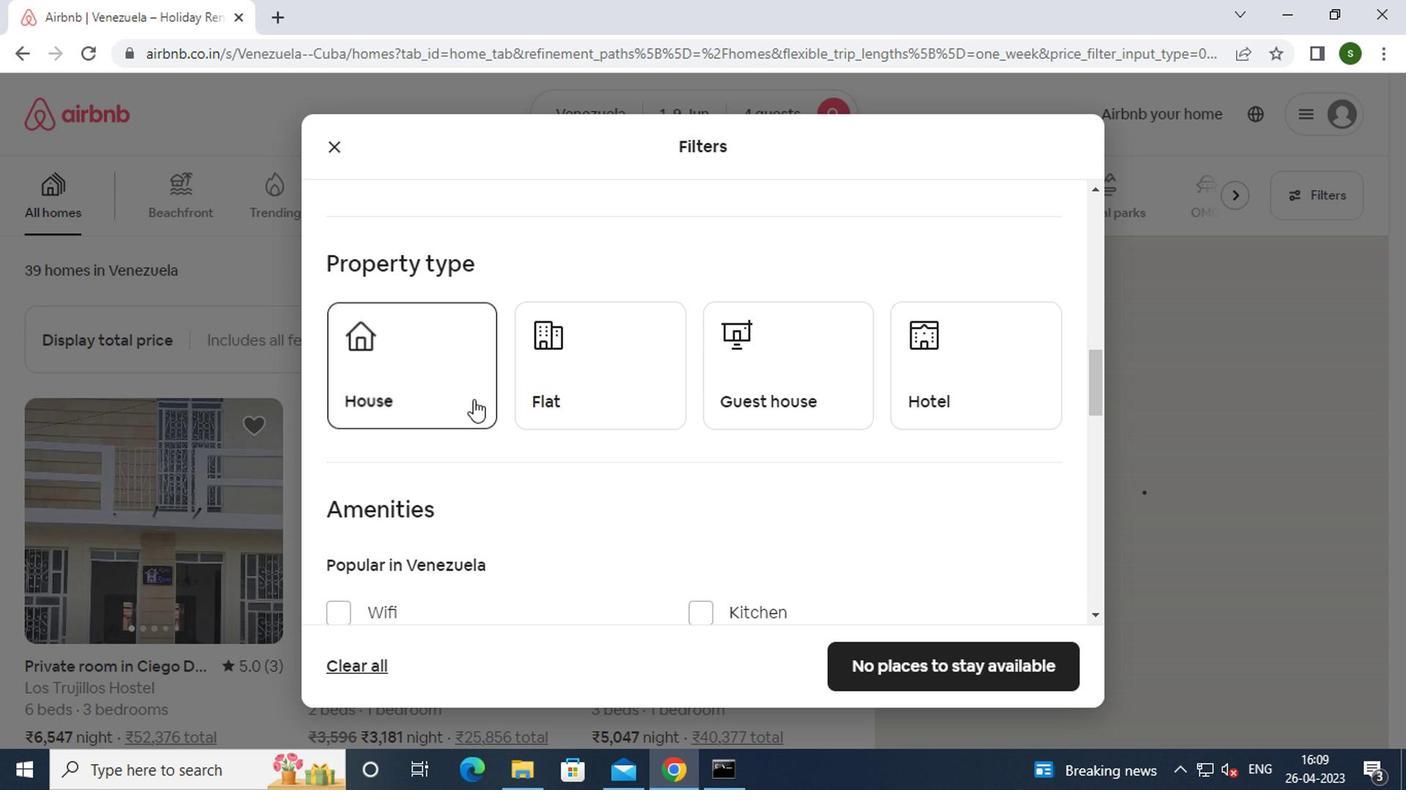 
Action: Mouse pressed left at (553, 407)
Screenshot: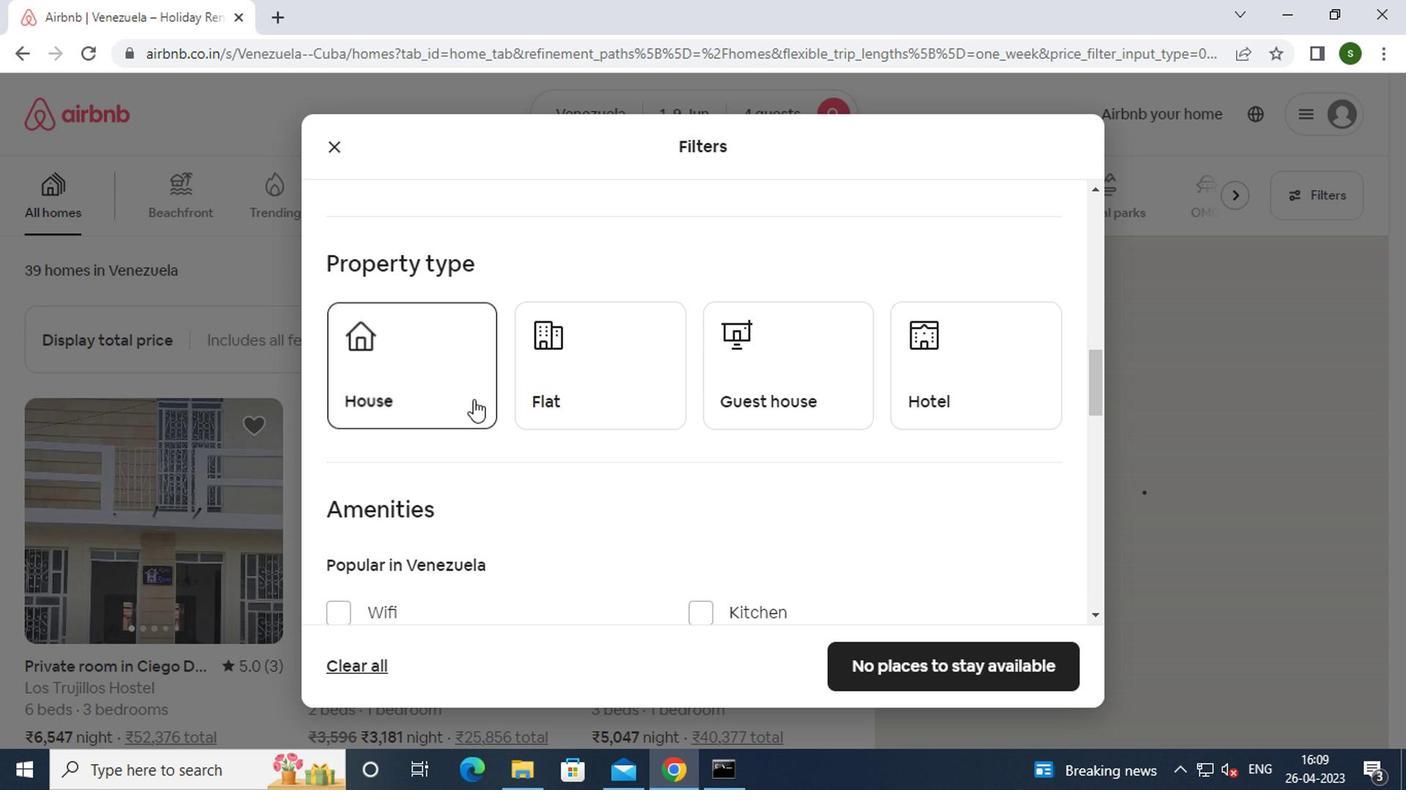 
Action: Mouse moved to (771, 403)
Screenshot: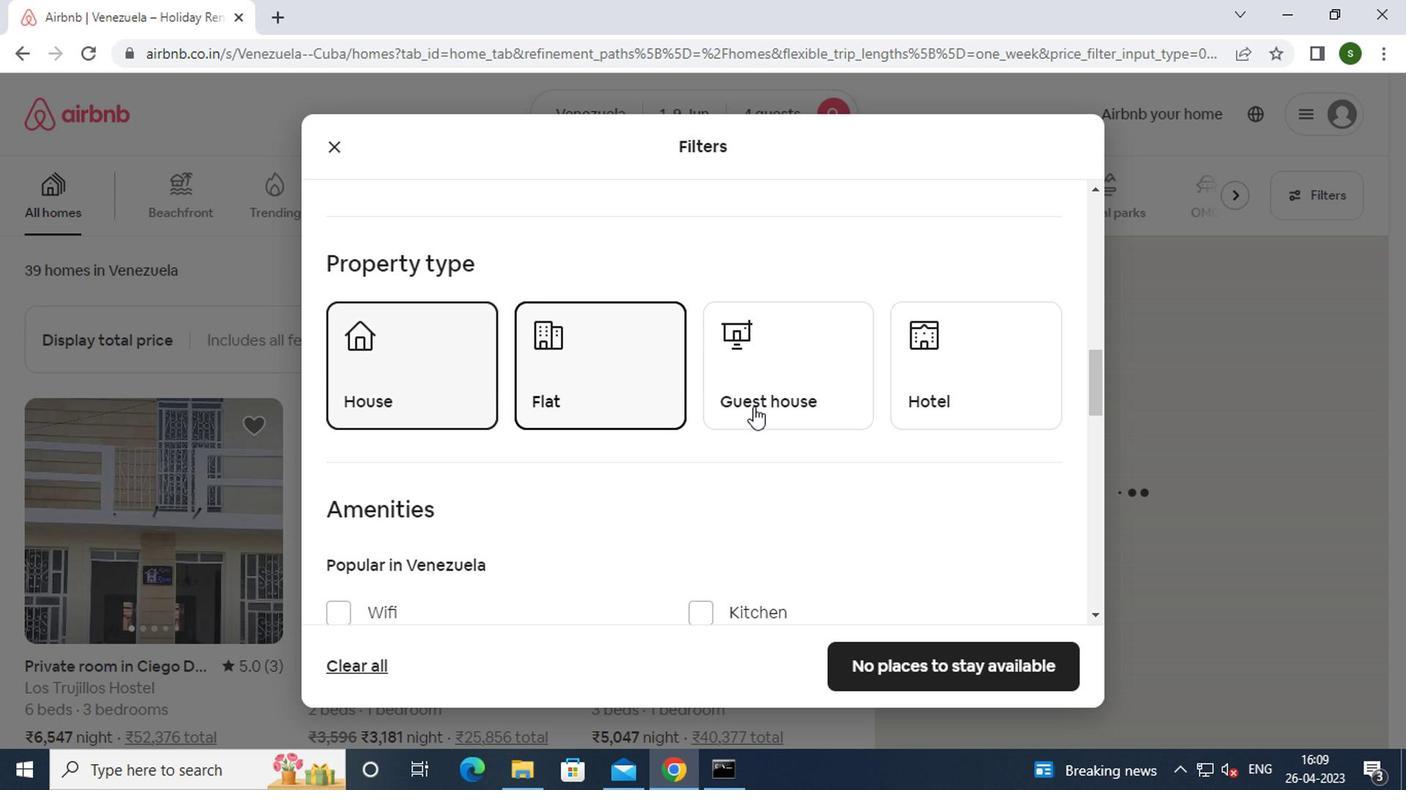 
Action: Mouse pressed left at (771, 403)
Screenshot: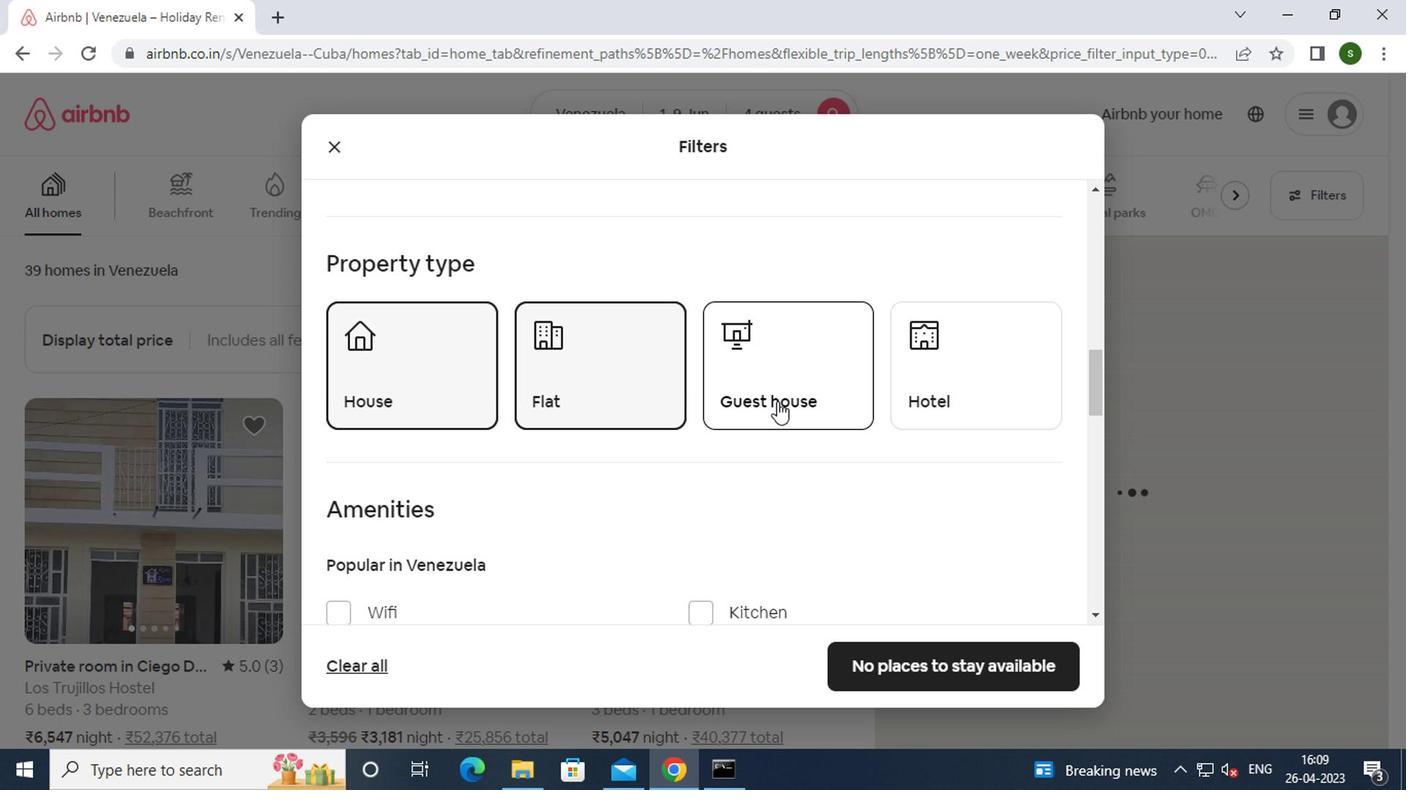 
Action: Mouse moved to (704, 413)
Screenshot: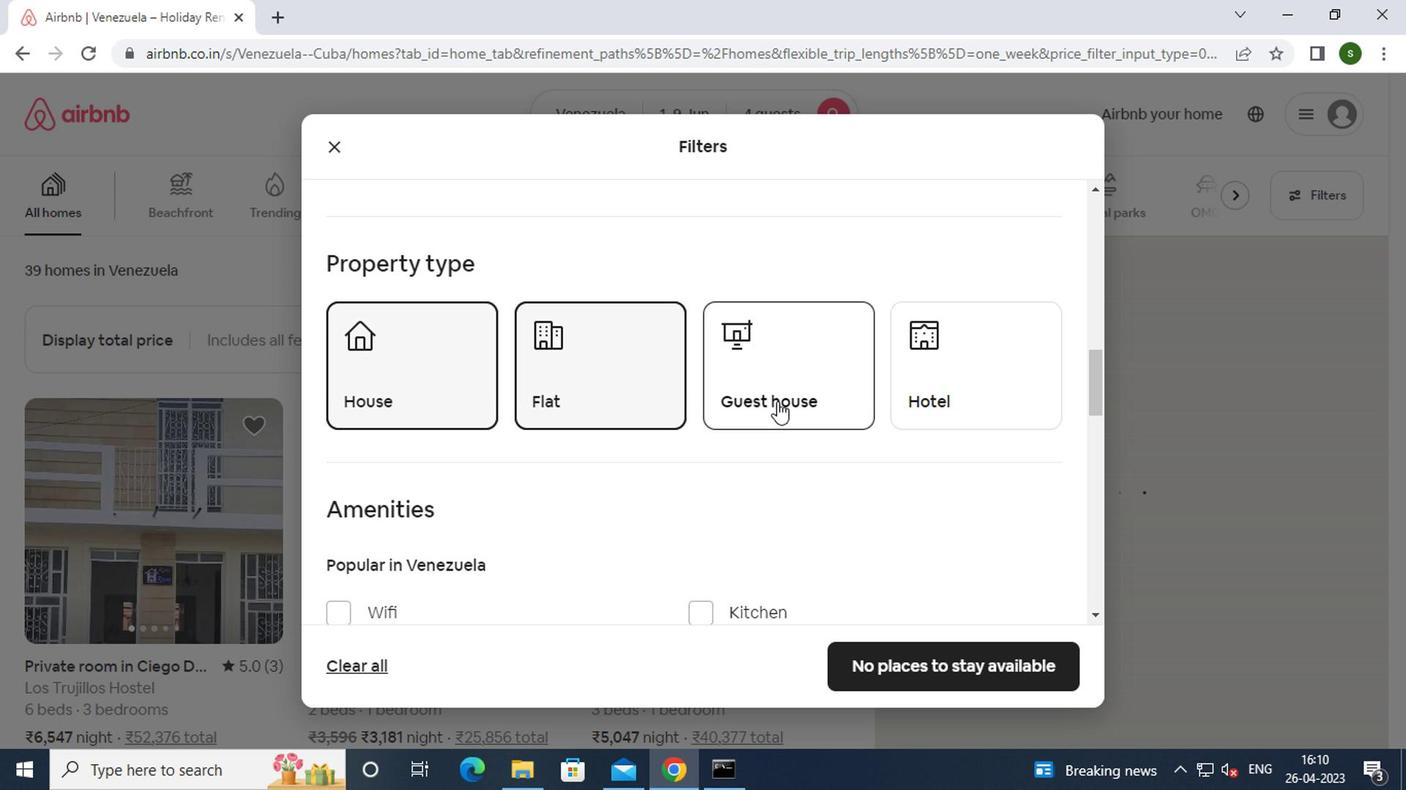 
Action: Mouse scrolled (704, 412) with delta (0, -1)
Screenshot: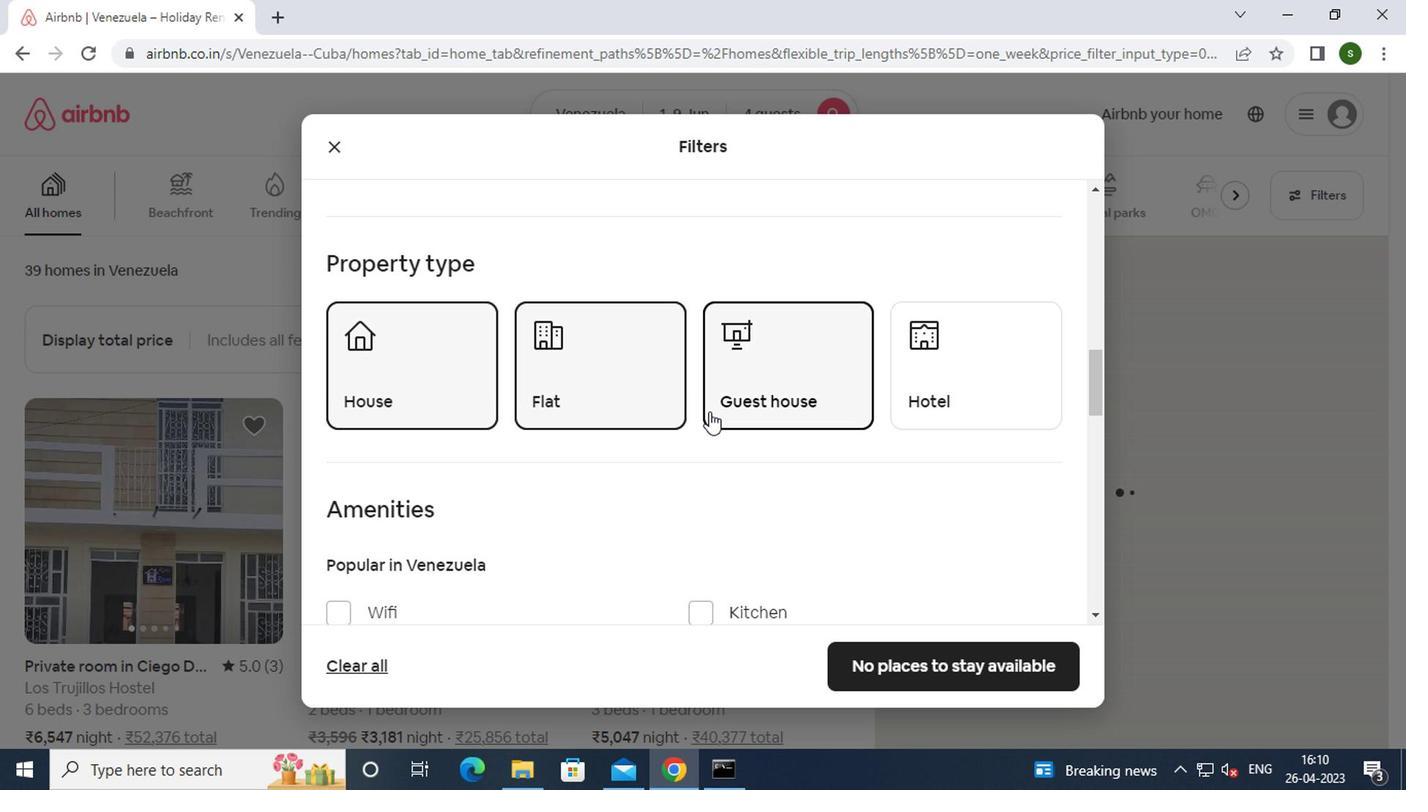 
Action: Mouse scrolled (704, 412) with delta (0, -1)
Screenshot: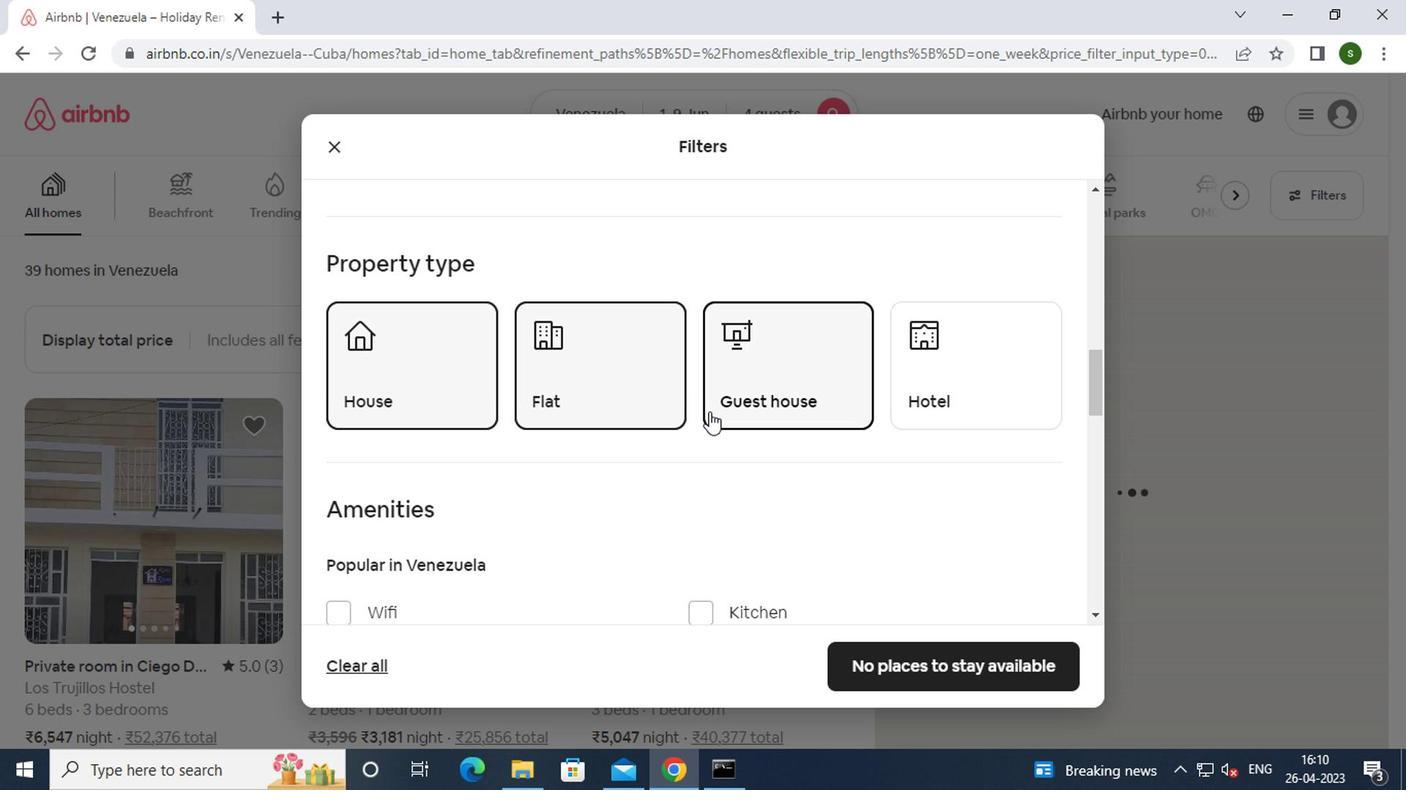 
Action: Mouse scrolled (704, 412) with delta (0, -1)
Screenshot: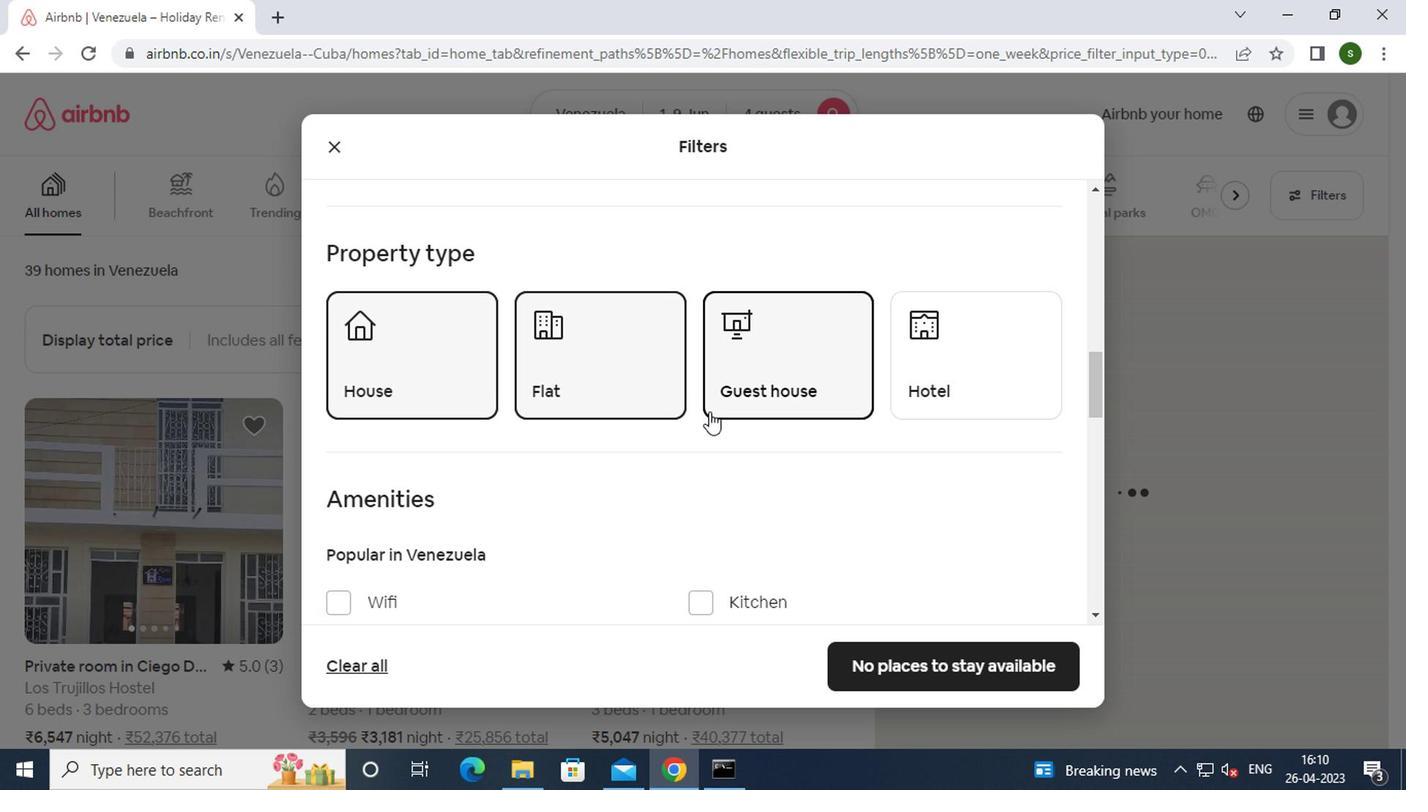 
Action: Mouse scrolled (704, 412) with delta (0, -1)
Screenshot: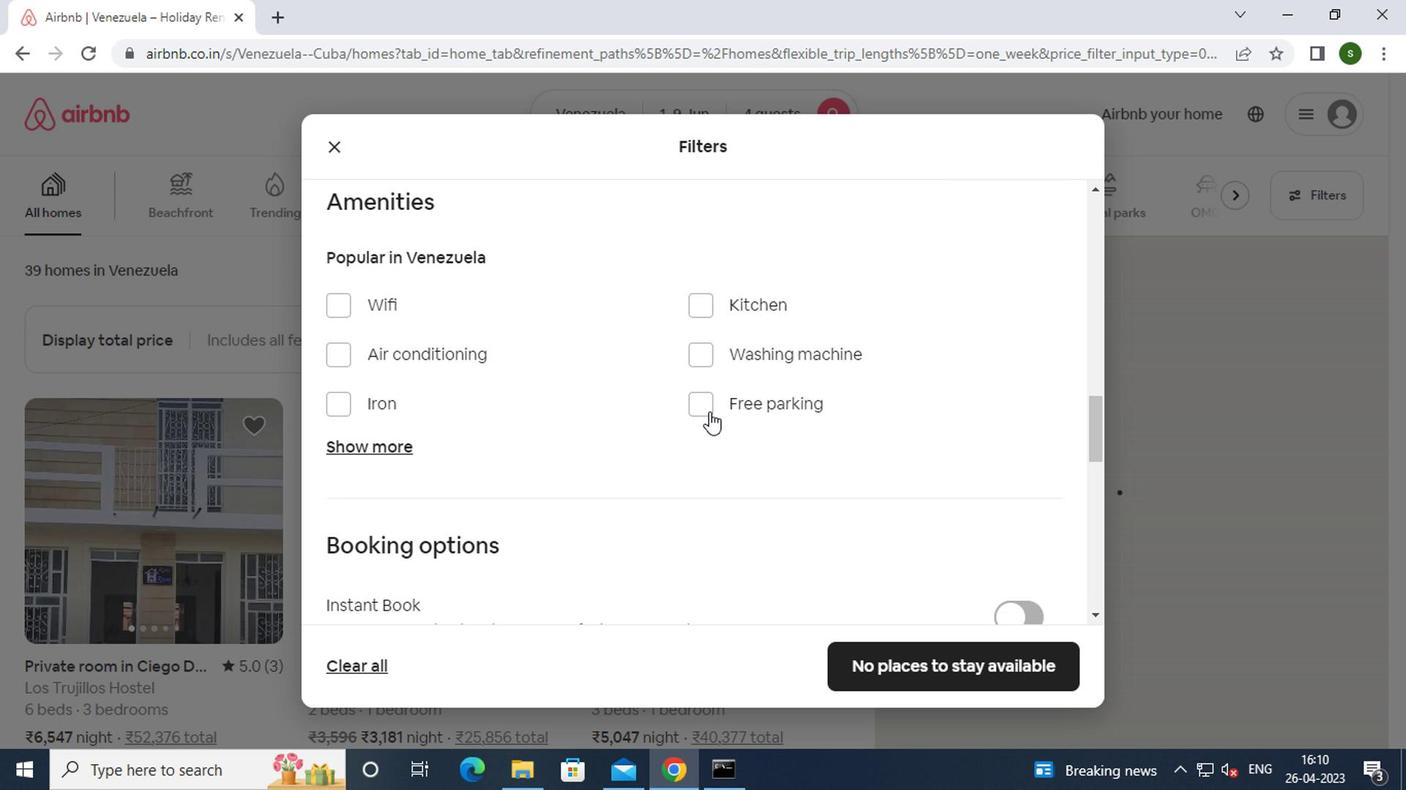 
Action: Mouse scrolled (704, 412) with delta (0, -1)
Screenshot: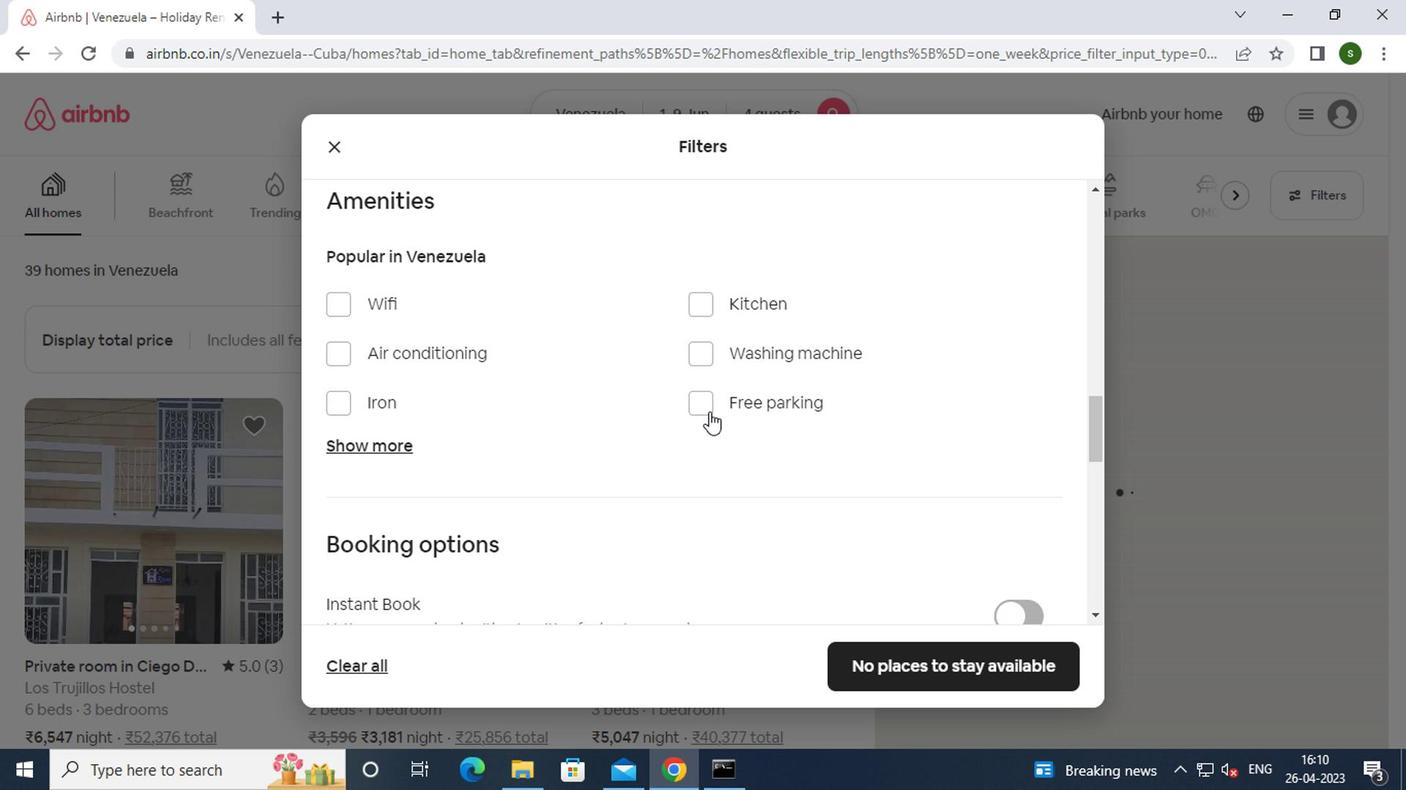 
Action: Mouse moved to (1003, 481)
Screenshot: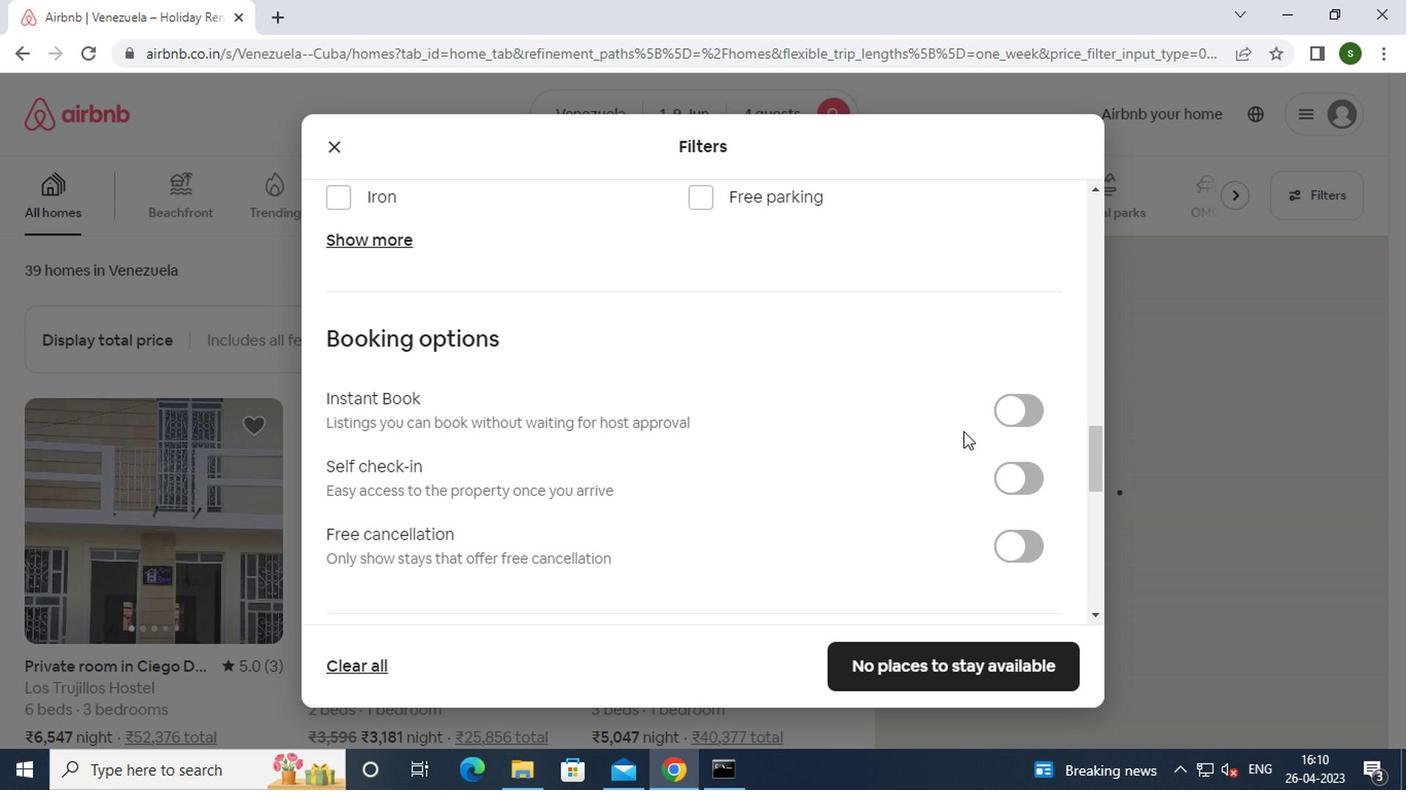 
Action: Mouse pressed left at (1003, 481)
Screenshot: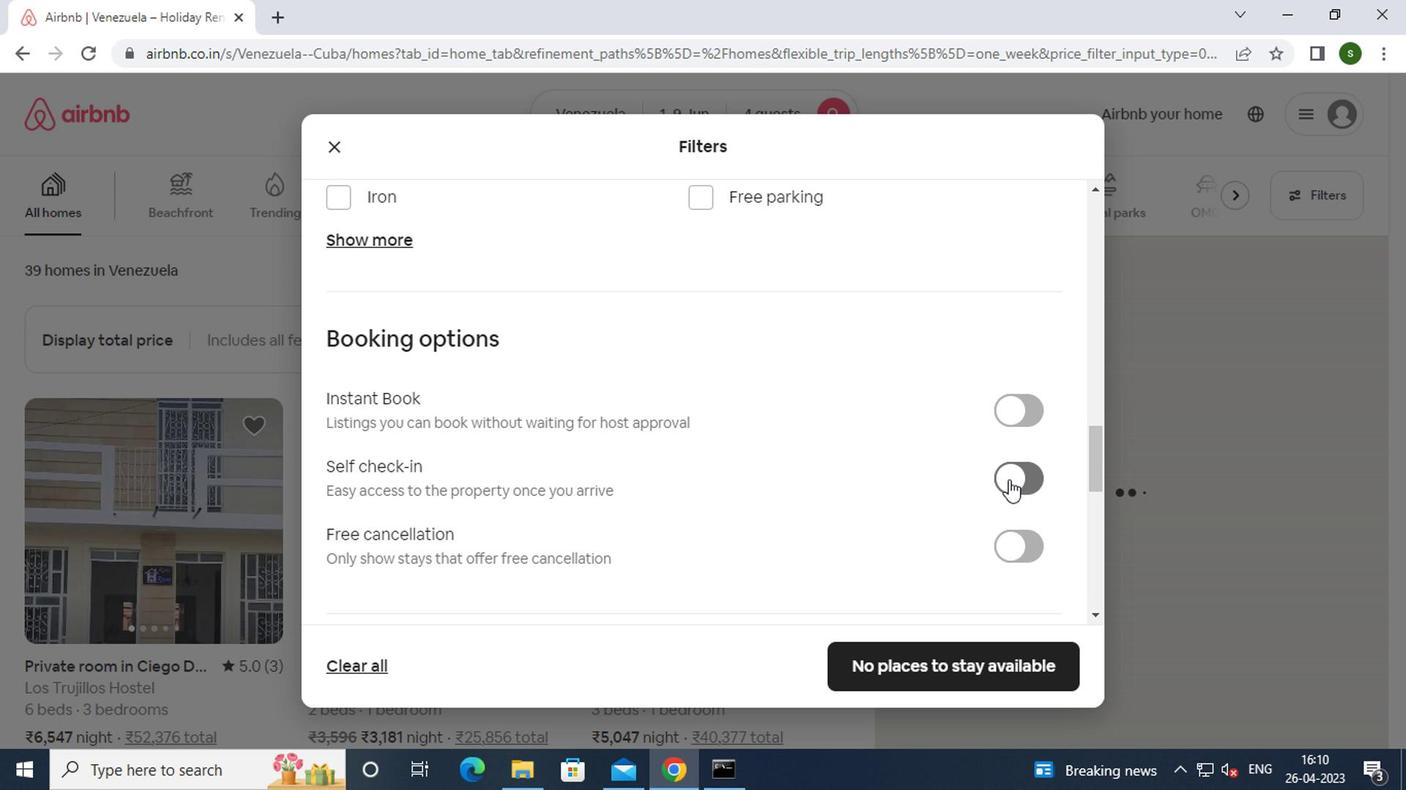 
Action: Mouse moved to (839, 480)
Screenshot: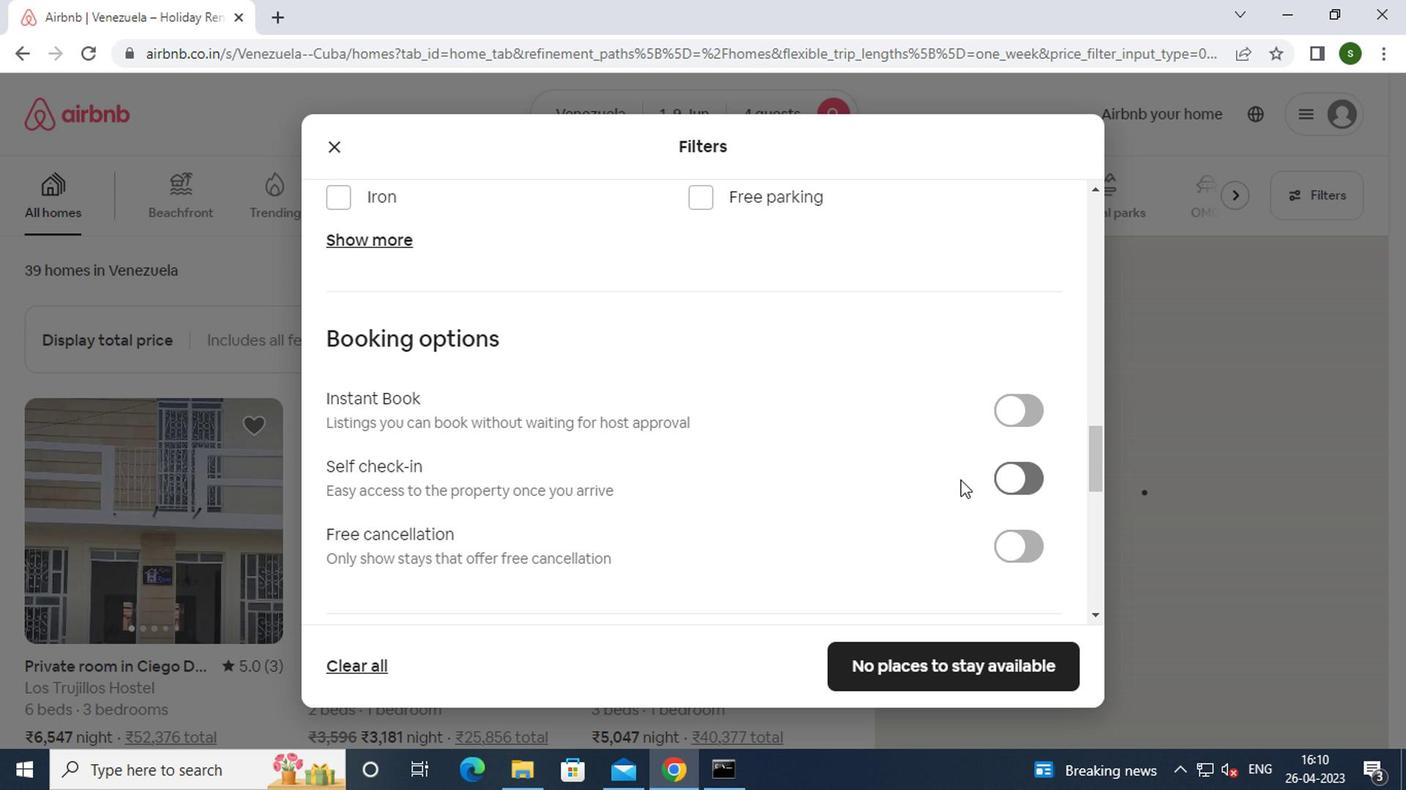 
Action: Mouse scrolled (839, 478) with delta (0, -1)
Screenshot: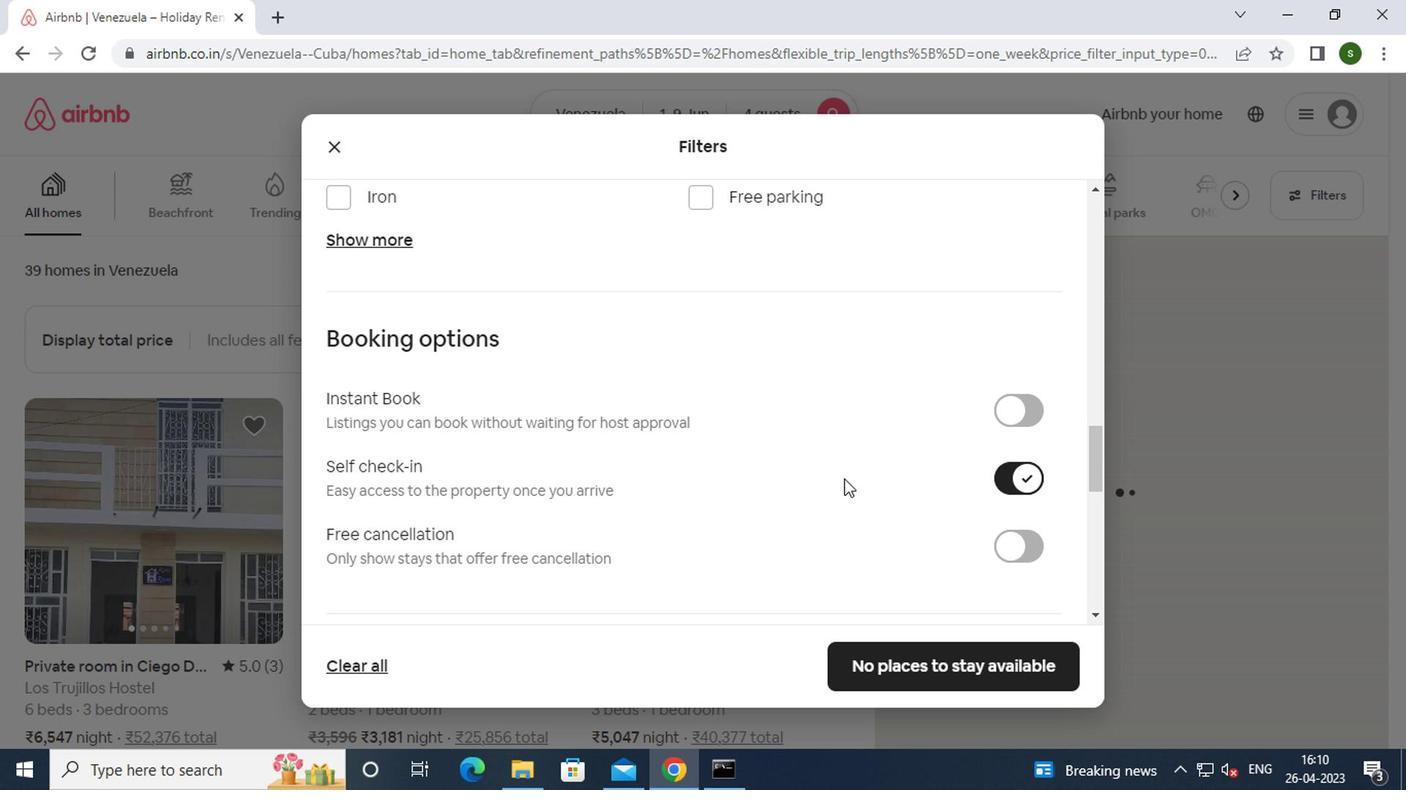 
Action: Mouse scrolled (839, 478) with delta (0, -1)
Screenshot: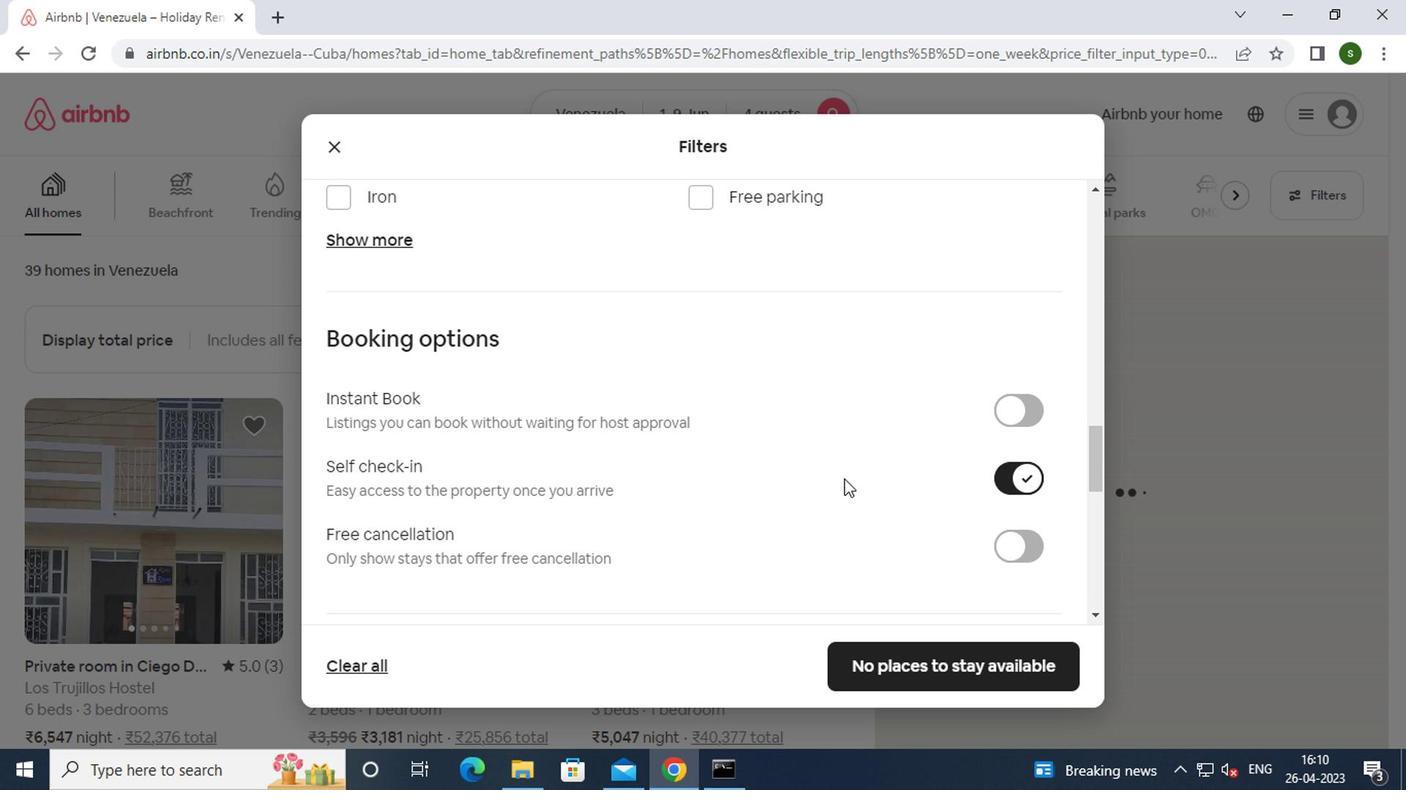 
Action: Mouse scrolled (839, 478) with delta (0, -1)
Screenshot: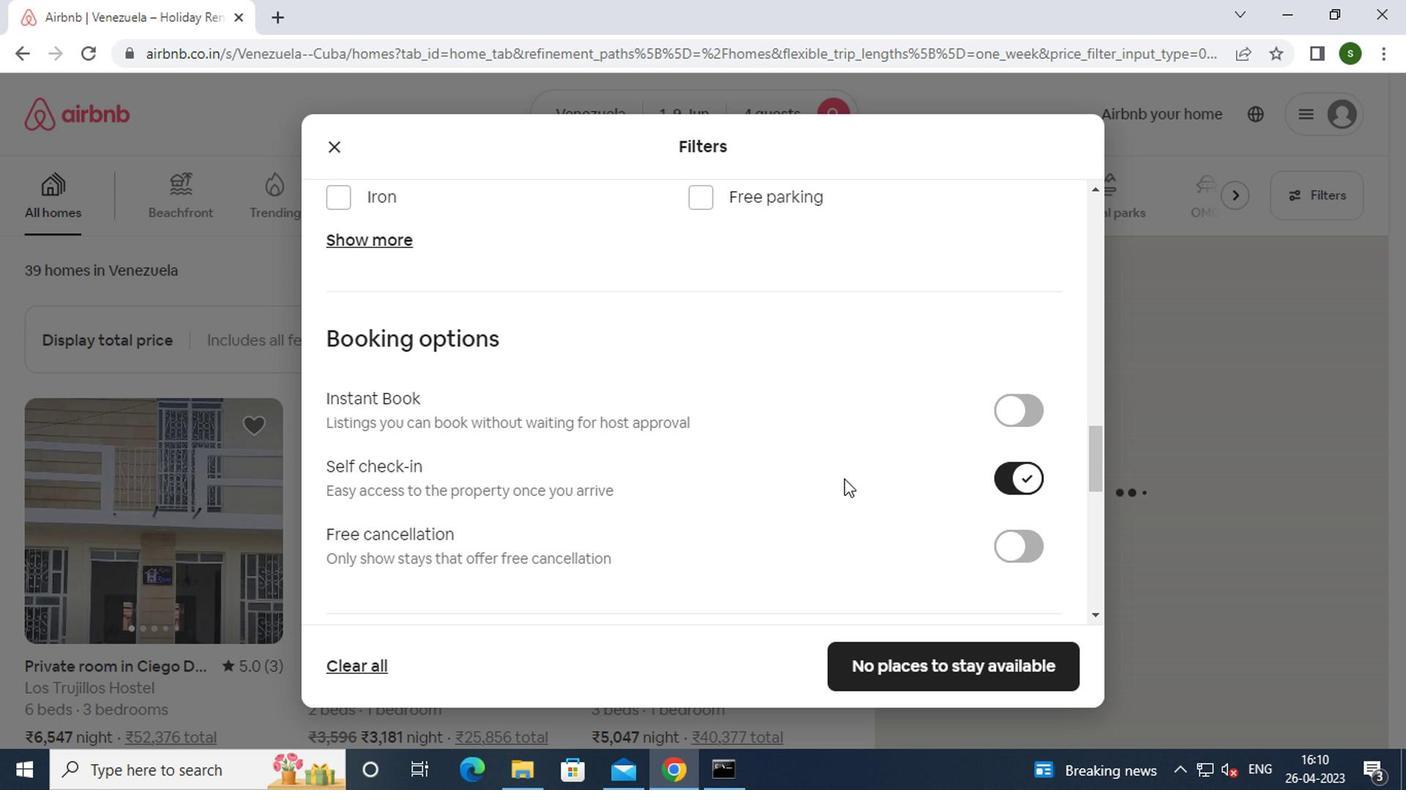 
Action: Mouse scrolled (839, 478) with delta (0, -1)
Screenshot: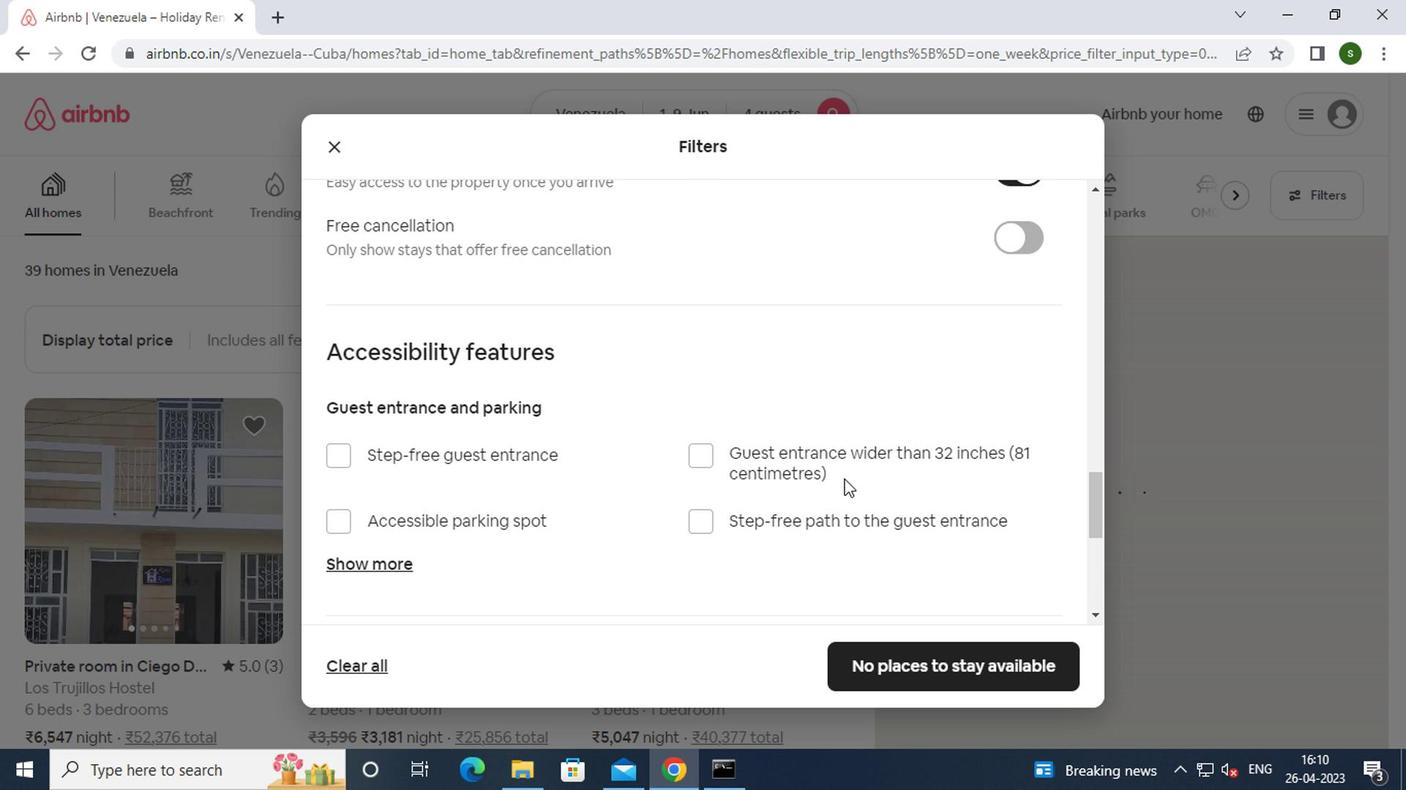 
Action: Mouse scrolled (839, 478) with delta (0, -1)
Screenshot: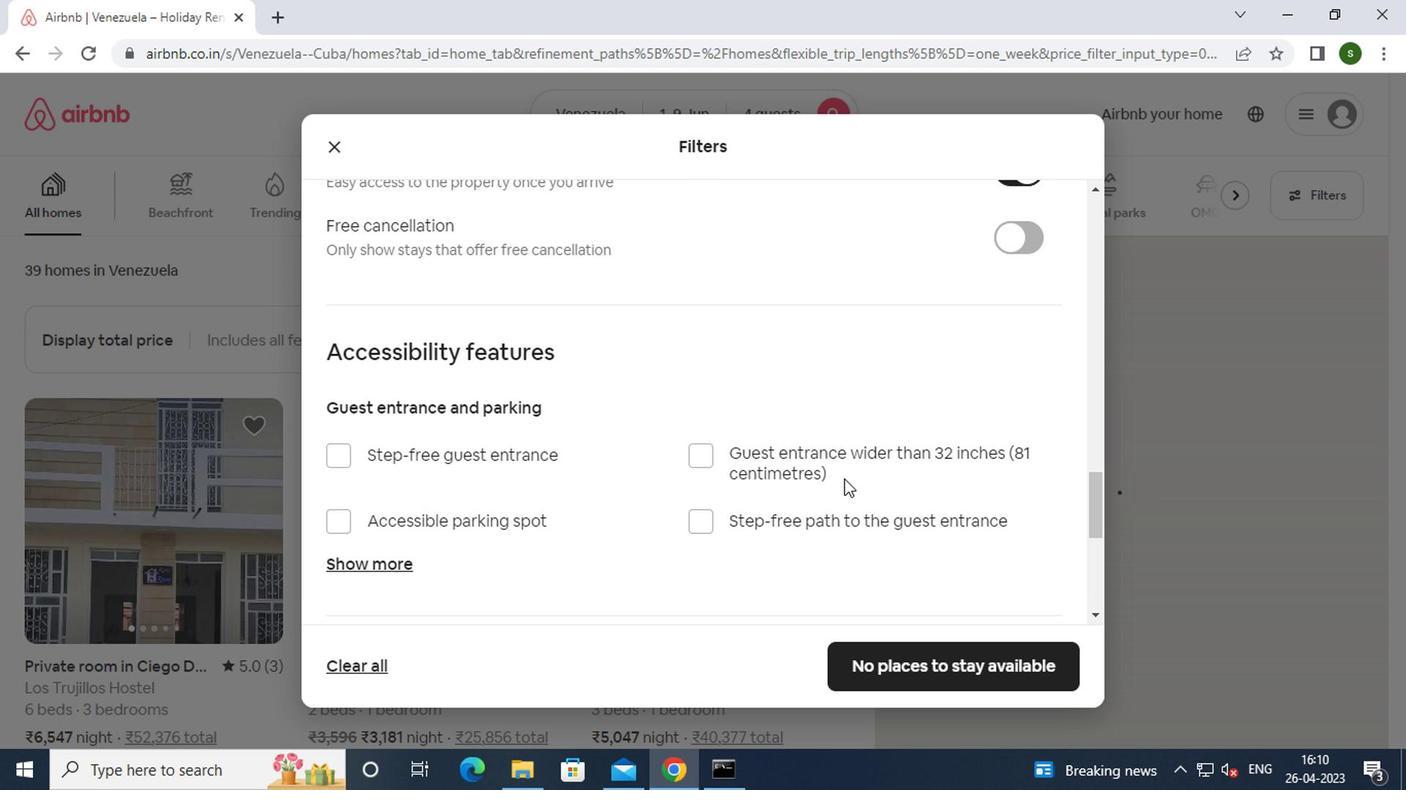 
Action: Mouse scrolled (839, 478) with delta (0, -1)
Screenshot: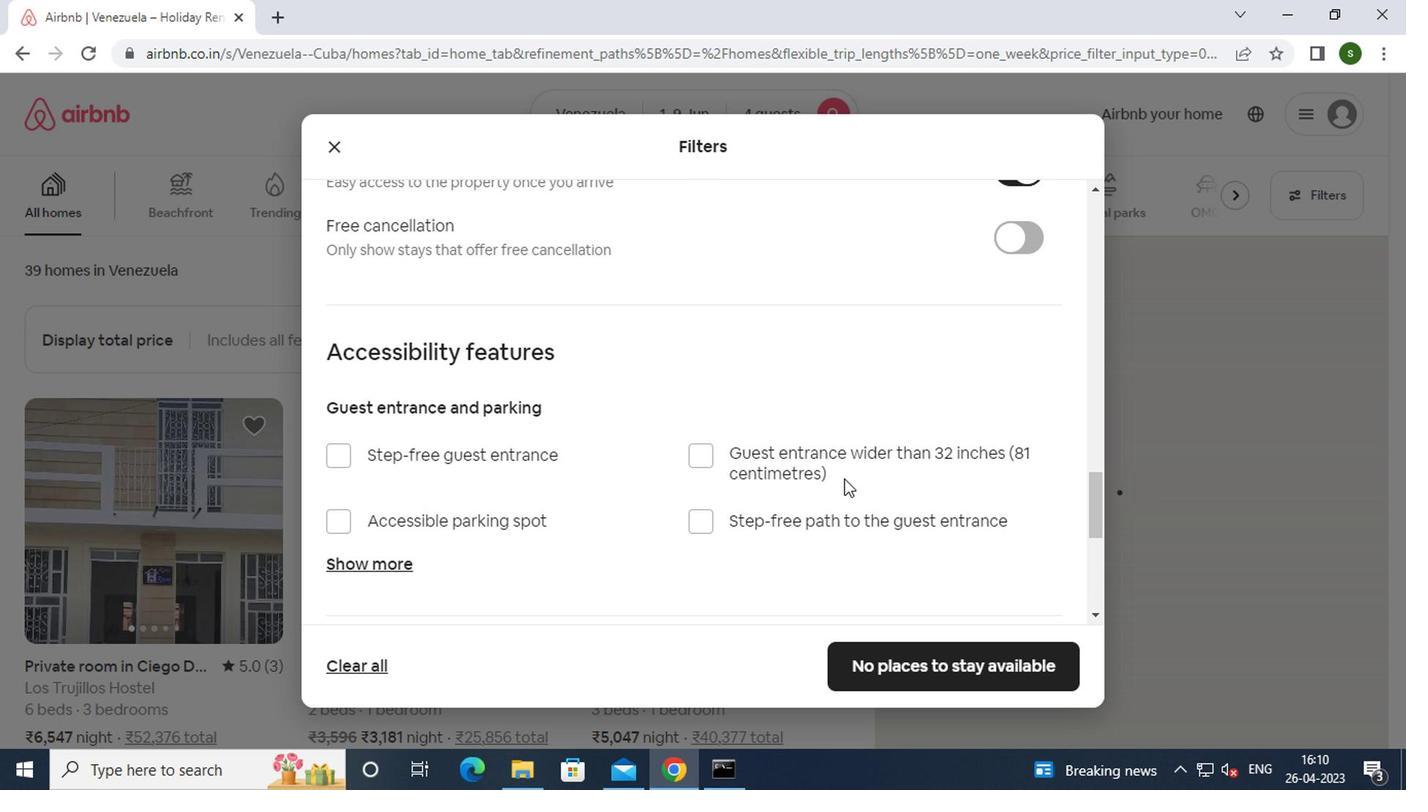 
Action: Mouse scrolled (839, 478) with delta (0, -1)
Screenshot: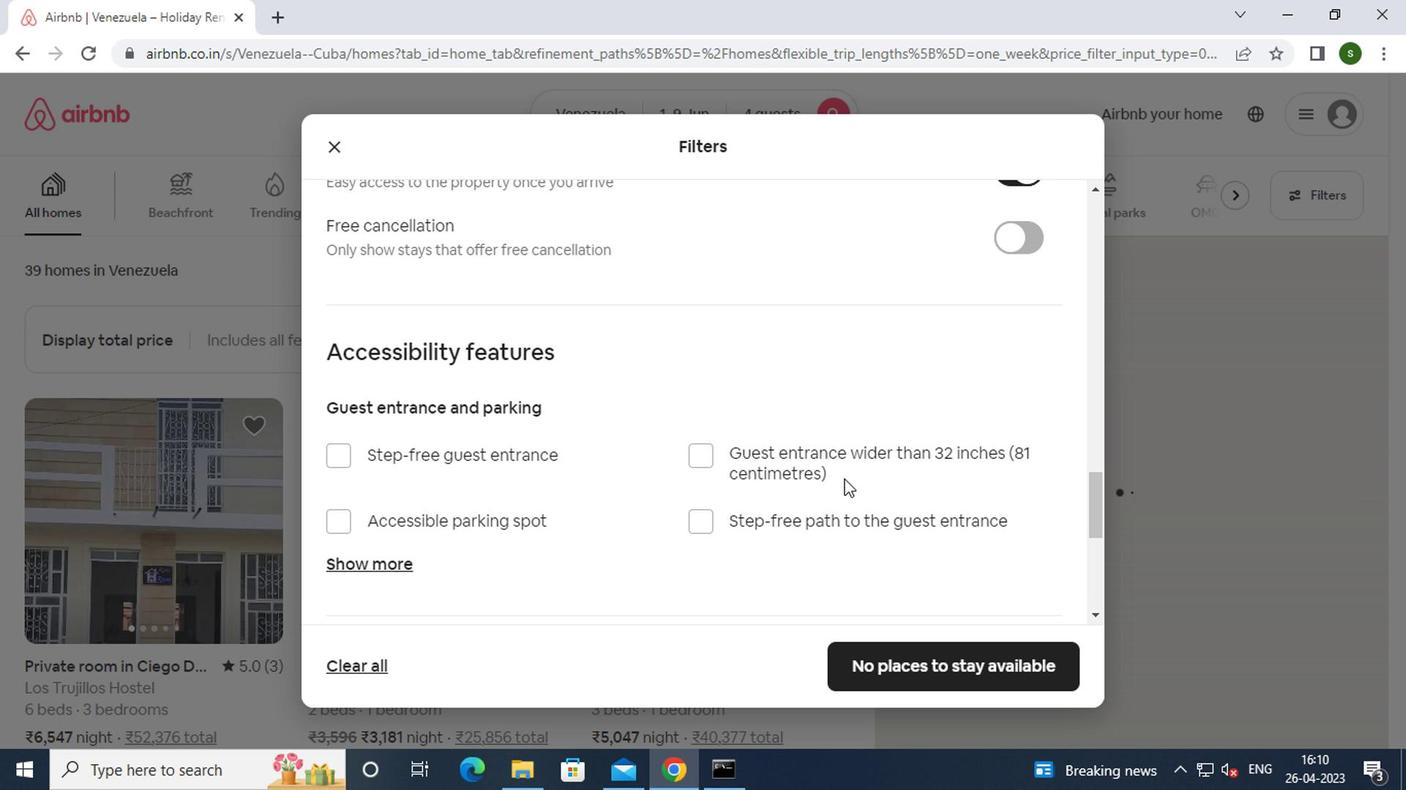 
Action: Mouse moved to (862, 648)
Screenshot: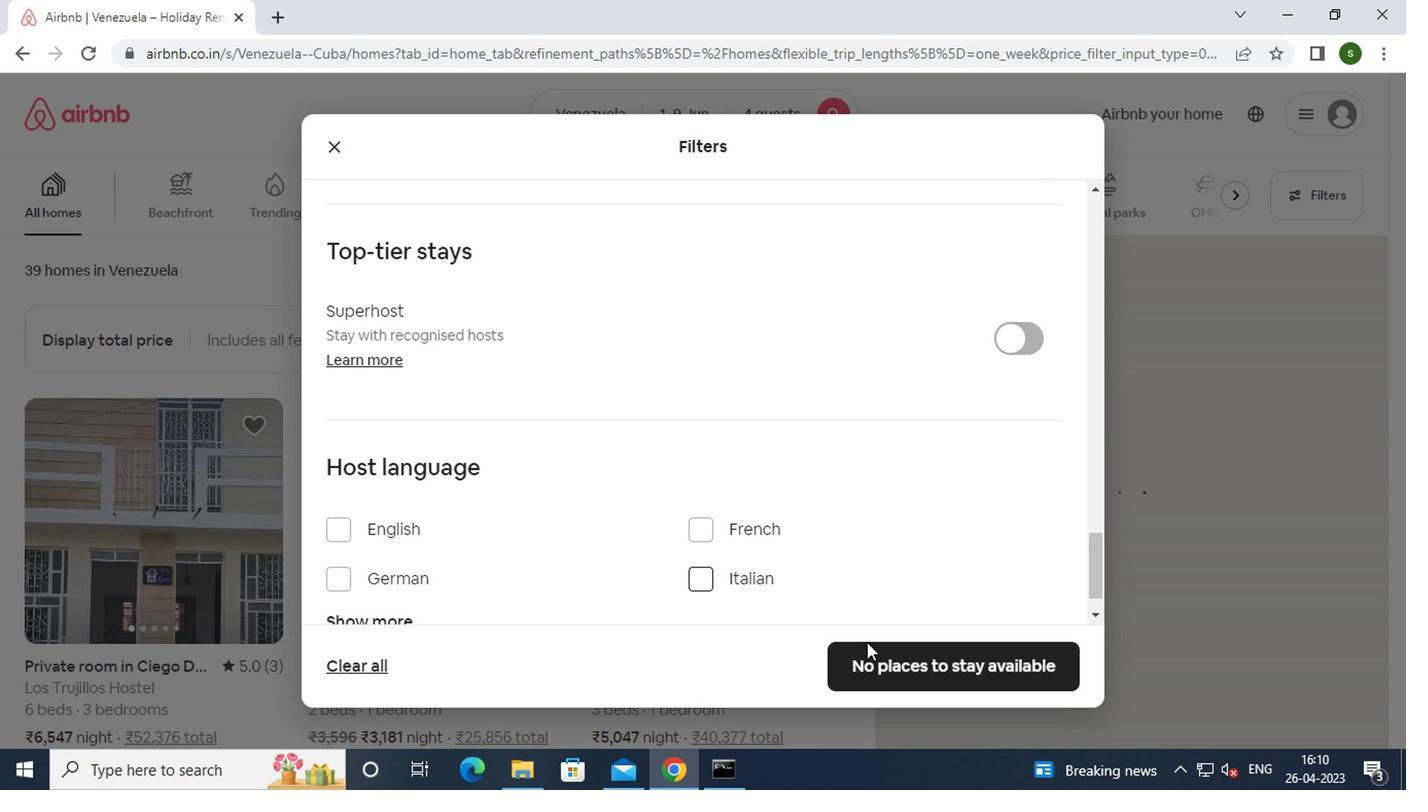 
Action: Mouse pressed left at (862, 648)
Screenshot: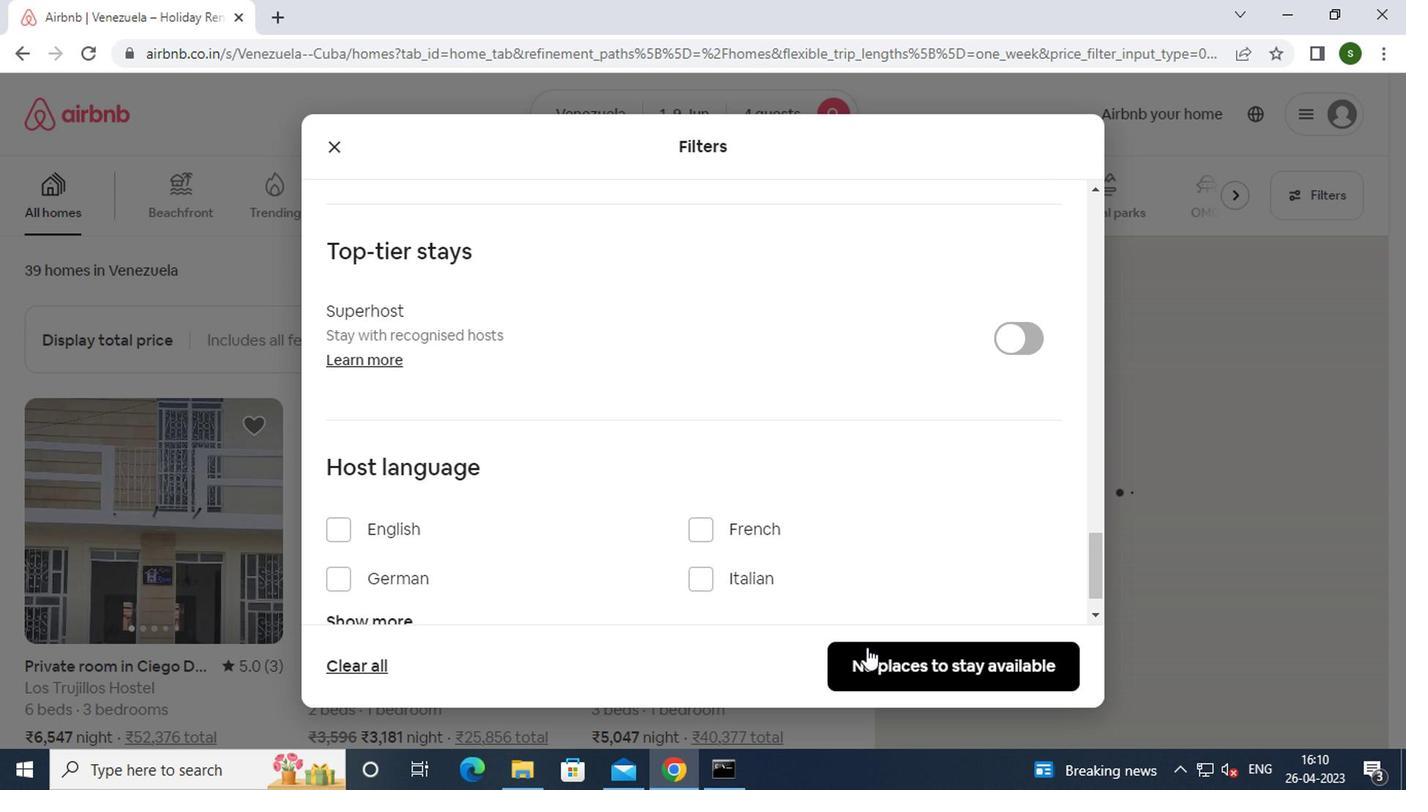 
